 Task: Open the event Second Lunch Break: Mindfulness Meditation and Self-Care Session on '2024/05/15', change the date to 2024/05/09, change the font style of the description to Courier New, set the availability to Busy, insert an emoji Purple herat, logged in from the account softage.10@softage.net and add another guest for the event, softage.6@softage.net. Change the alignment of the event description to Align right.Change the font color of the description to Purple and select an event charm, 
Action: Mouse moved to (299, 133)
Screenshot: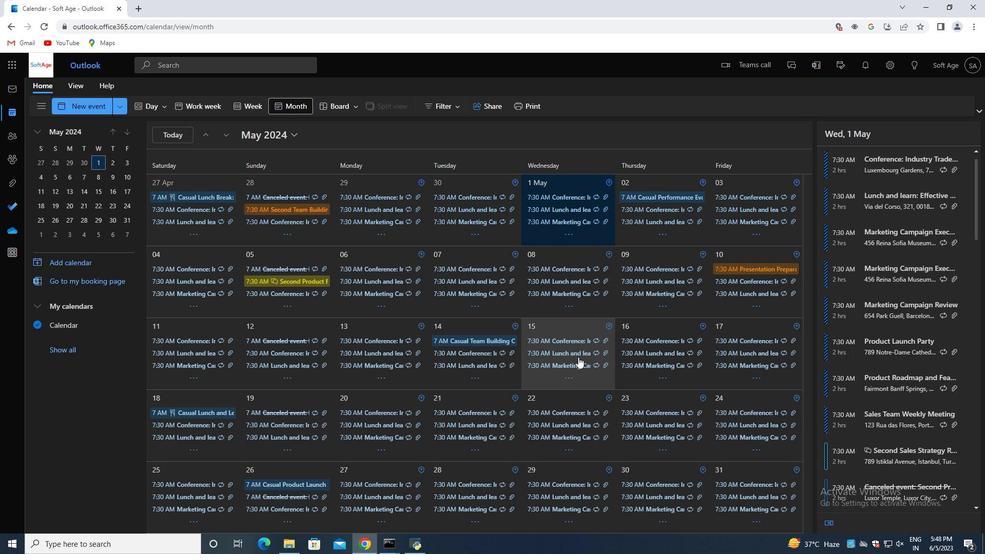 
Action: Mouse pressed left at (299, 133)
Screenshot: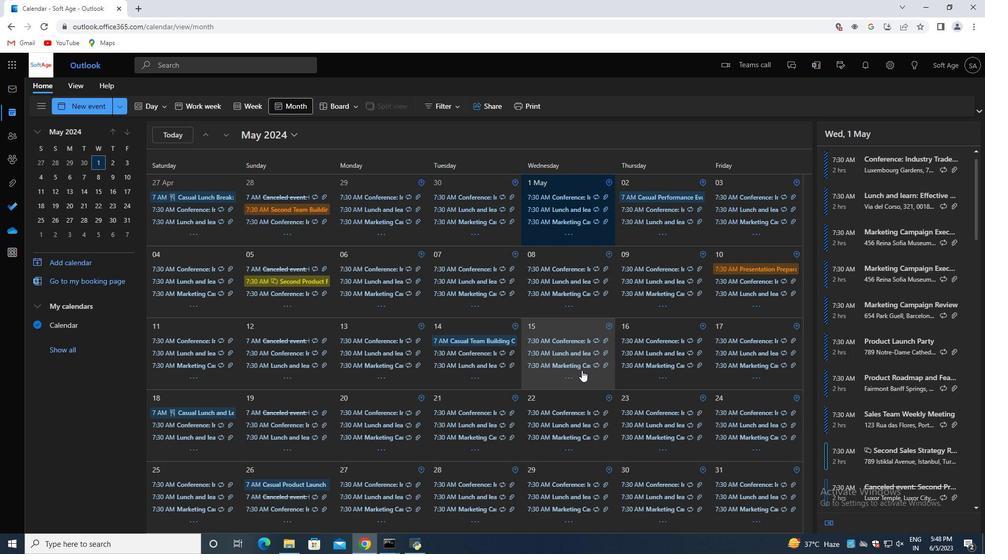 
Action: Mouse moved to (336, 160)
Screenshot: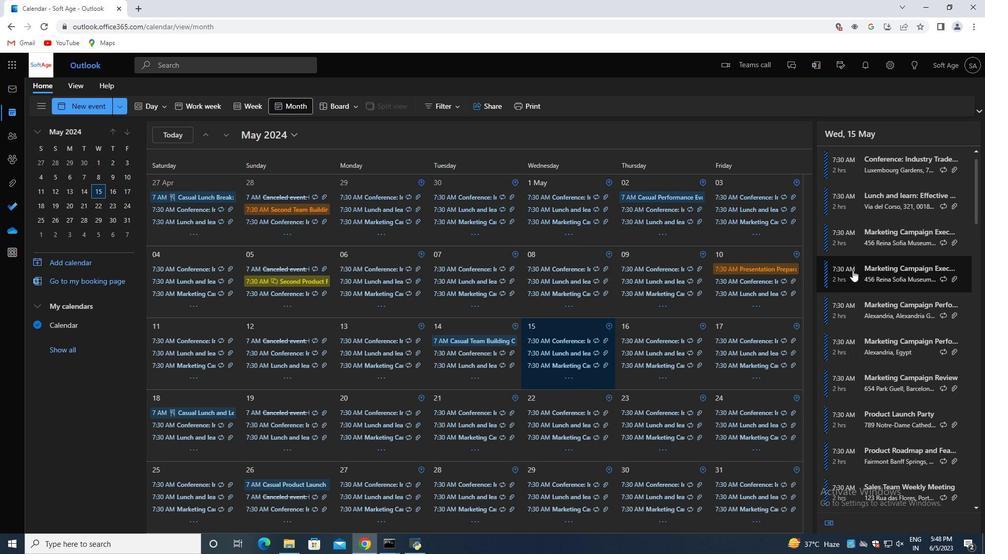 
Action: Mouse pressed left at (336, 160)
Screenshot: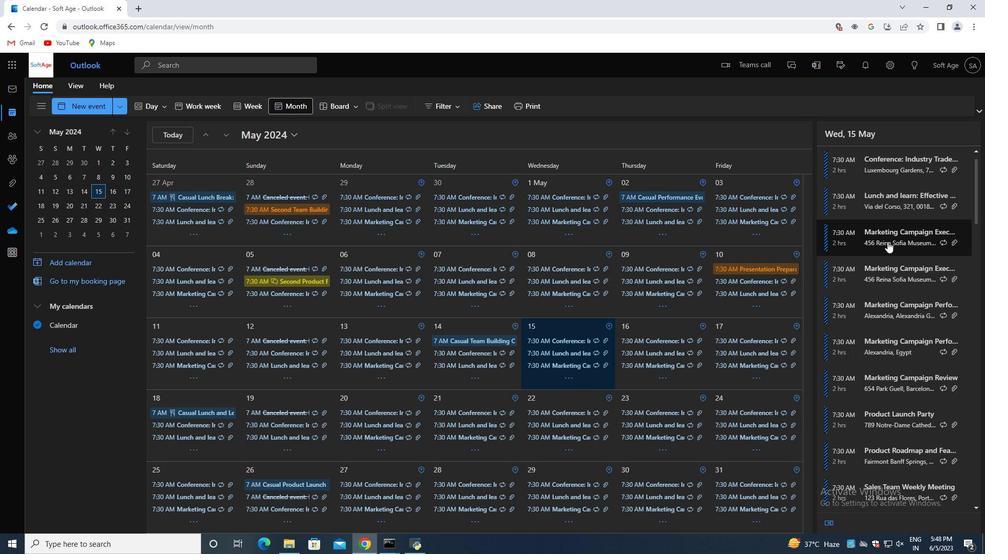 
Action: Mouse moved to (258, 206)
Screenshot: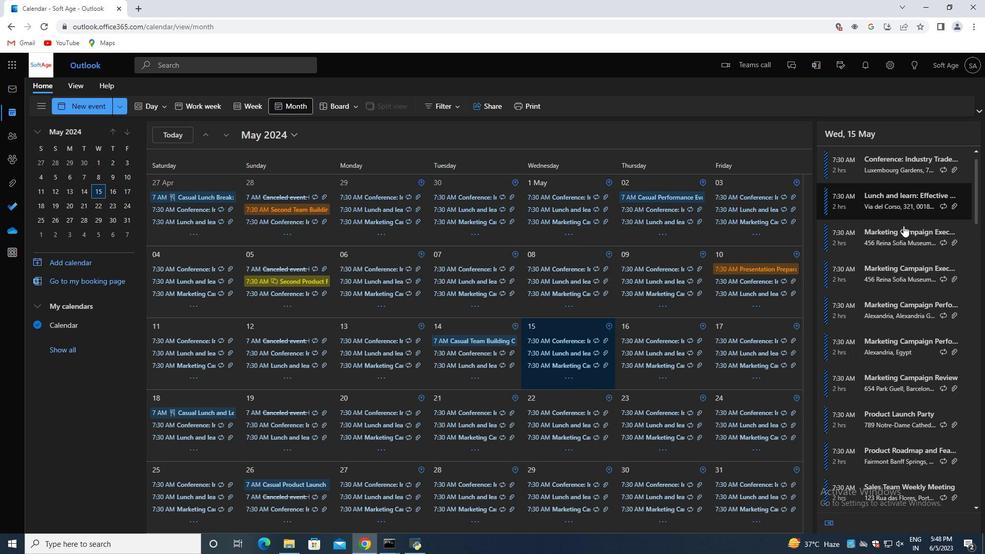 
Action: Mouse pressed left at (258, 206)
Screenshot: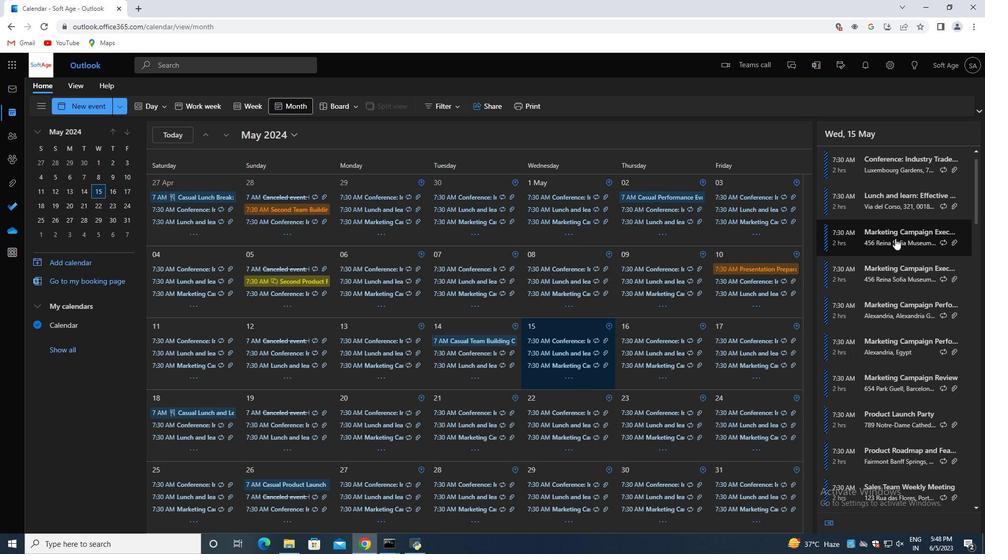 
Action: Mouse moved to (540, 140)
Screenshot: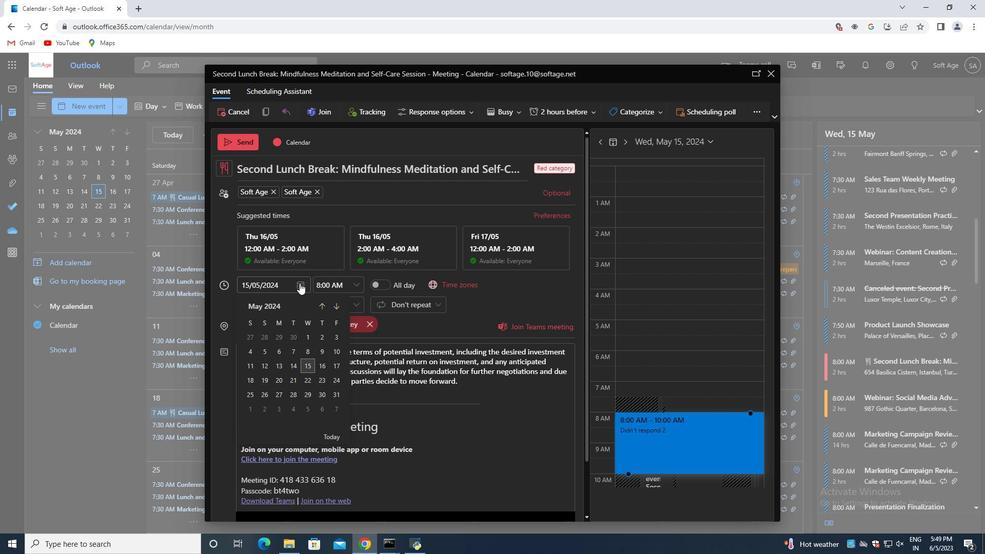 
Action: Mouse pressed left at (540, 140)
Screenshot: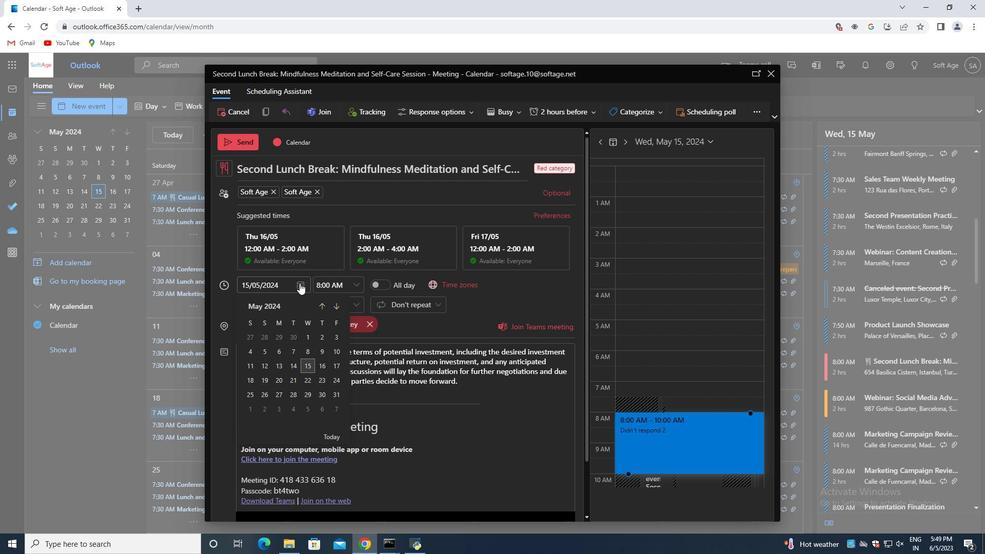 
Action: Mouse moved to (567, 329)
Screenshot: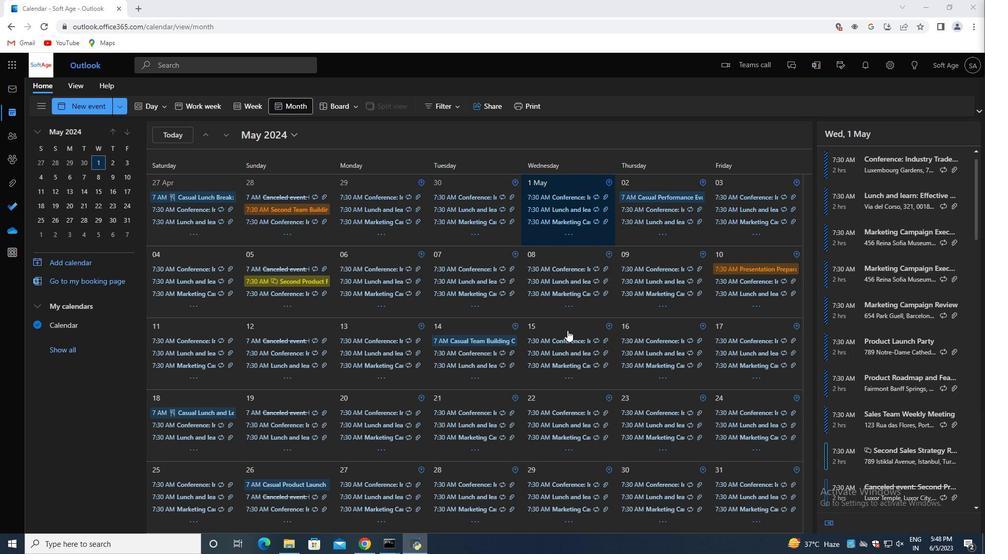 
Action: Mouse pressed left at (567, 329)
Screenshot: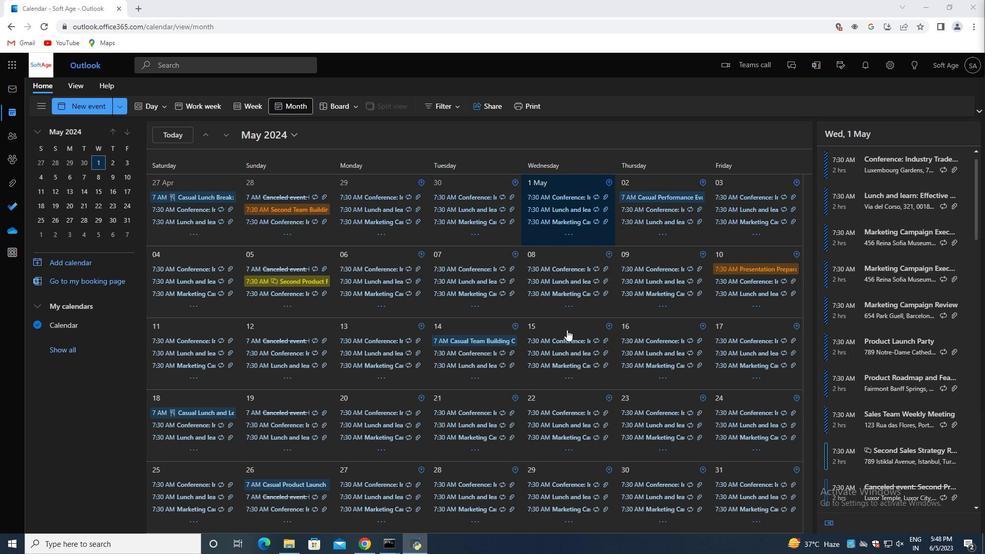 
Action: Mouse moved to (891, 283)
Screenshot: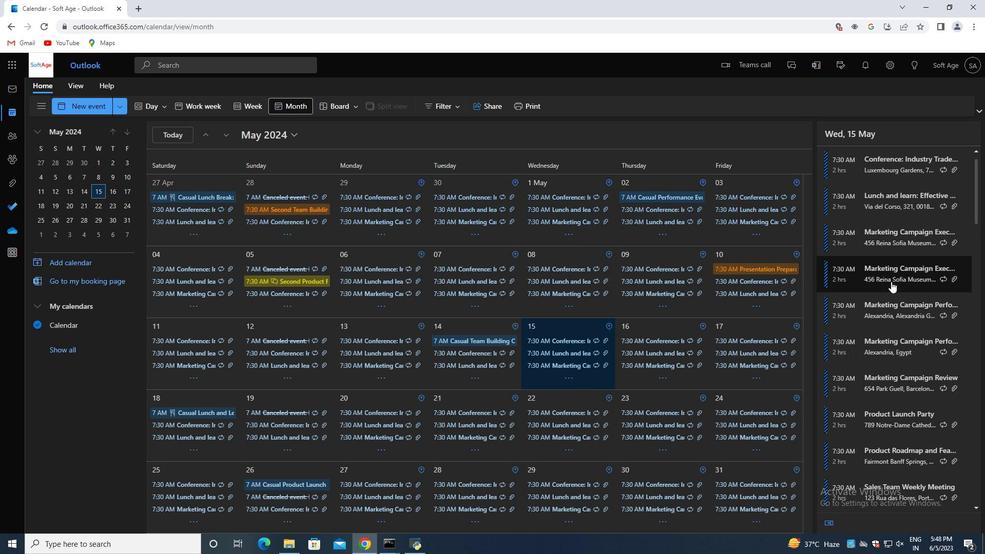 
Action: Mouse scrolled (891, 282) with delta (0, 0)
Screenshot: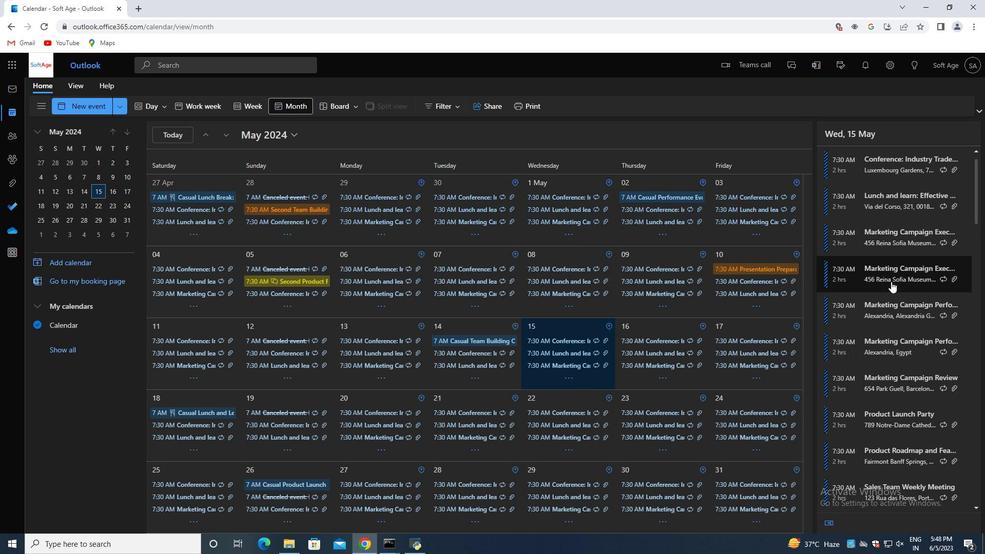 
Action: Mouse moved to (891, 284)
Screenshot: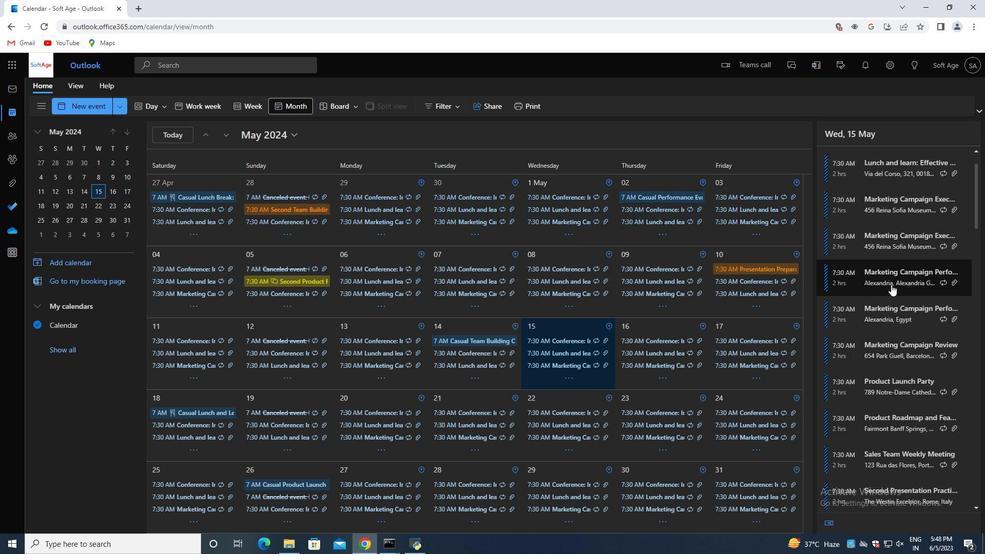 
Action: Mouse scrolled (891, 284) with delta (0, 0)
Screenshot: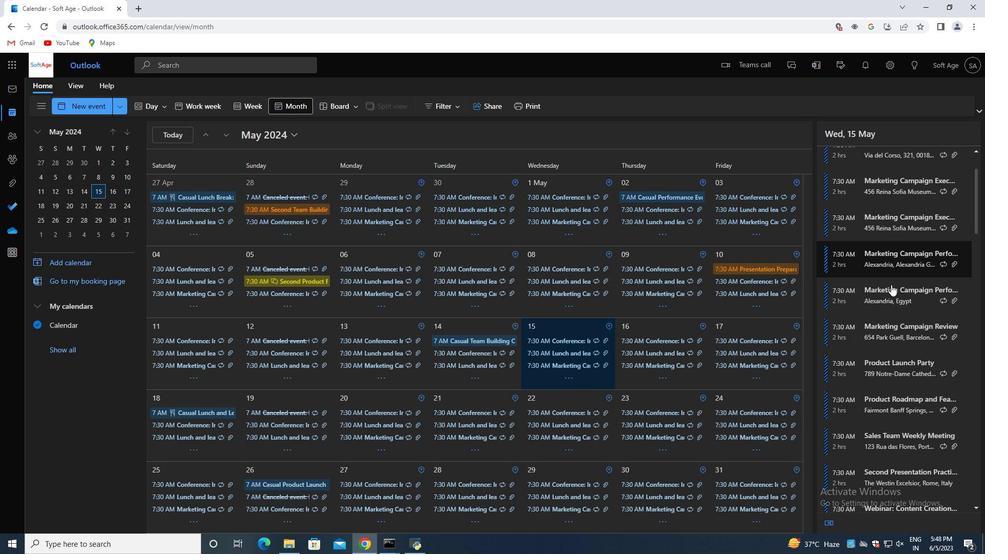 
Action: Mouse scrolled (891, 284) with delta (0, 0)
Screenshot: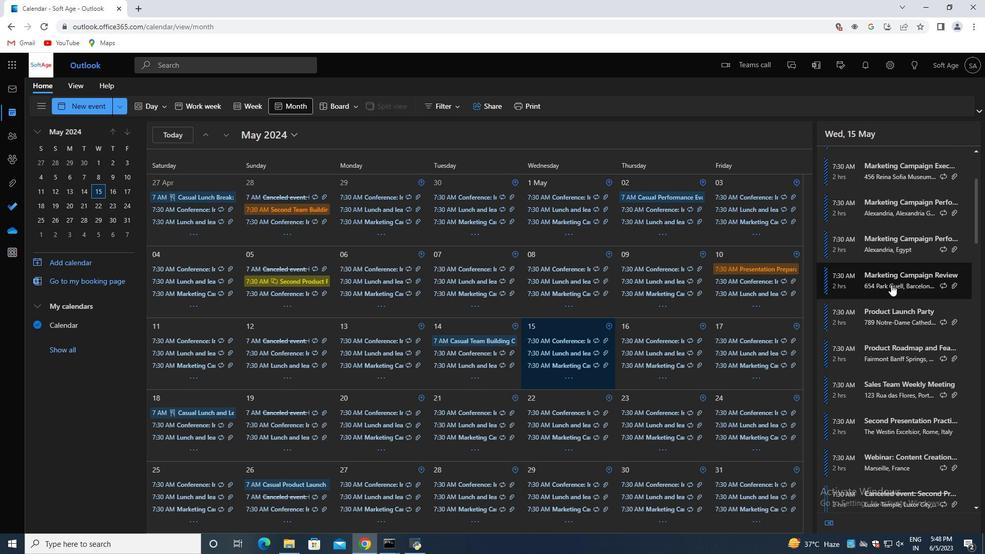 
Action: Mouse moved to (891, 284)
Screenshot: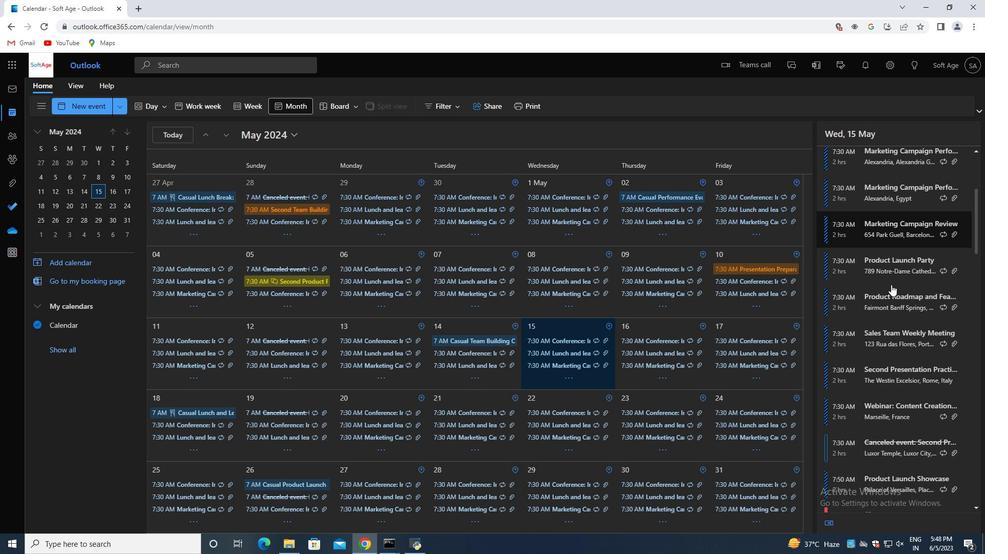 
Action: Mouse scrolled (891, 284) with delta (0, 0)
Screenshot: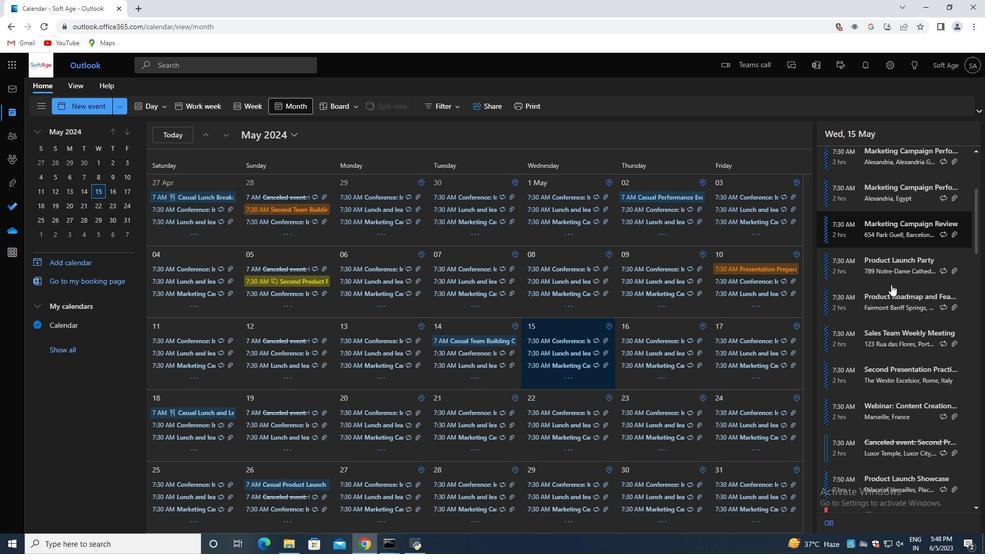
Action: Mouse moved to (889, 283)
Screenshot: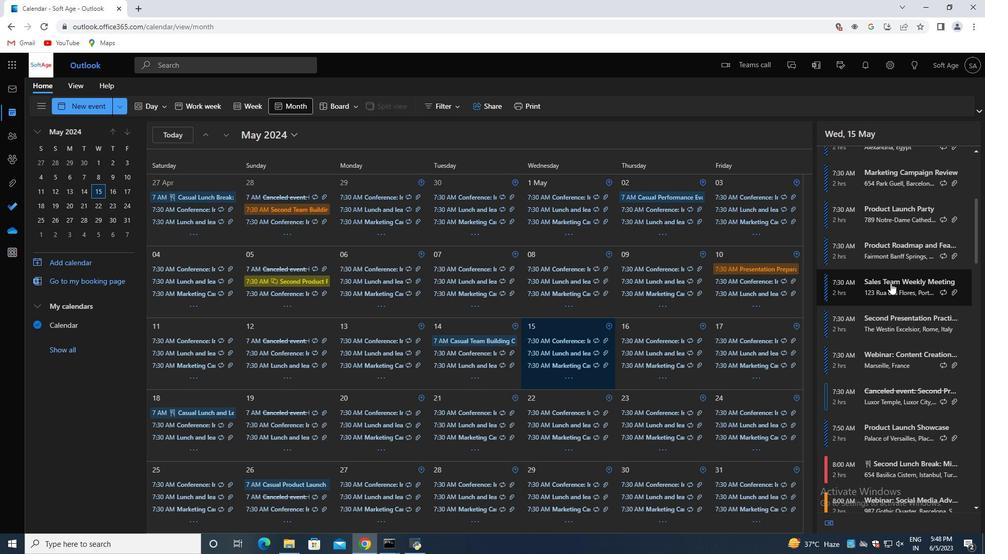 
Action: Mouse scrolled (889, 282) with delta (0, 0)
Screenshot: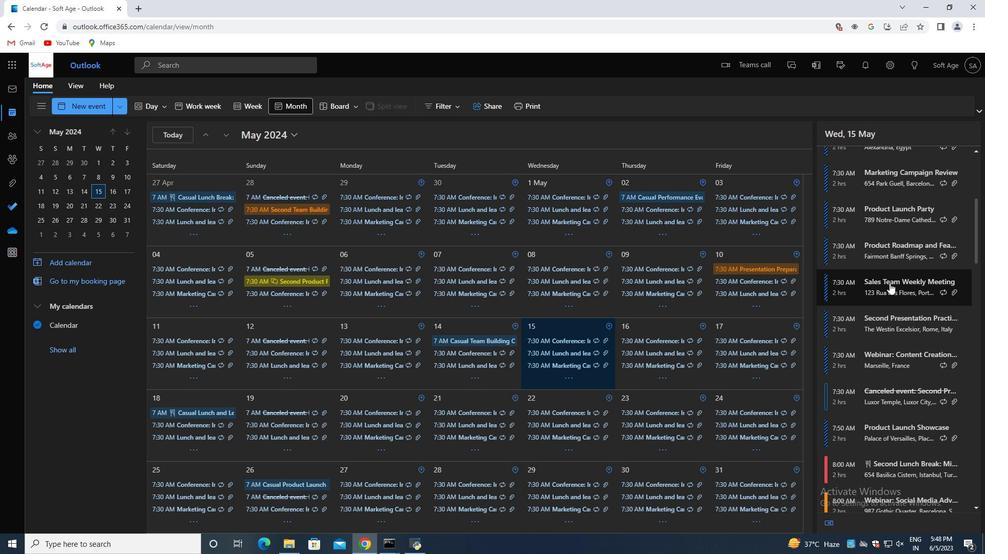 
Action: Mouse moved to (889, 283)
Screenshot: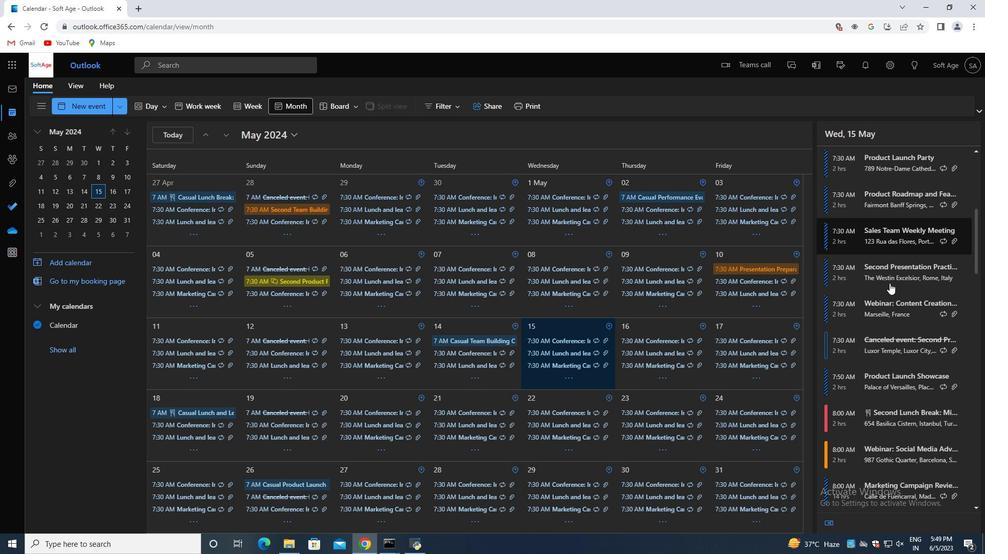 
Action: Mouse scrolled (889, 282) with delta (0, 0)
Screenshot: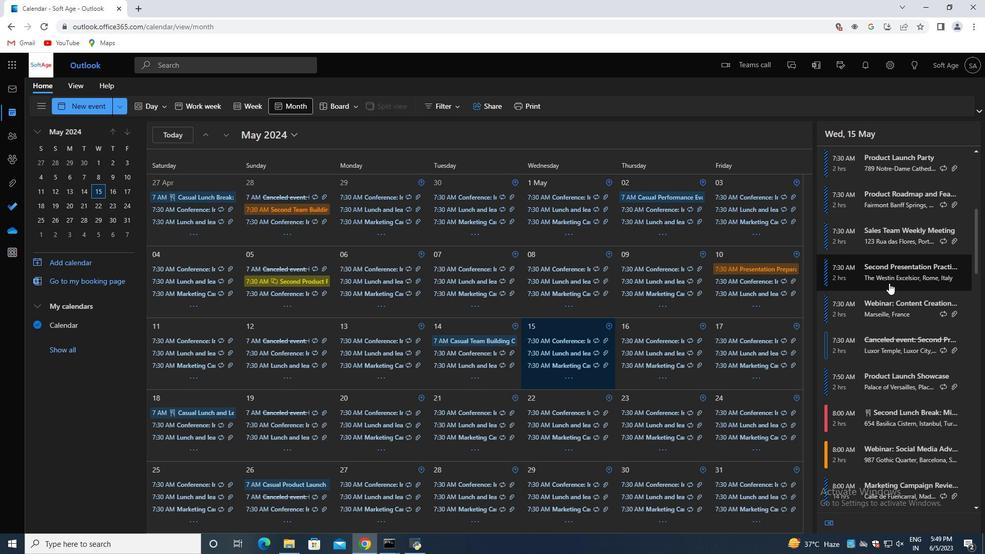 
Action: Mouse moved to (955, 376)
Screenshot: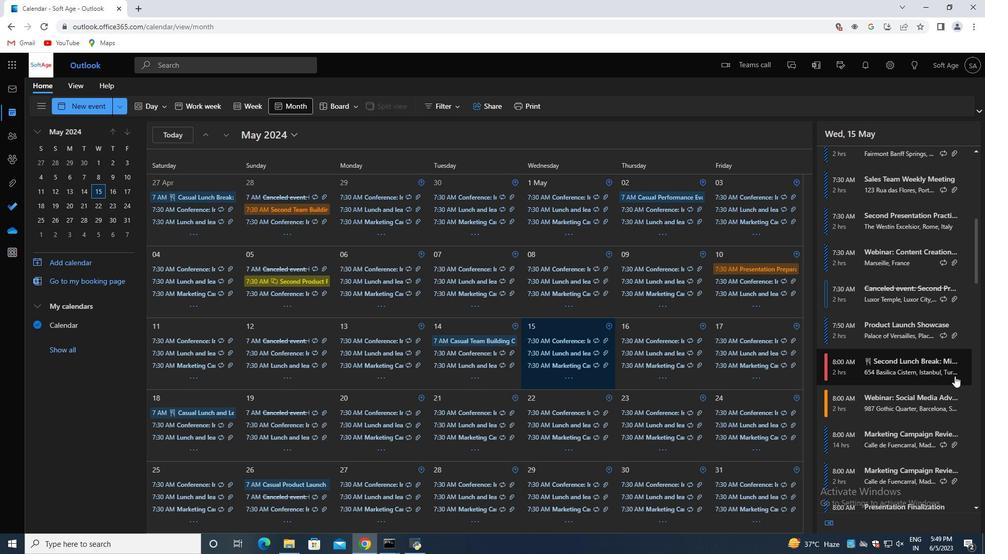 
Action: Mouse pressed left at (955, 376)
Screenshot: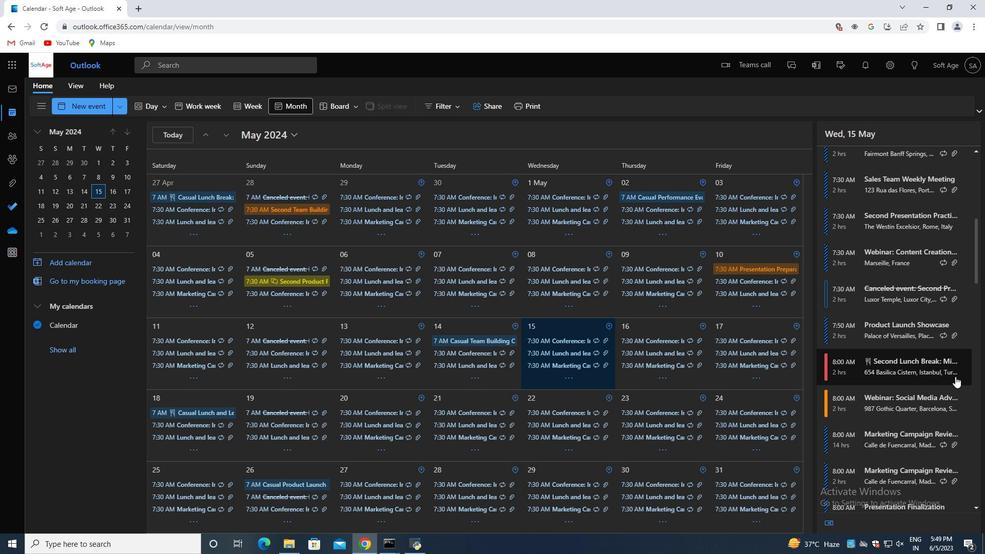 
Action: Mouse moved to (651, 482)
Screenshot: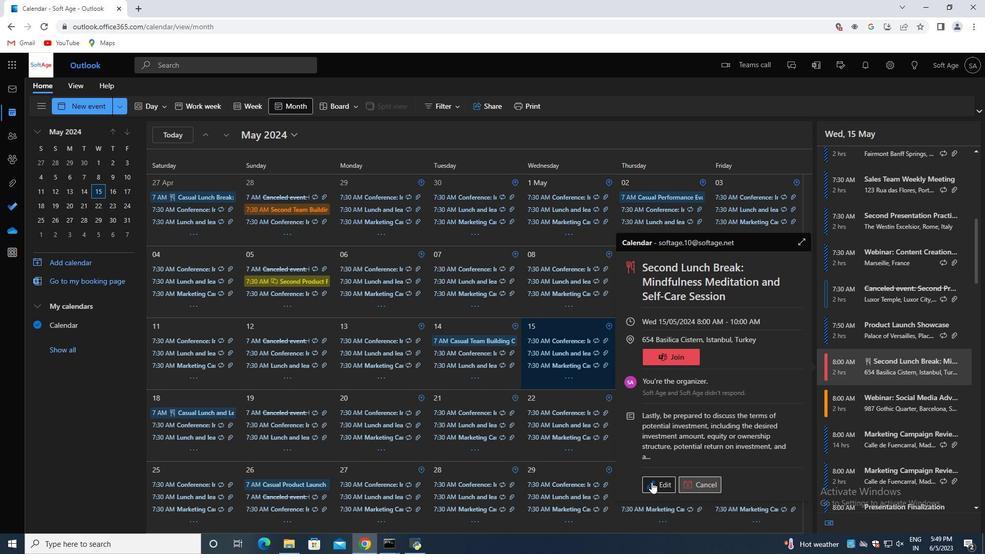 
Action: Mouse pressed left at (651, 482)
Screenshot: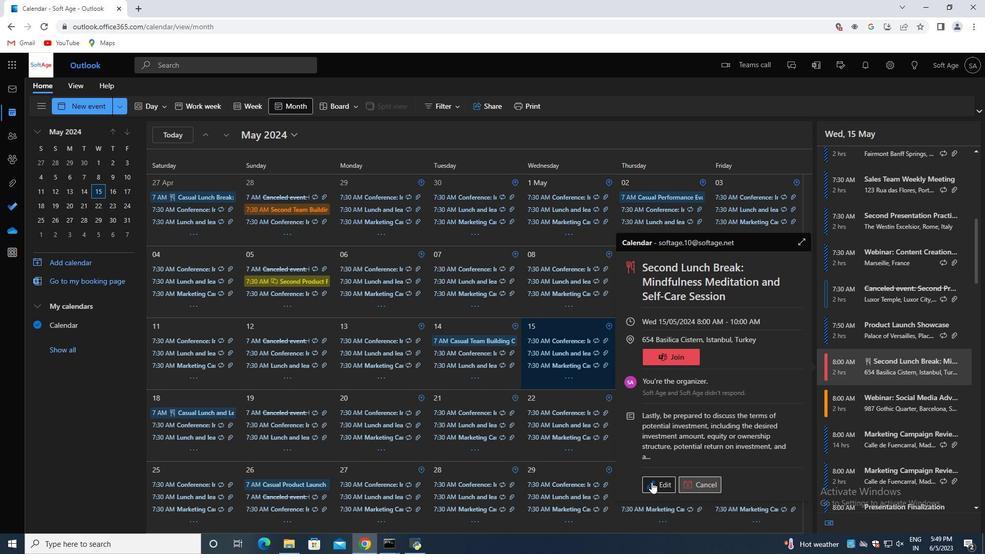 
Action: Mouse moved to (302, 281)
Screenshot: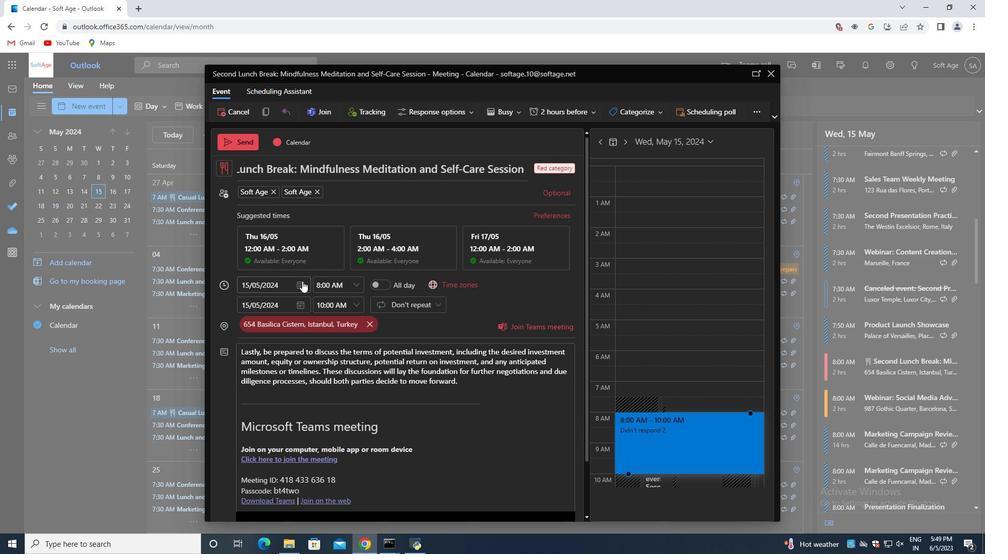 
Action: Mouse pressed left at (302, 281)
Screenshot: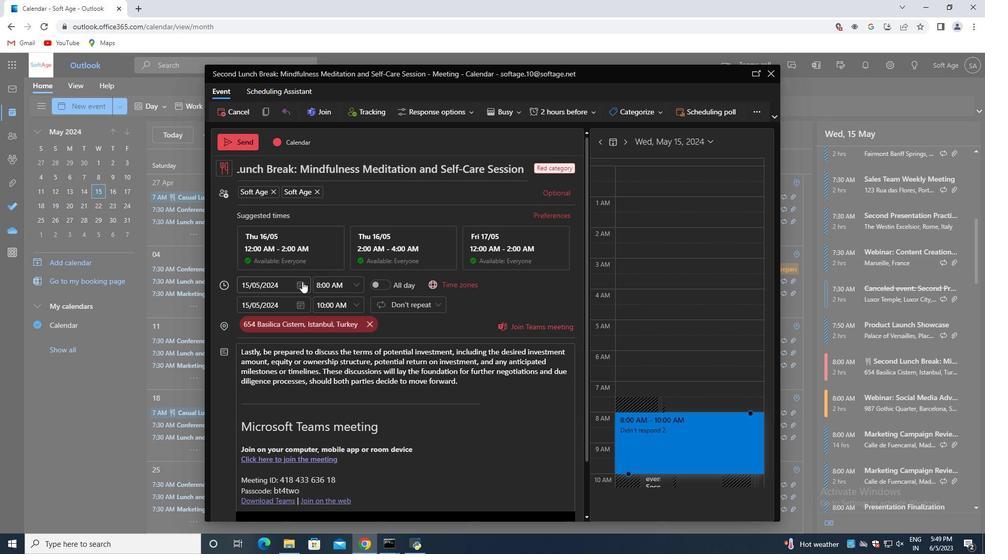 
Action: Mouse moved to (300, 283)
Screenshot: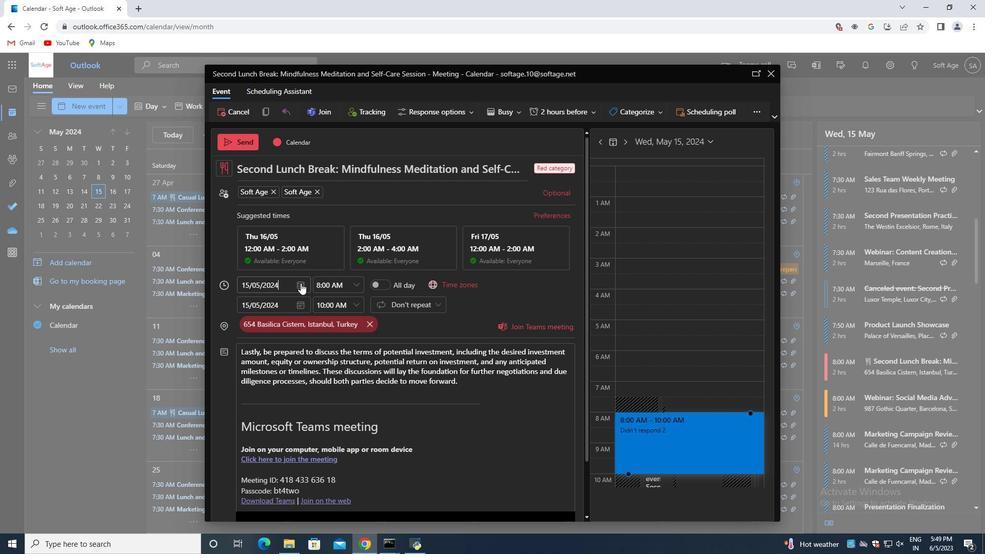 
Action: Mouse pressed left at (300, 283)
Screenshot: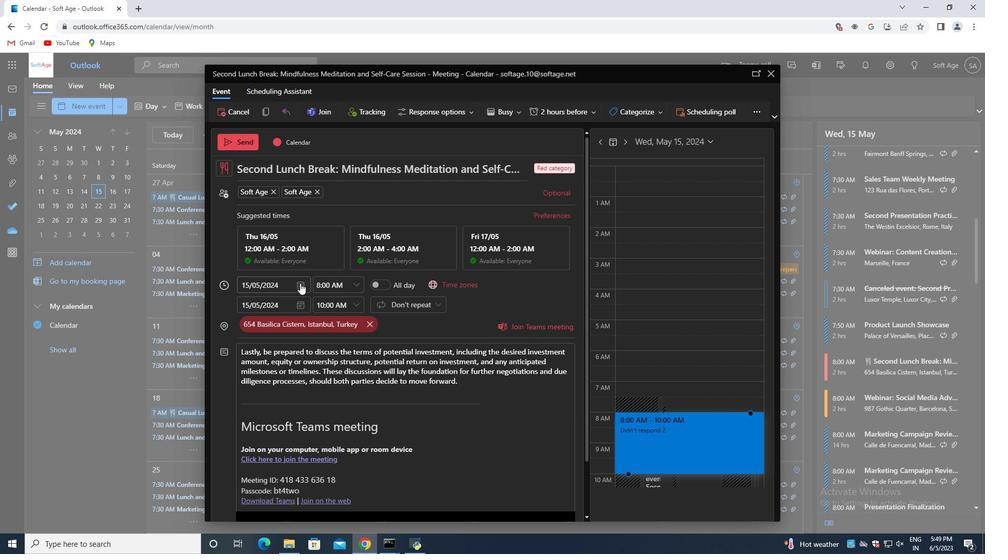 
Action: Mouse moved to (322, 351)
Screenshot: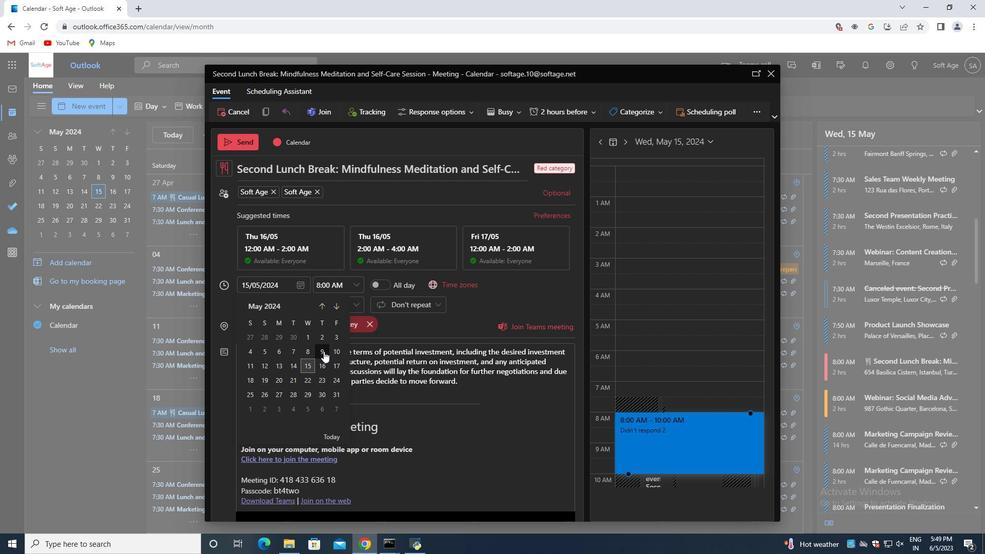 
Action: Mouse pressed left at (322, 351)
Screenshot: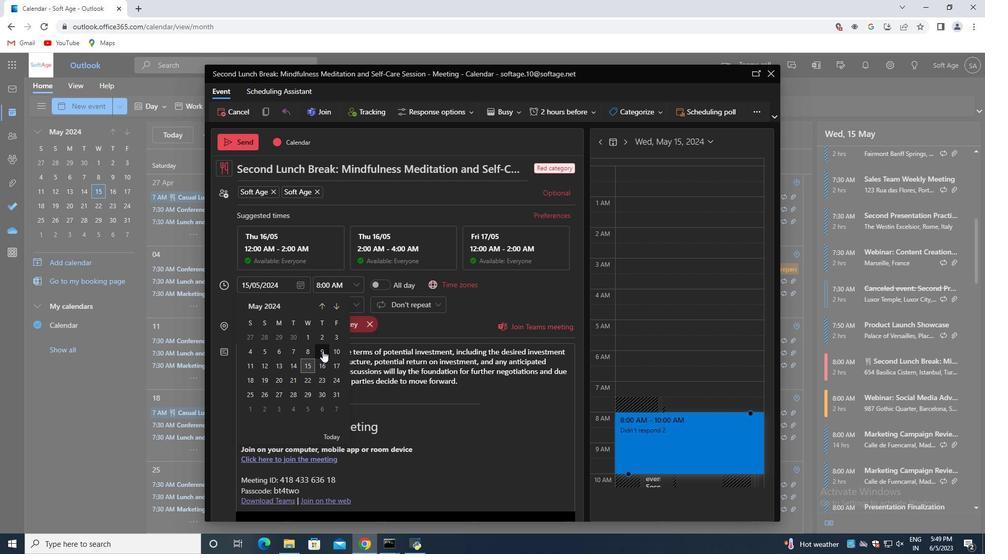 
Action: Mouse moved to (461, 384)
Screenshot: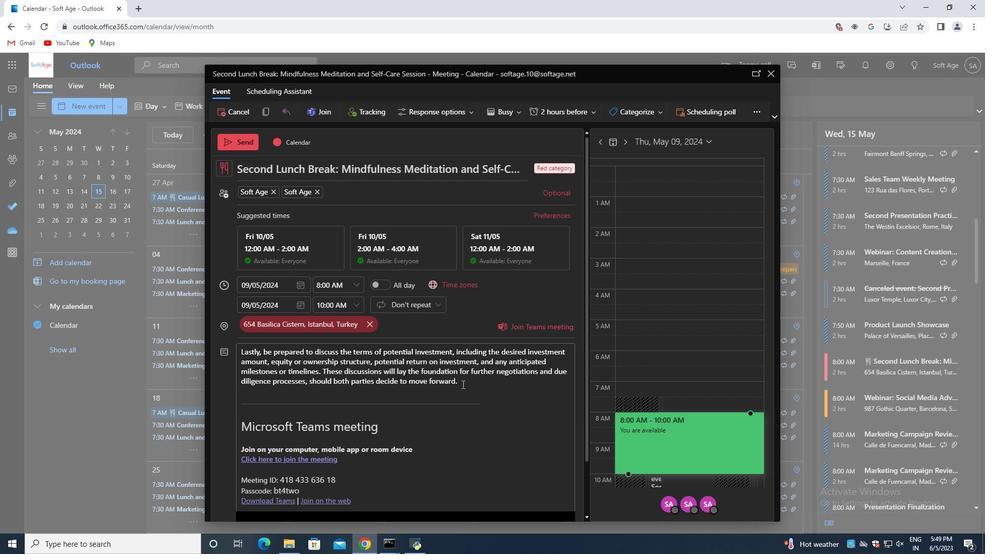 
Action: Mouse pressed left at (461, 384)
Screenshot: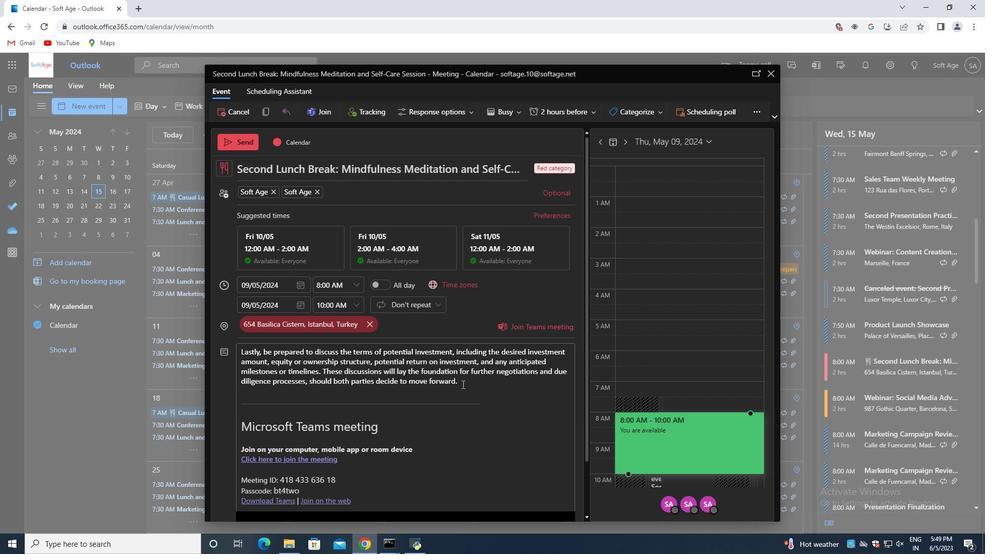 
Action: Mouse moved to (461, 384)
Screenshot: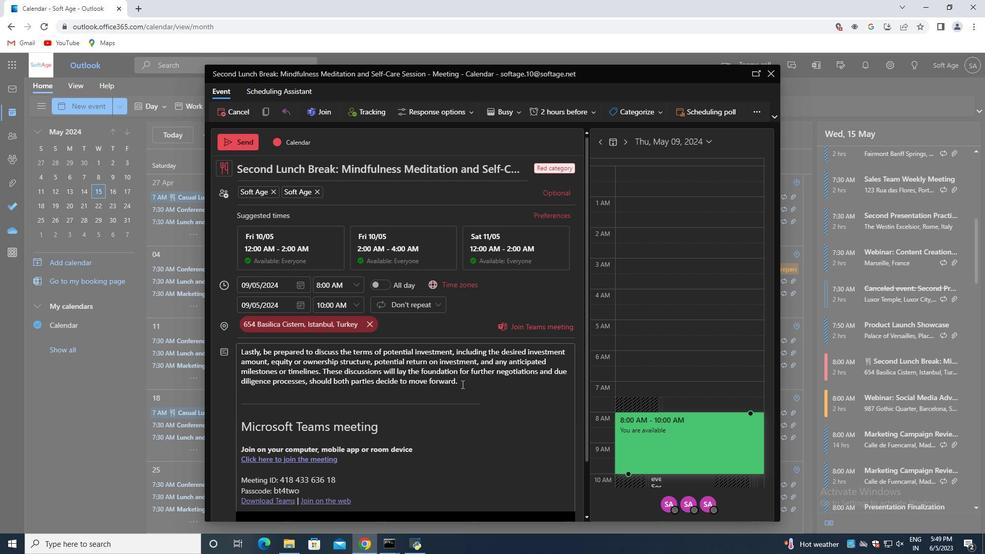 
Action: Mouse pressed left at (461, 384)
Screenshot: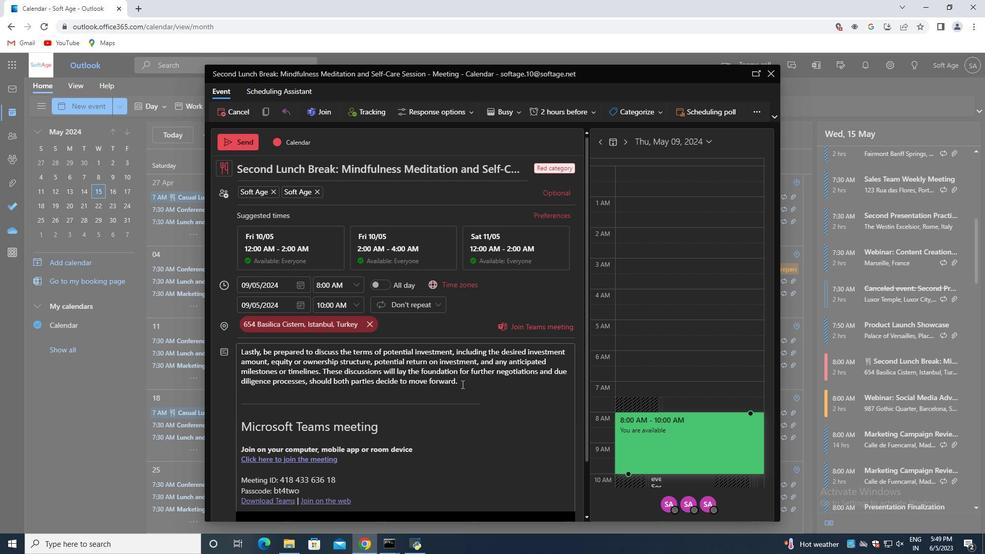 
Action: Mouse pressed left at (461, 384)
Screenshot: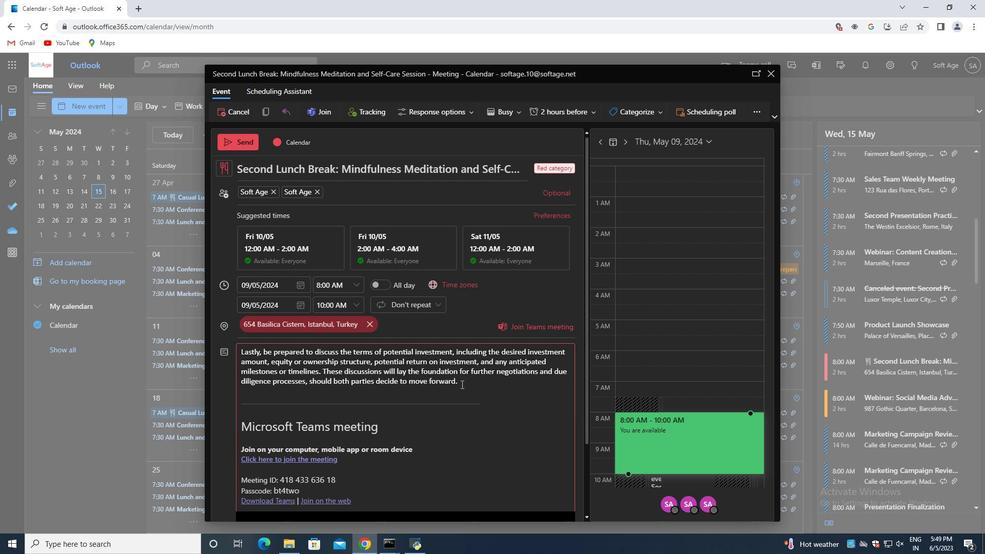 
Action: Mouse moved to (352, 410)
Screenshot: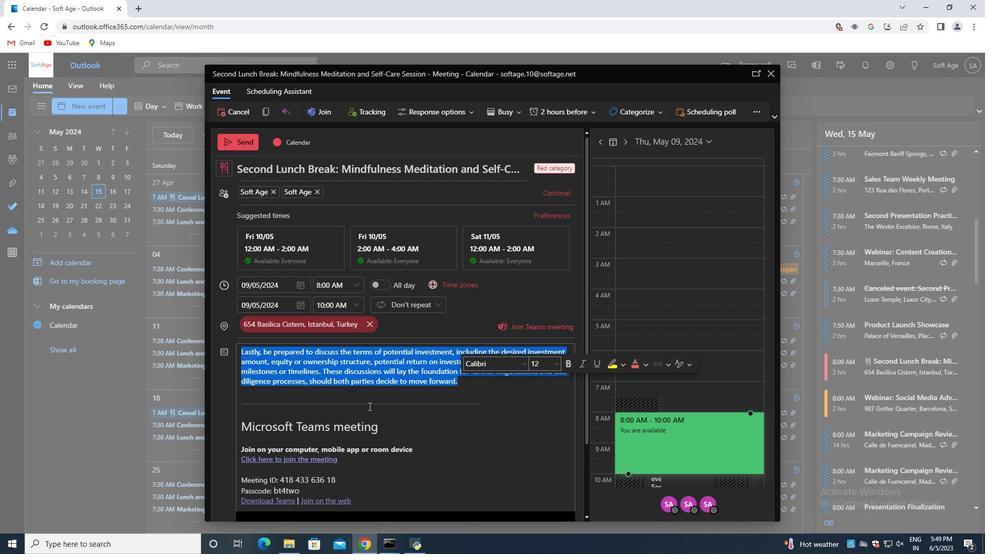 
Action: Mouse scrolled (352, 410) with delta (0, 0)
Screenshot: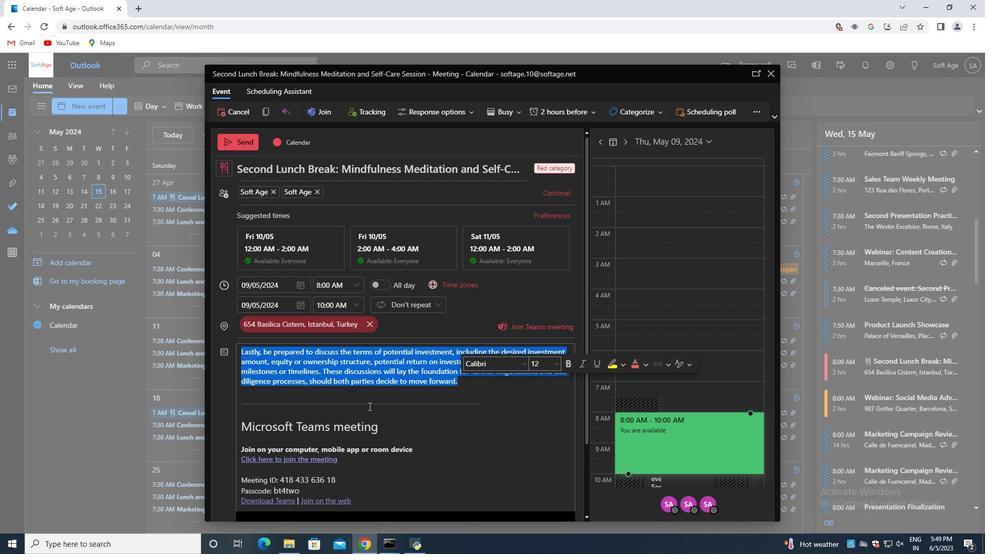 
Action: Mouse moved to (324, 418)
Screenshot: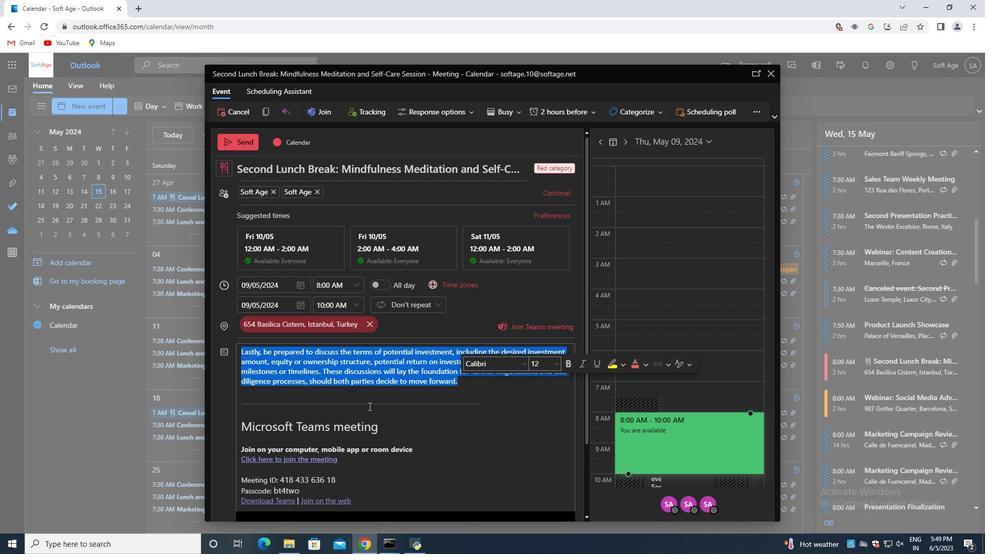 
Action: Mouse scrolled (324, 417) with delta (0, 0)
Screenshot: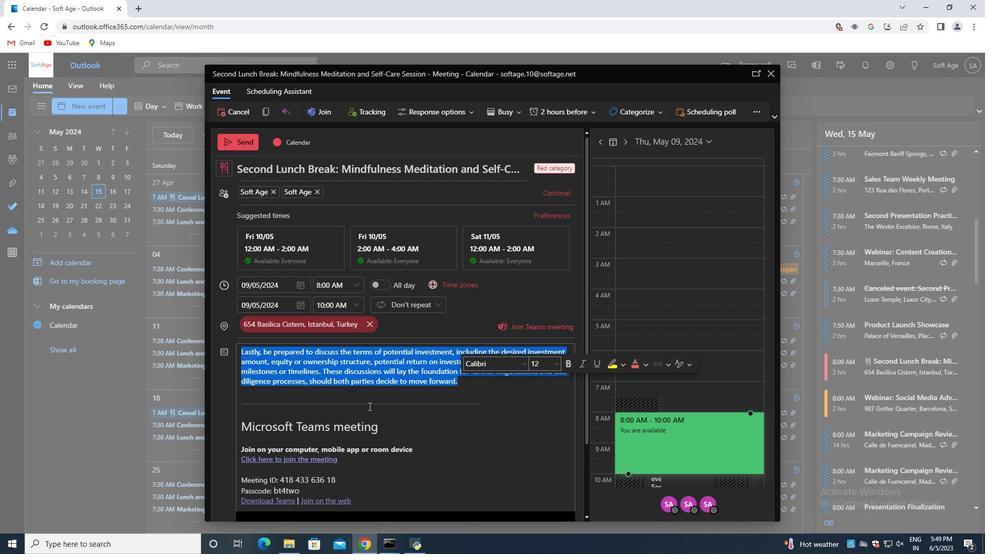 
Action: Mouse moved to (316, 421)
Screenshot: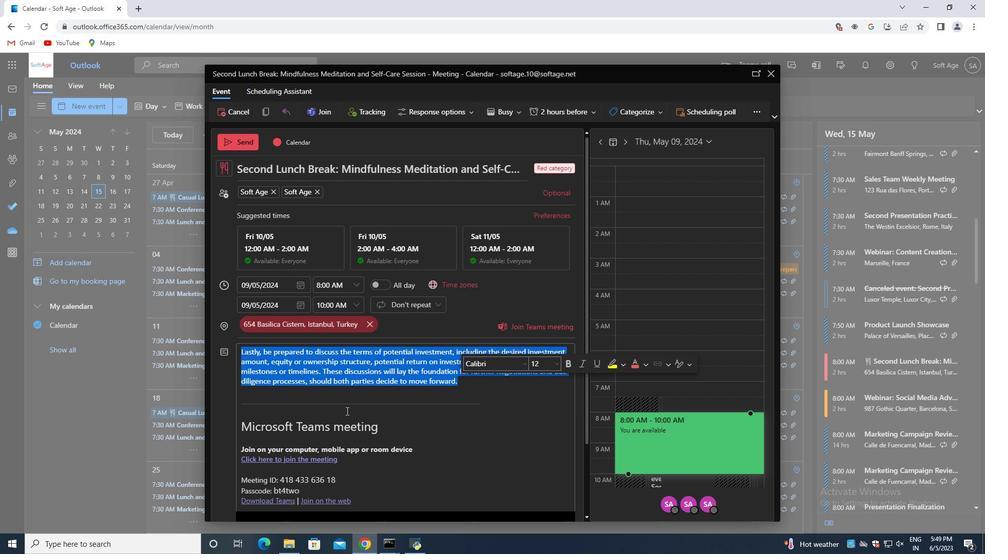 
Action: Mouse scrolled (316, 421) with delta (0, 0)
Screenshot: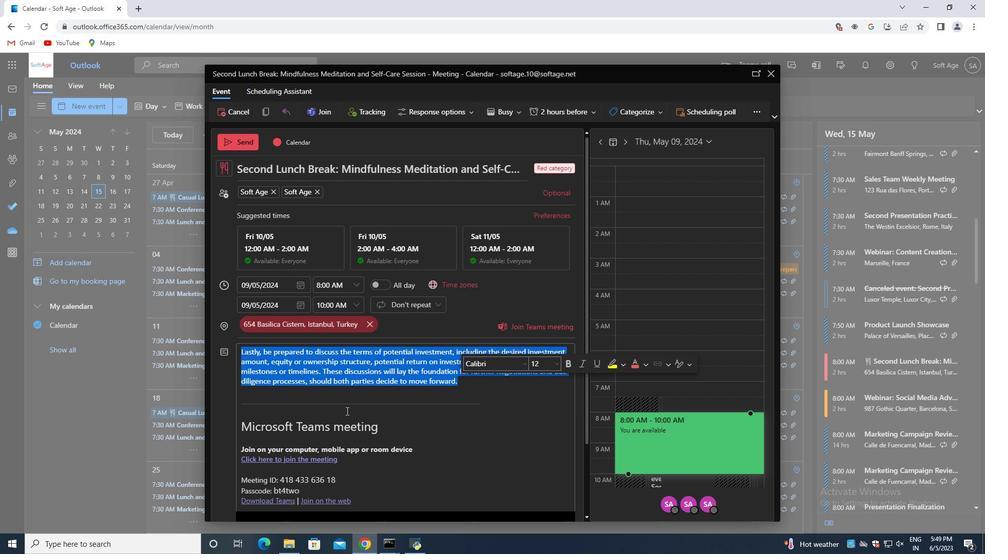 
Action: Mouse moved to (272, 471)
Screenshot: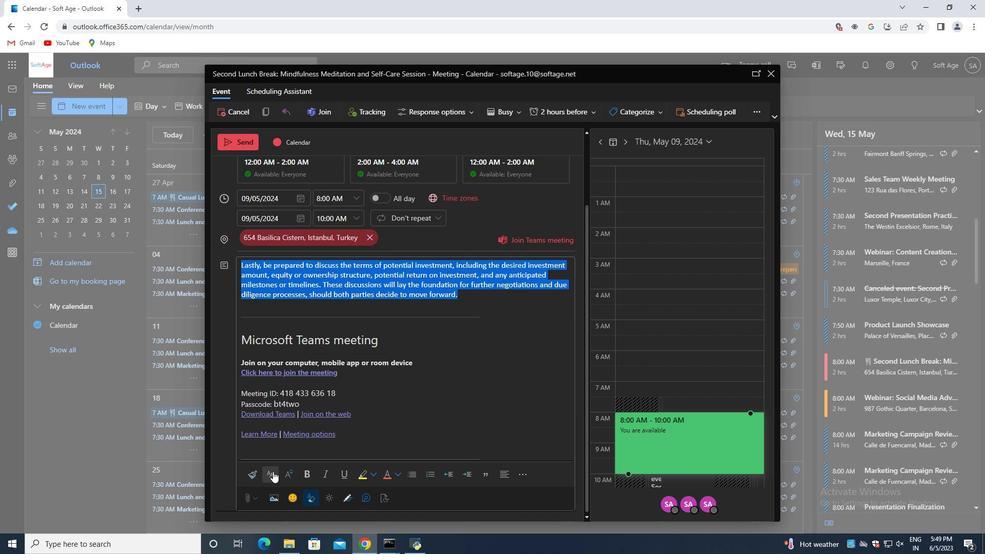 
Action: Mouse pressed left at (272, 471)
Screenshot: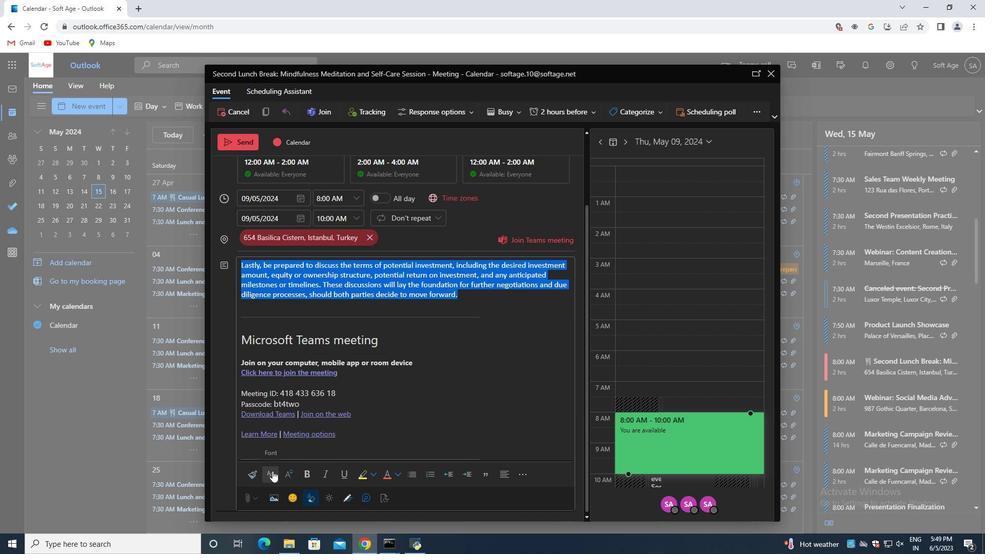 
Action: Mouse moved to (321, 462)
Screenshot: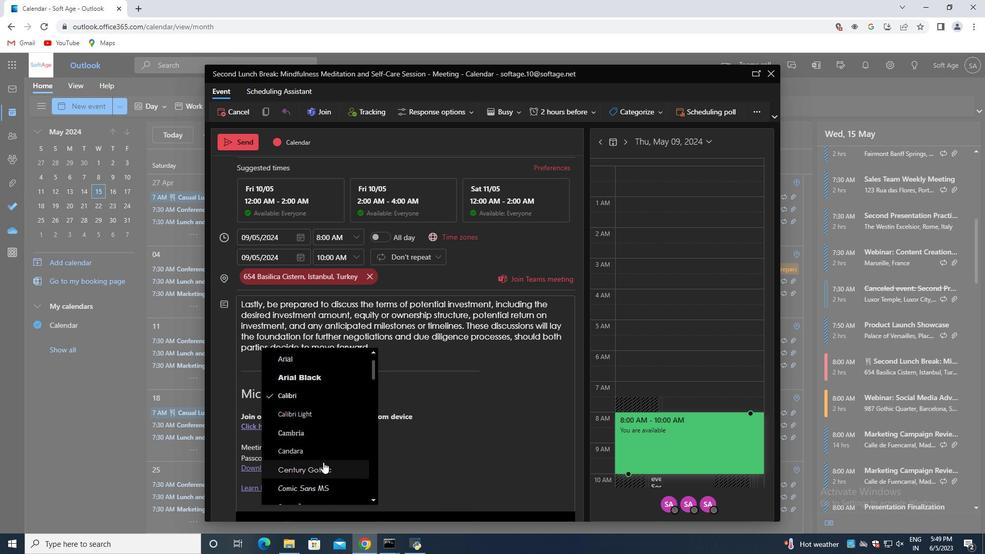 
Action: Mouse scrolled (321, 461) with delta (0, 0)
Screenshot: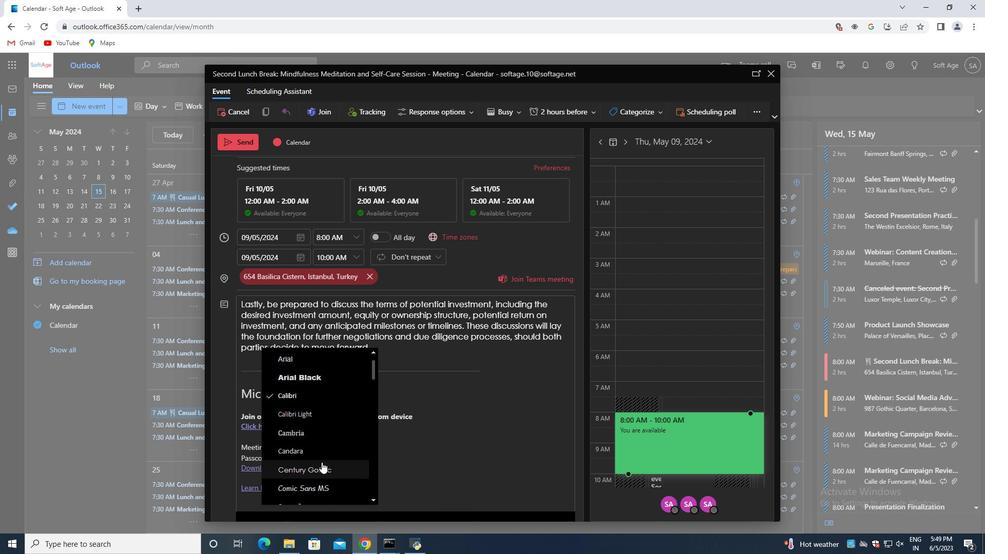 
Action: Mouse moved to (318, 459)
Screenshot: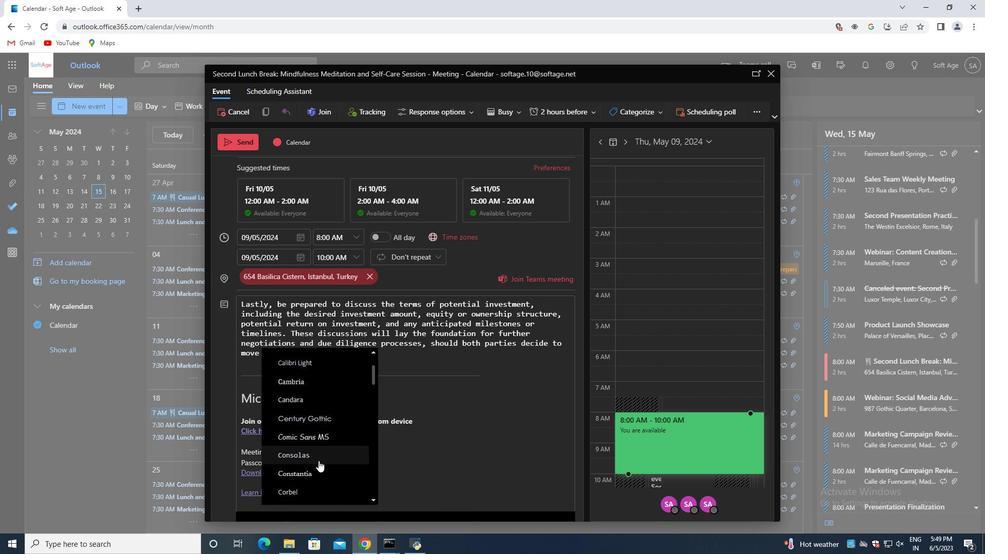 
Action: Mouse scrolled (318, 459) with delta (0, 0)
Screenshot: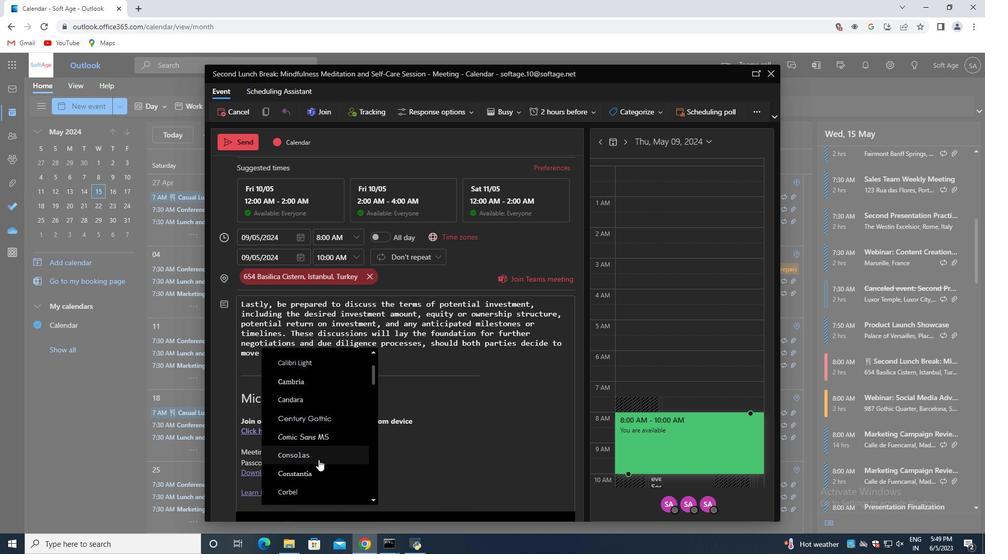 
Action: Mouse moved to (320, 458)
Screenshot: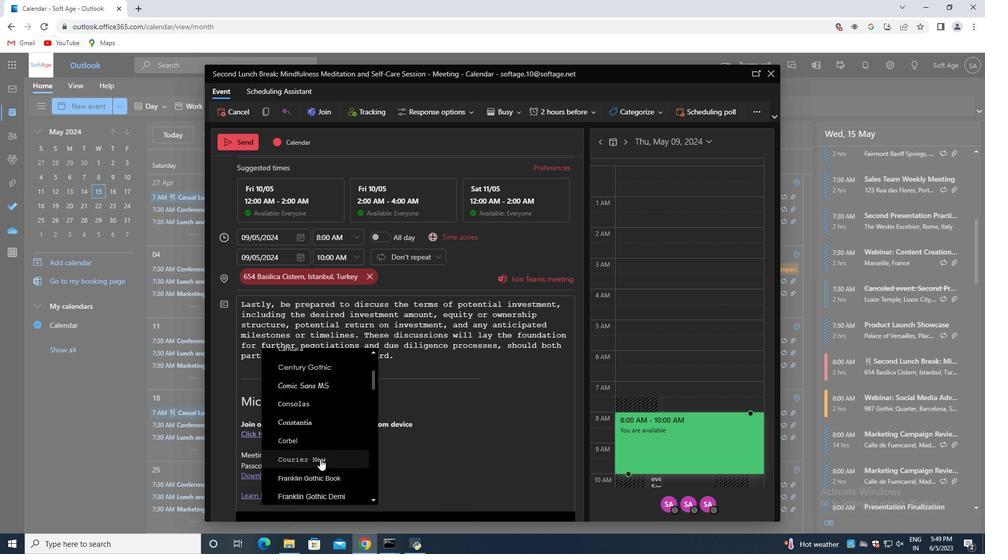 
Action: Mouse pressed left at (320, 458)
Screenshot: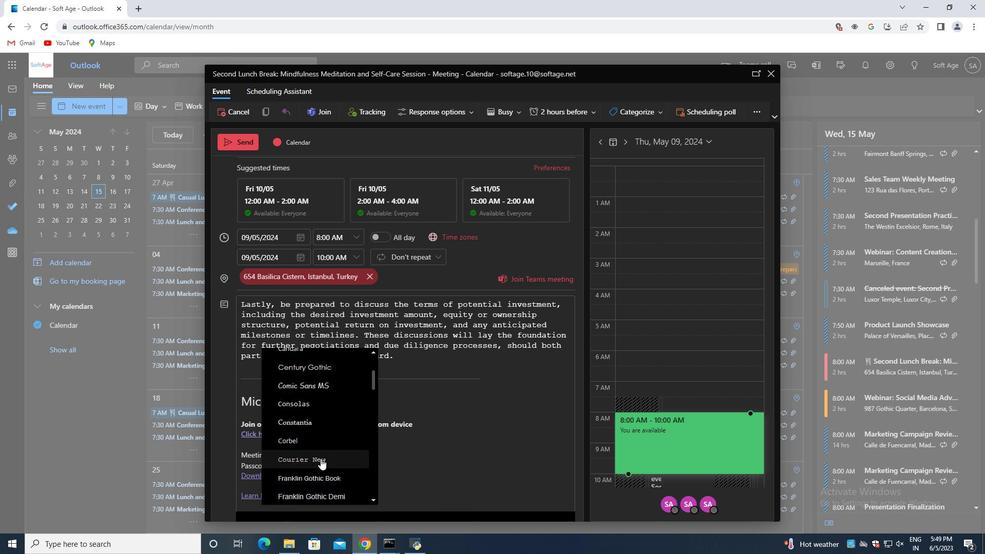 
Action: Mouse moved to (380, 324)
Screenshot: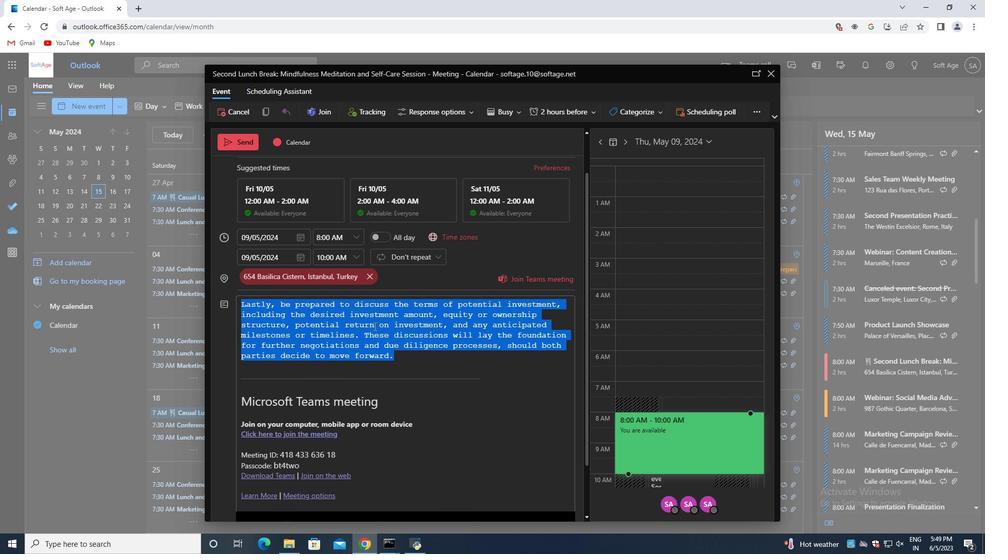 
Action: Mouse scrolled (380, 325) with delta (0, 0)
Screenshot: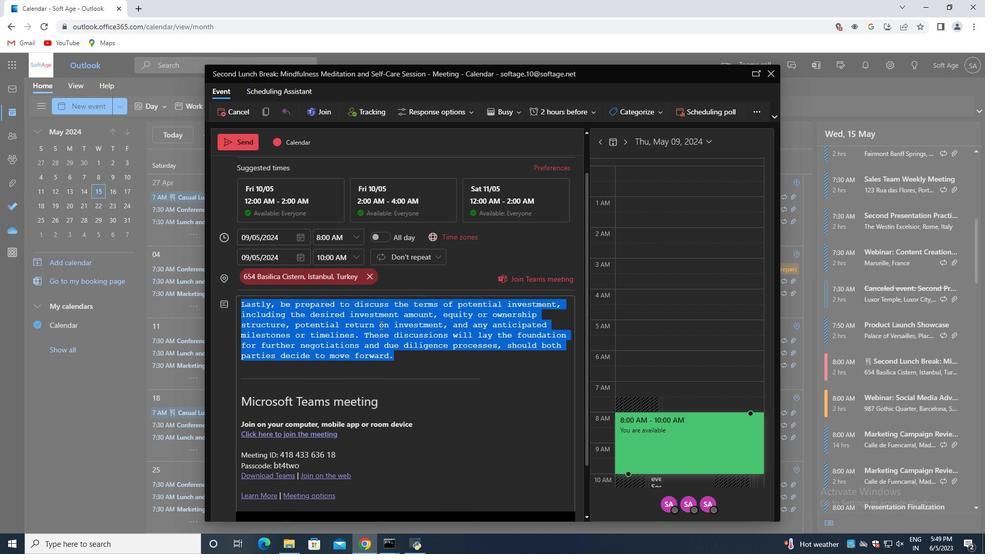
Action: Mouse scrolled (380, 325) with delta (0, 0)
Screenshot: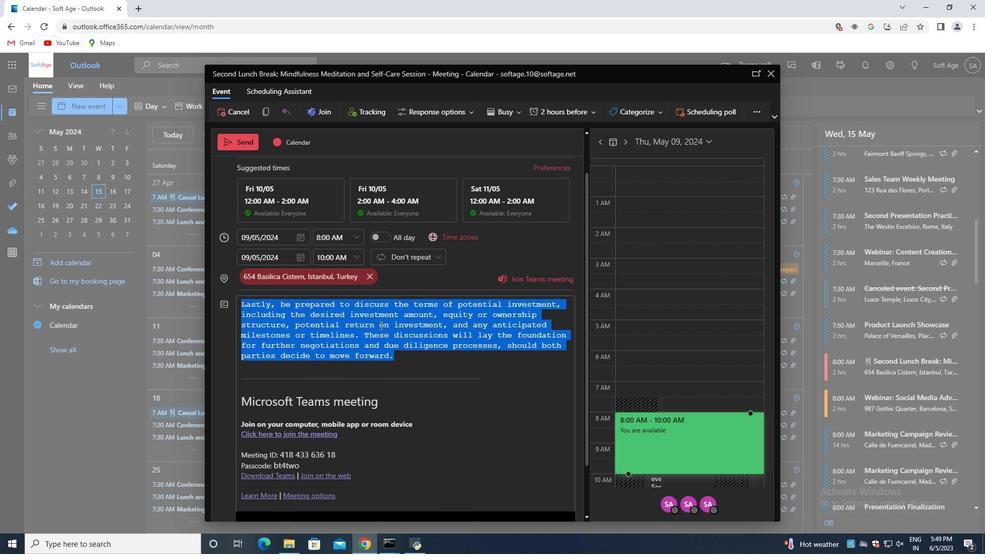 
Action: Mouse scrolled (380, 325) with delta (0, 0)
Screenshot: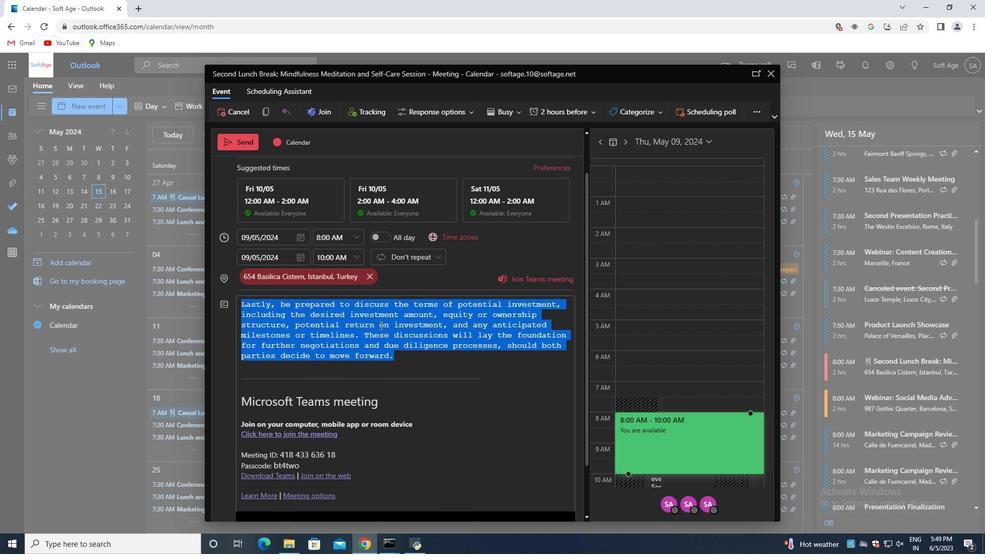 
Action: Mouse scrolled (380, 325) with delta (0, 0)
Screenshot: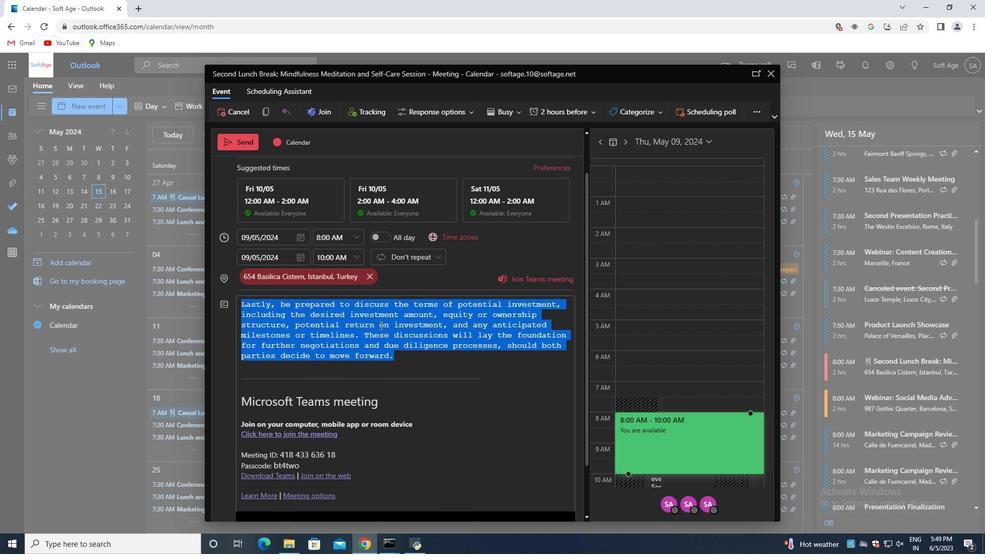 
Action: Mouse scrolled (380, 325) with delta (0, 0)
Screenshot: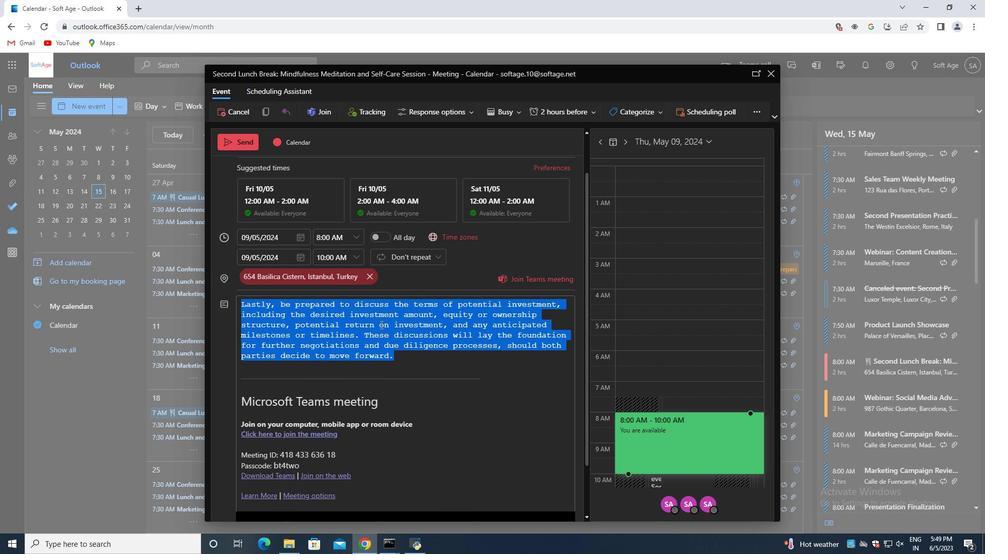 
Action: Mouse moved to (509, 109)
Screenshot: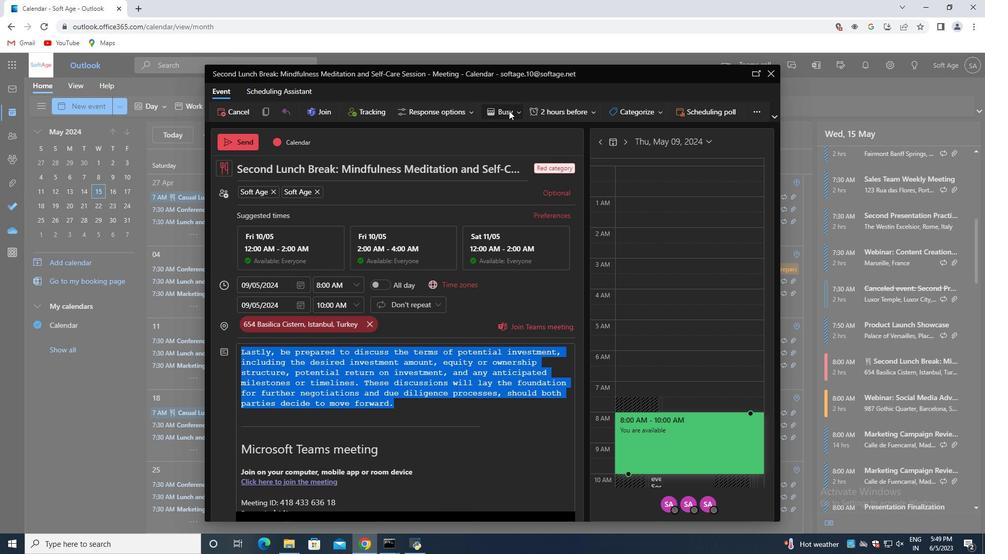 
Action: Mouse pressed left at (509, 109)
Screenshot: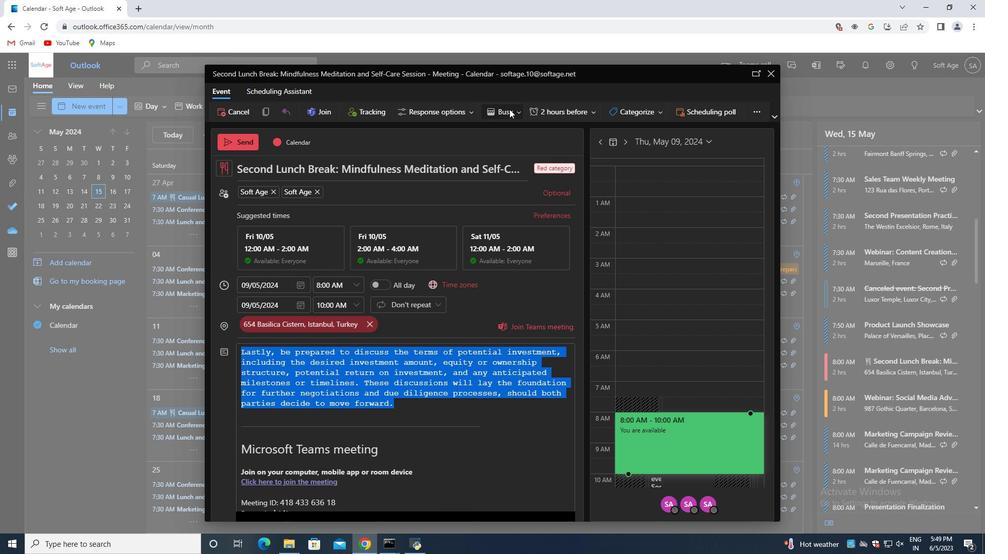 
Action: Mouse moved to (479, 191)
Screenshot: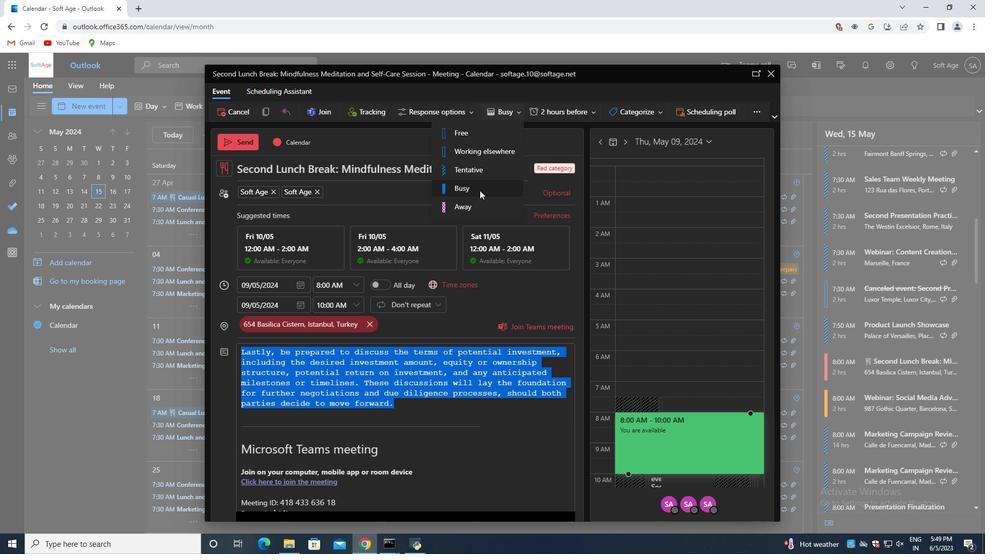 
Action: Mouse pressed left at (479, 191)
Screenshot: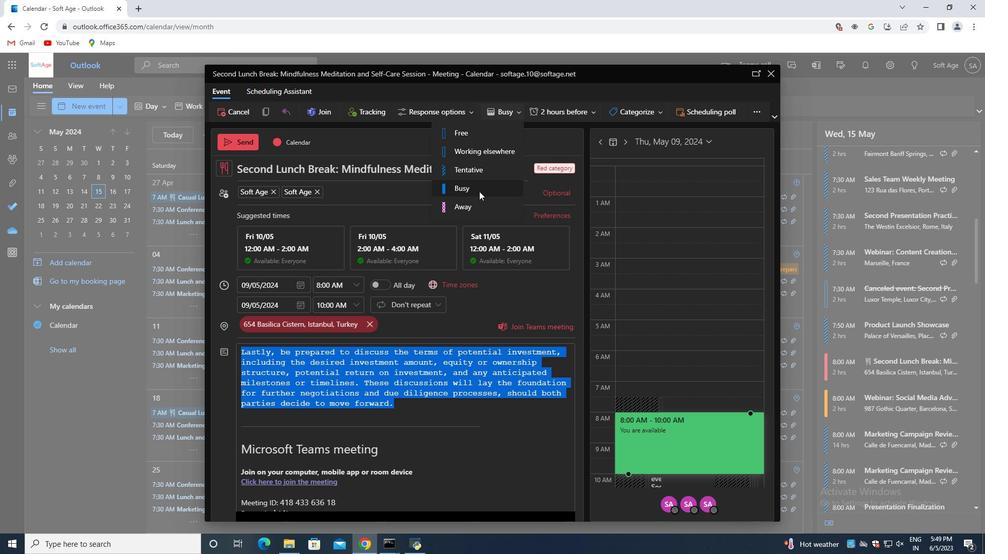 
Action: Mouse moved to (431, 411)
Screenshot: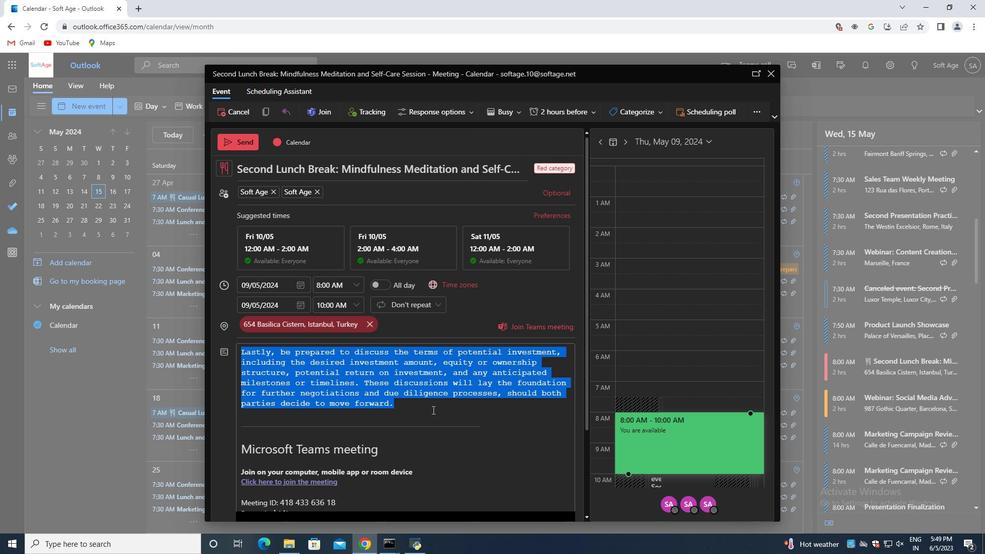 
Action: Mouse pressed left at (431, 411)
Screenshot: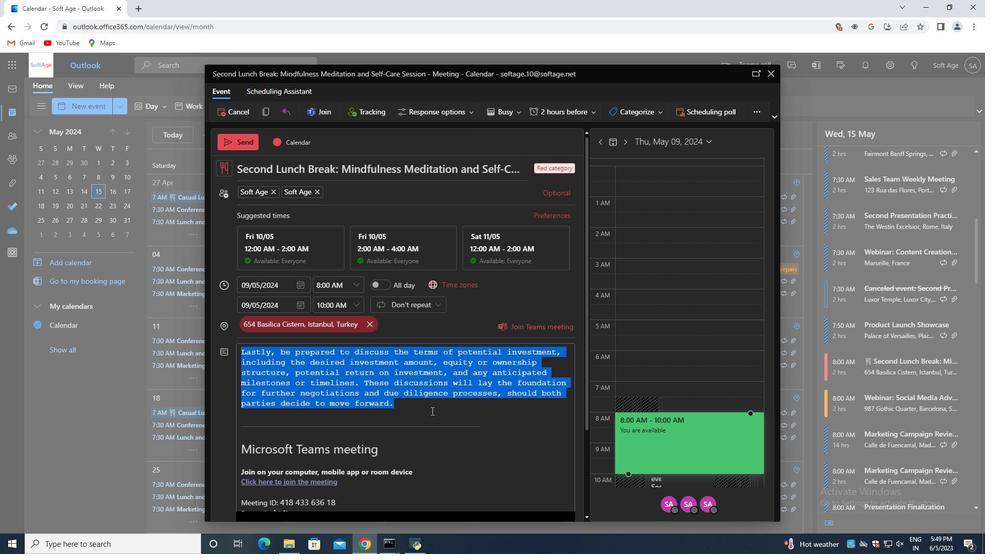 
Action: Mouse moved to (407, 403)
Screenshot: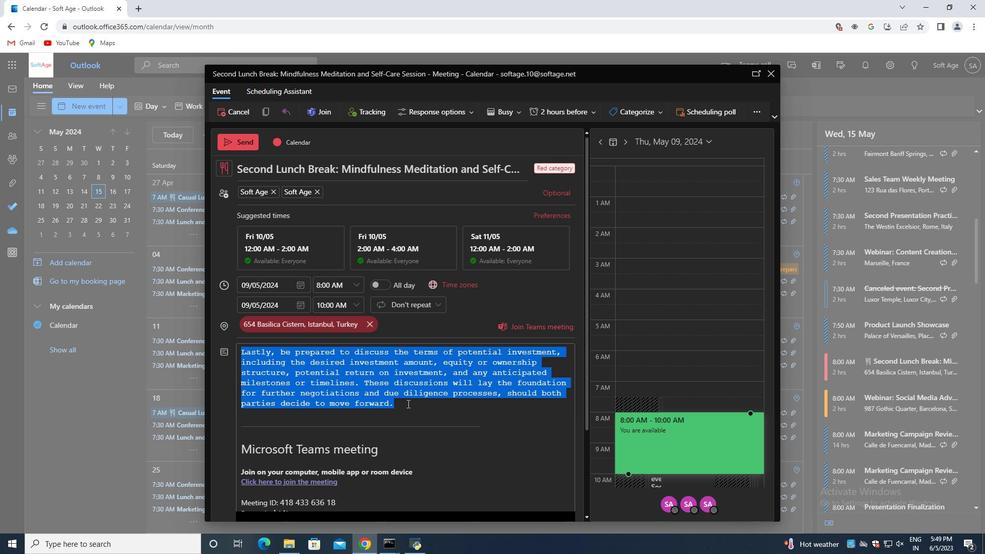 
Action: Mouse pressed left at (407, 403)
Screenshot: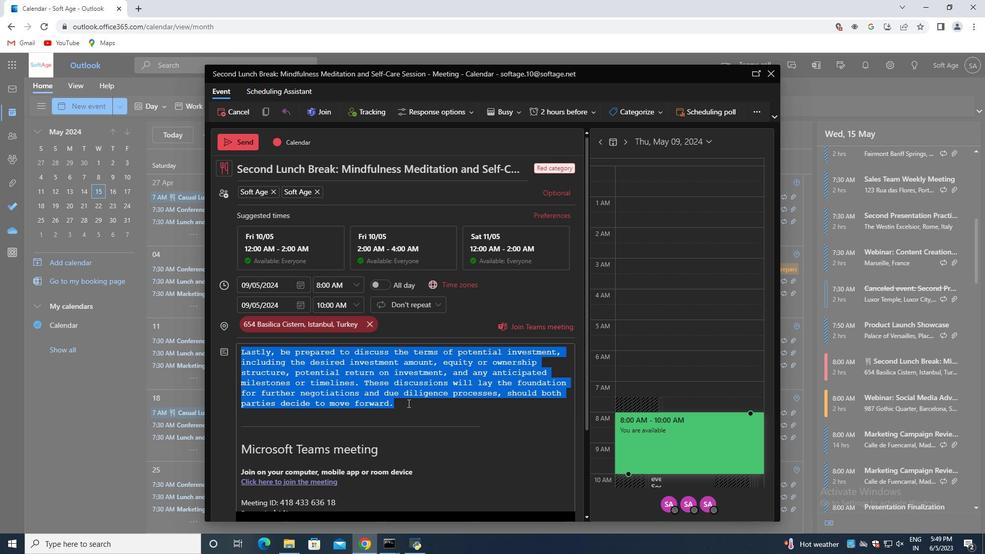 
Action: Mouse moved to (398, 440)
Screenshot: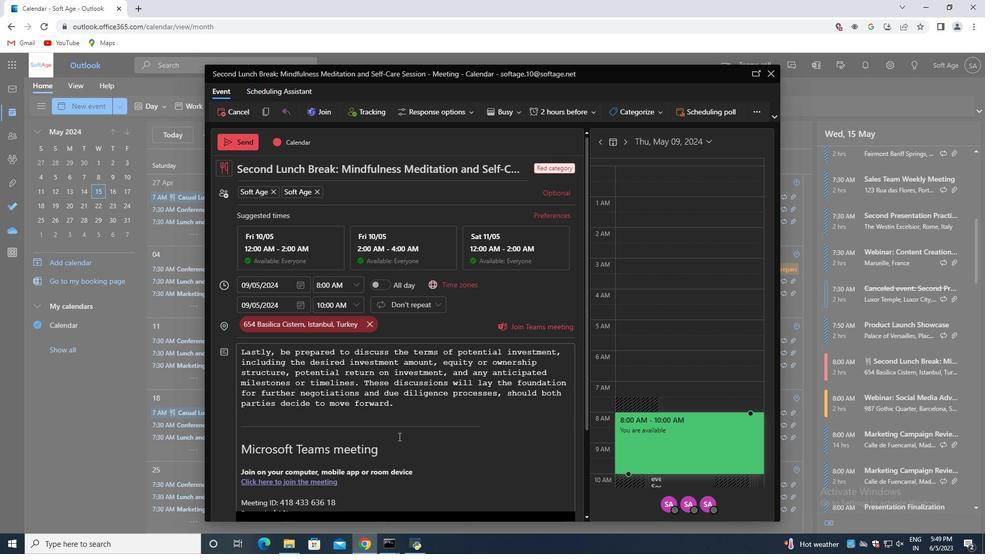 
Action: Mouse scrolled (398, 439) with delta (0, 0)
Screenshot: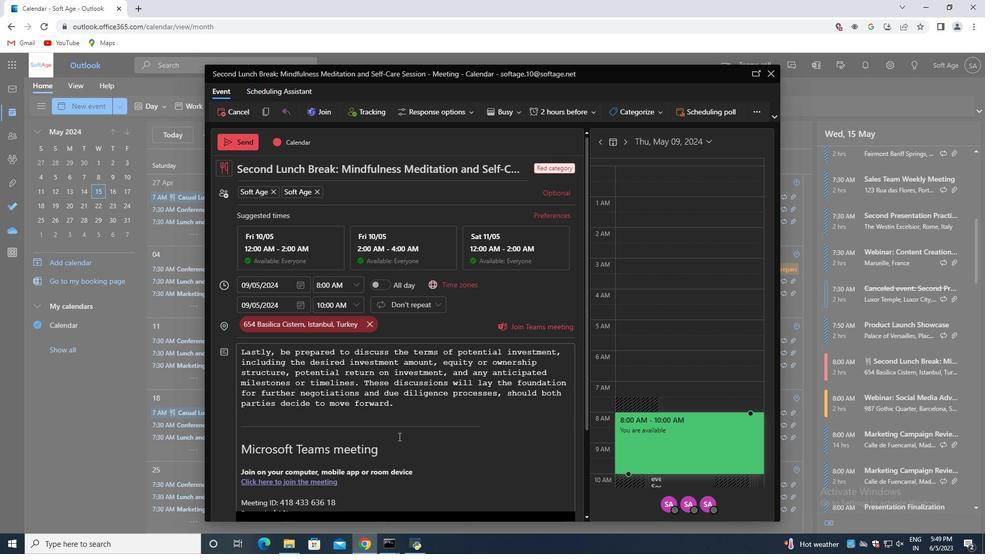 
Action: Mouse moved to (398, 441)
Screenshot: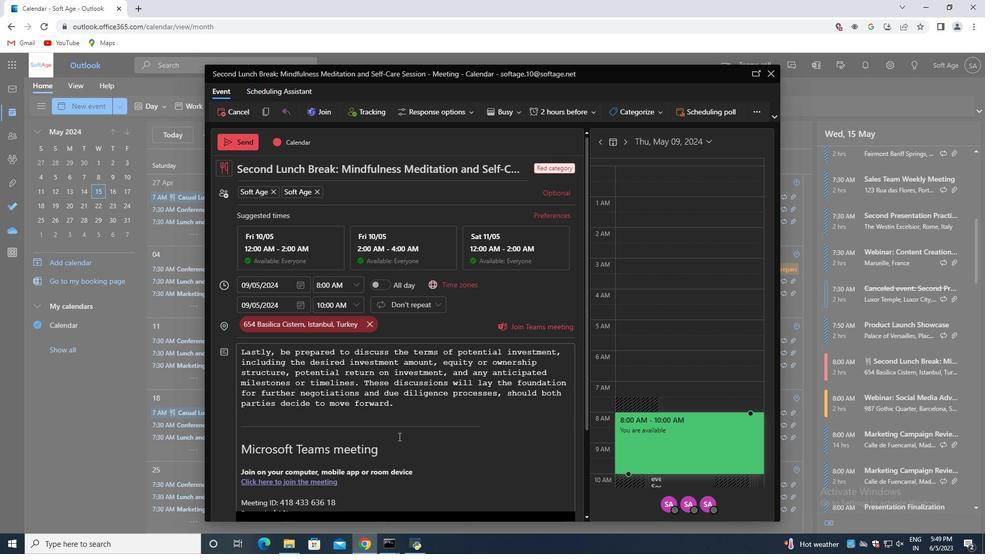 
Action: Mouse scrolled (398, 440) with delta (0, 0)
Screenshot: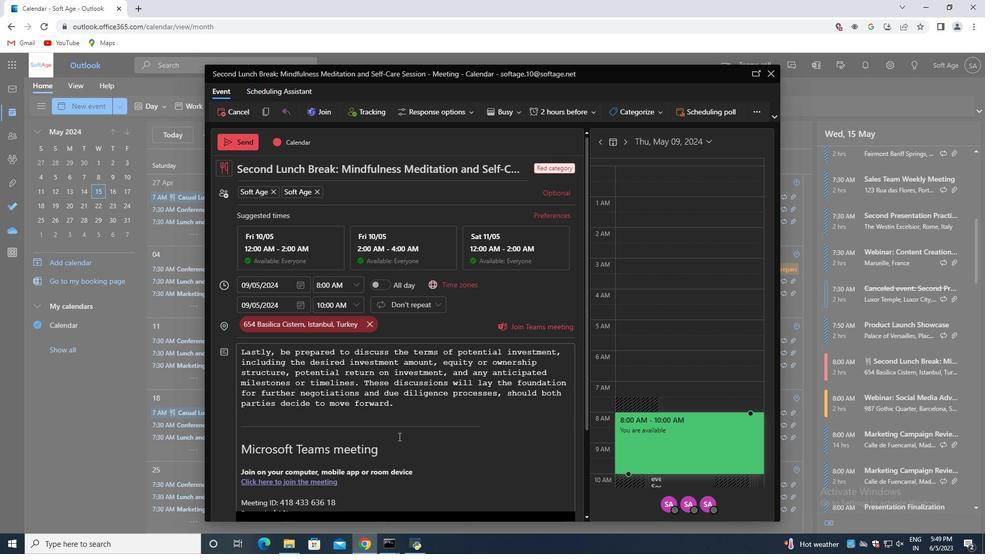 
Action: Mouse moved to (398, 441)
Screenshot: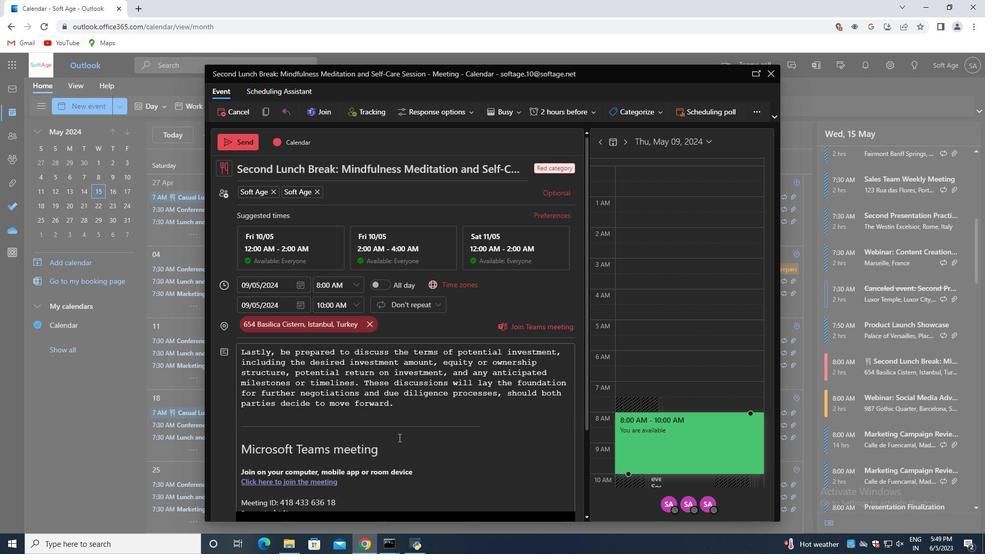 
Action: Mouse scrolled (398, 441) with delta (0, 0)
Screenshot: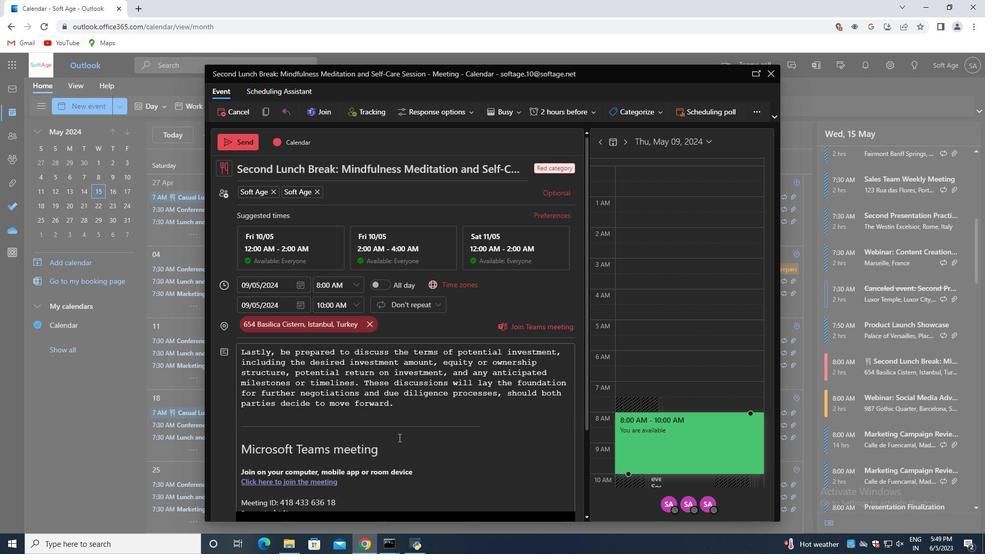 
Action: Mouse moved to (398, 442)
Screenshot: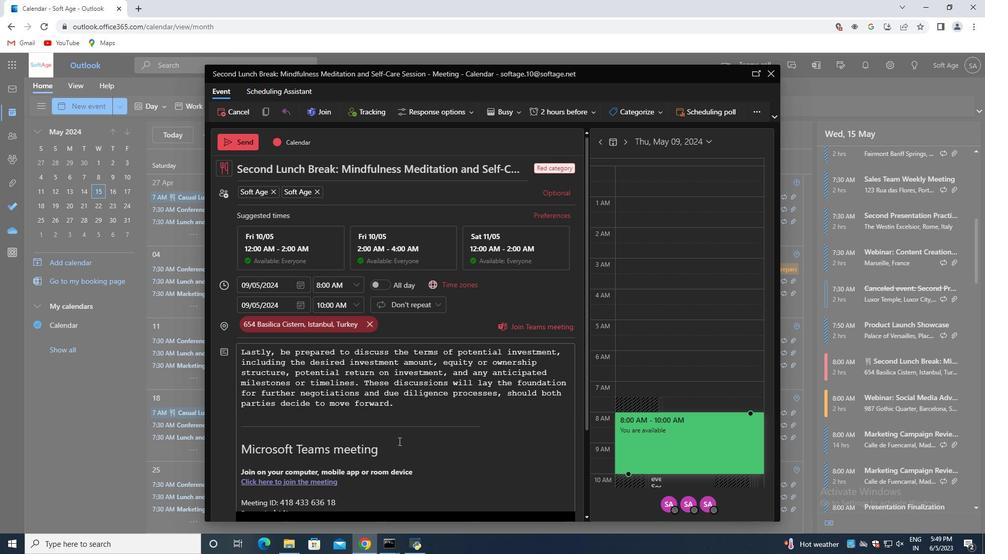 
Action: Mouse scrolled (398, 441) with delta (0, 0)
Screenshot: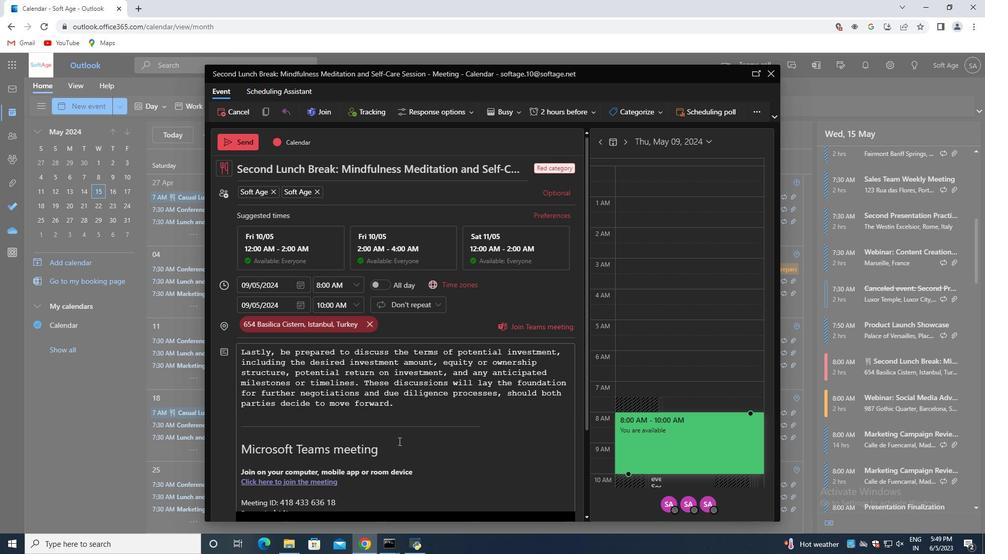 
Action: Mouse moved to (362, 489)
Screenshot: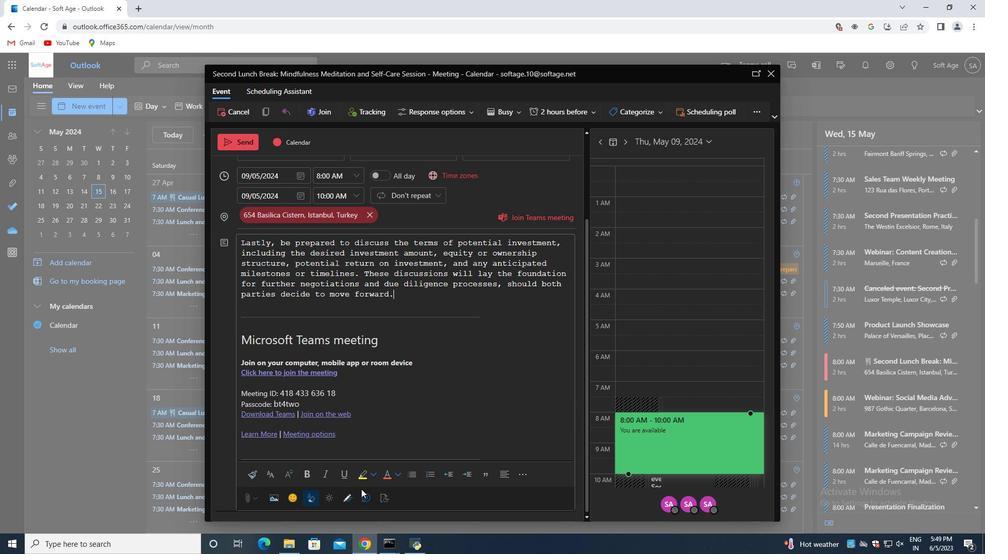 
Action: Mouse scrolled (362, 488) with delta (0, 0)
Screenshot: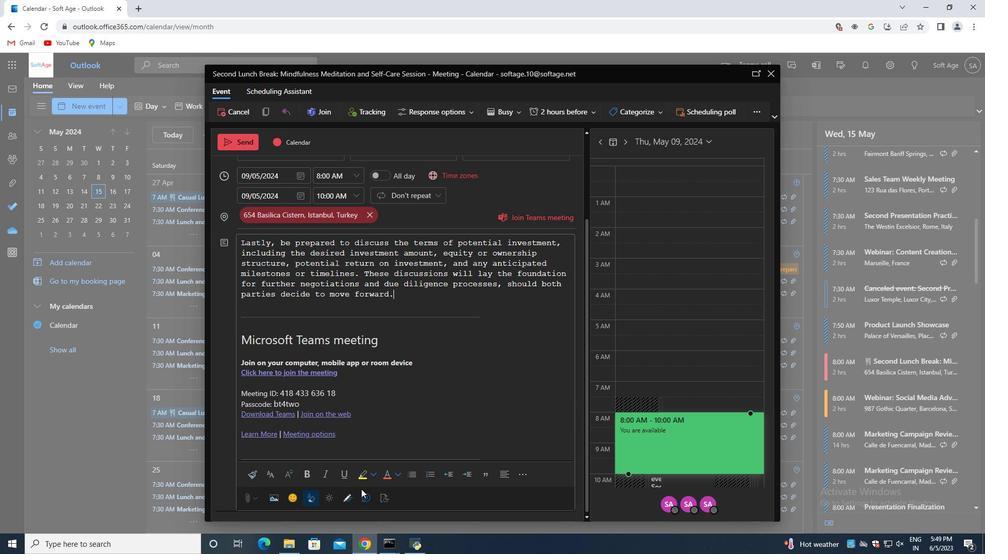 
Action: Mouse moved to (288, 495)
Screenshot: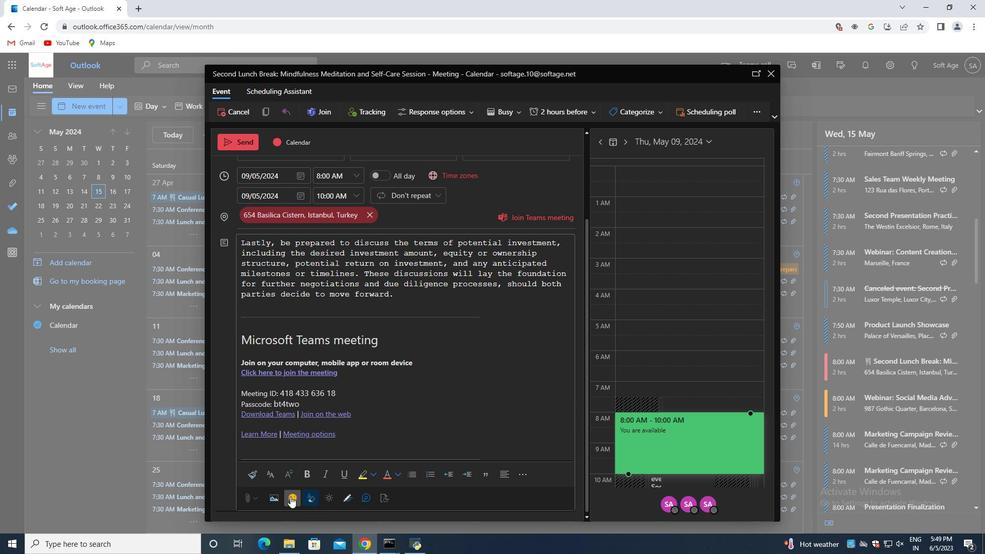 
Action: Mouse pressed left at (288, 495)
Screenshot: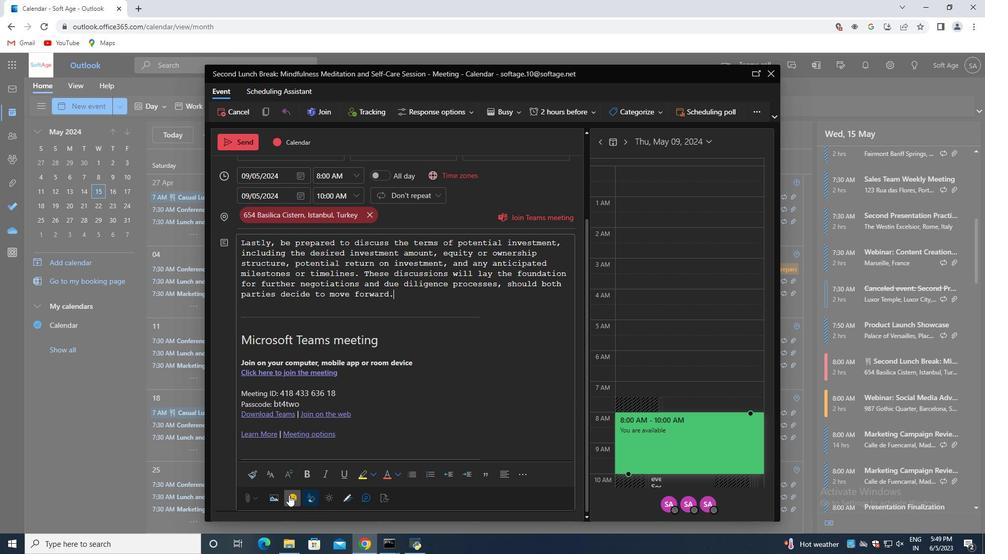
Action: Mouse moved to (743, 221)
Screenshot: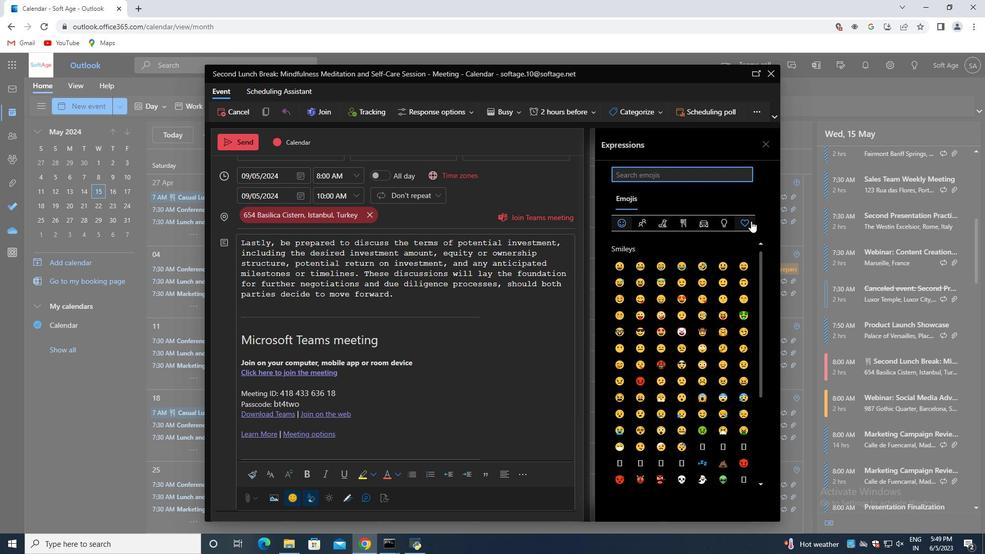 
Action: Mouse pressed left at (743, 221)
Screenshot: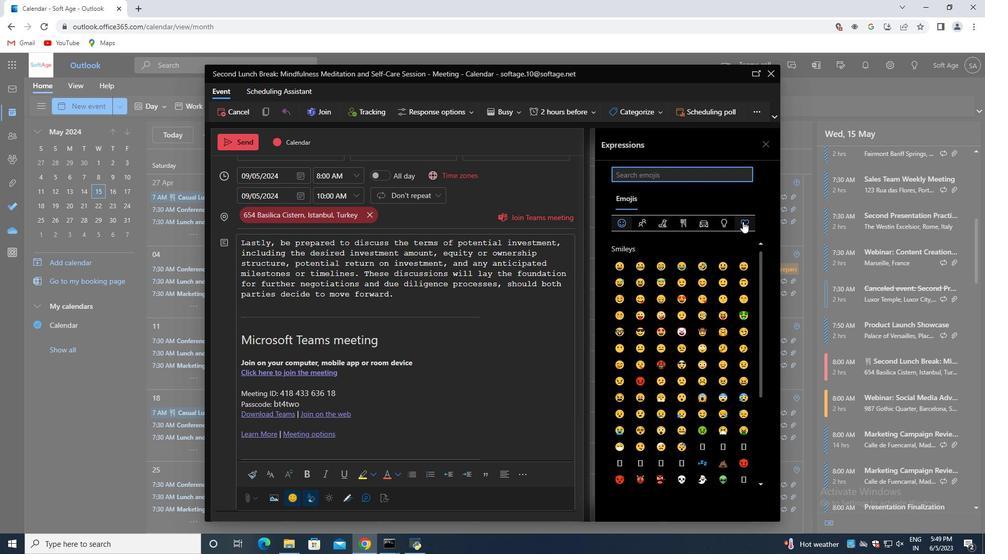 
Action: Mouse moved to (744, 267)
Screenshot: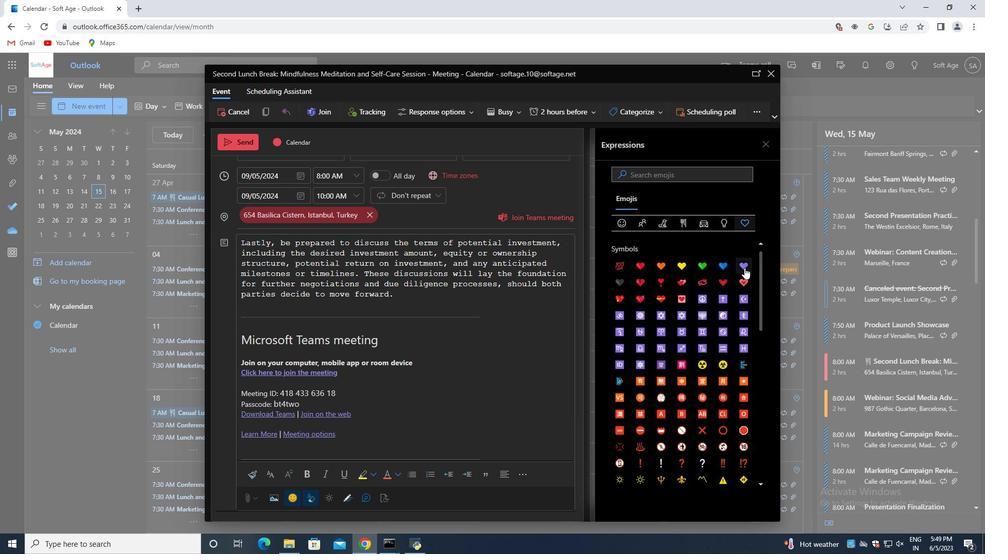 
Action: Mouse pressed left at (744, 267)
Screenshot: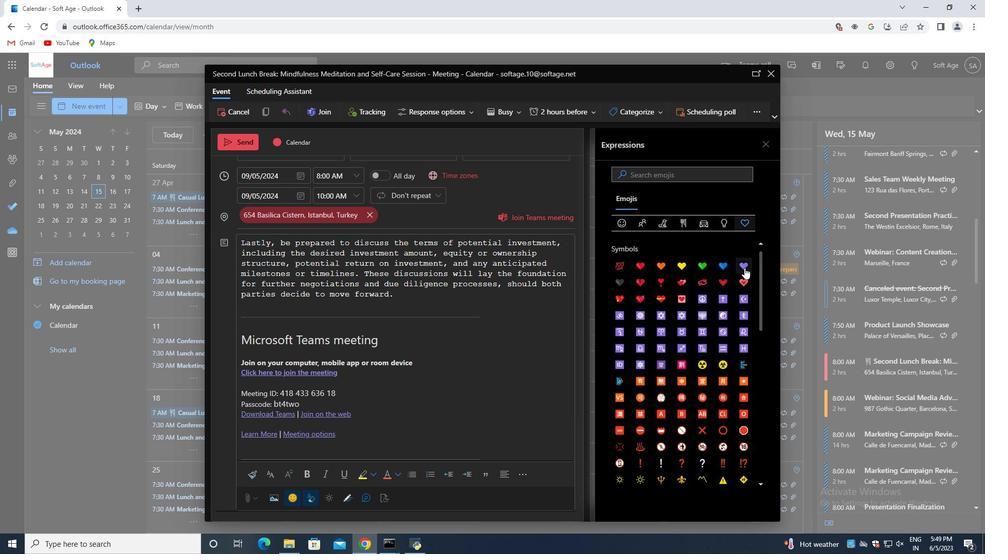 
Action: Mouse moved to (399, 291)
Screenshot: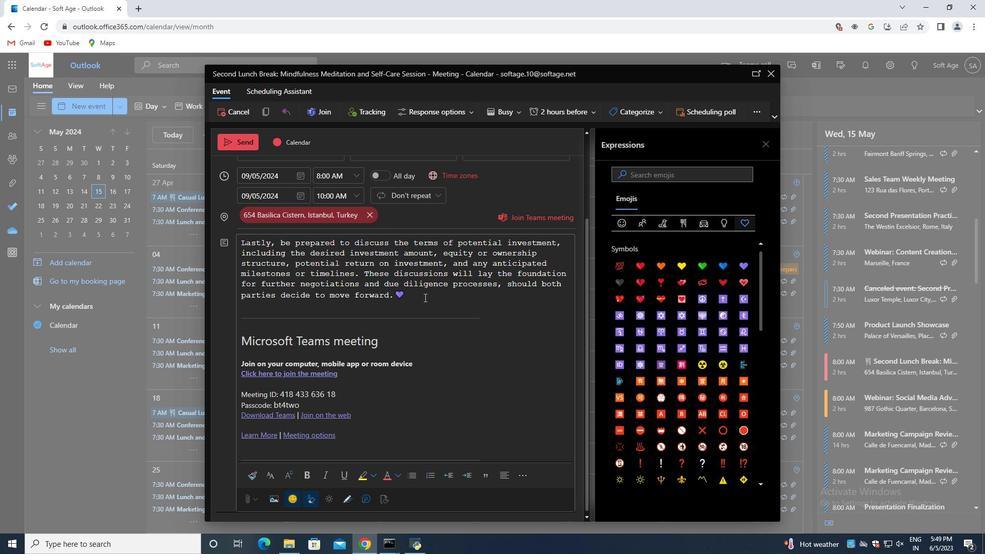 
Action: Mouse scrolled (400, 295) with delta (0, 0)
Screenshot: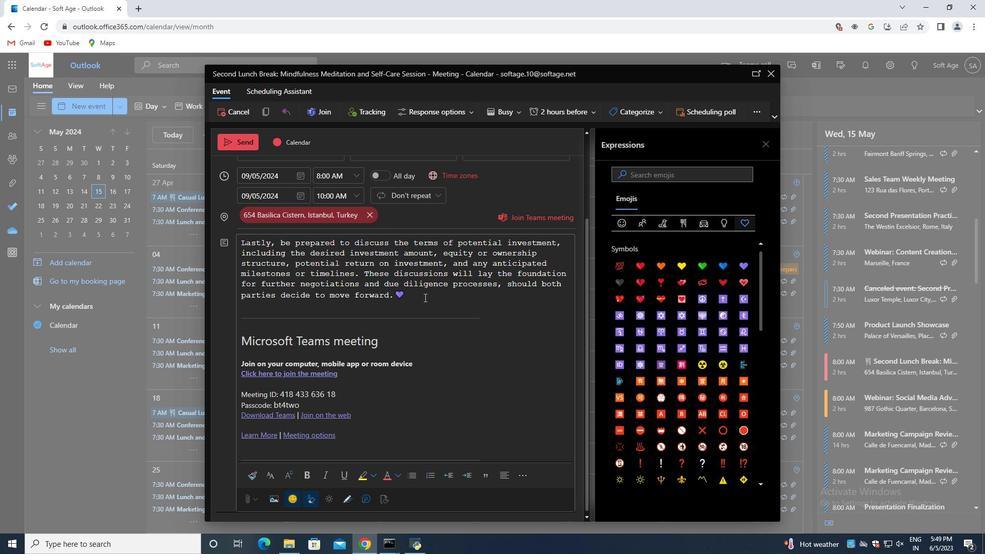 
Action: Mouse scrolled (400, 294) with delta (0, 0)
Screenshot: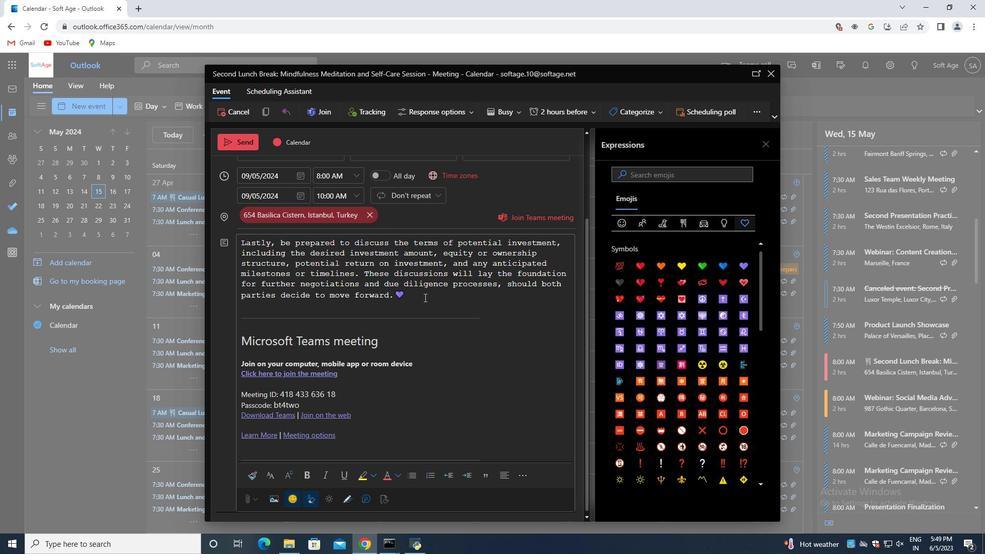 
Action: Mouse scrolled (400, 294) with delta (0, 0)
Screenshot: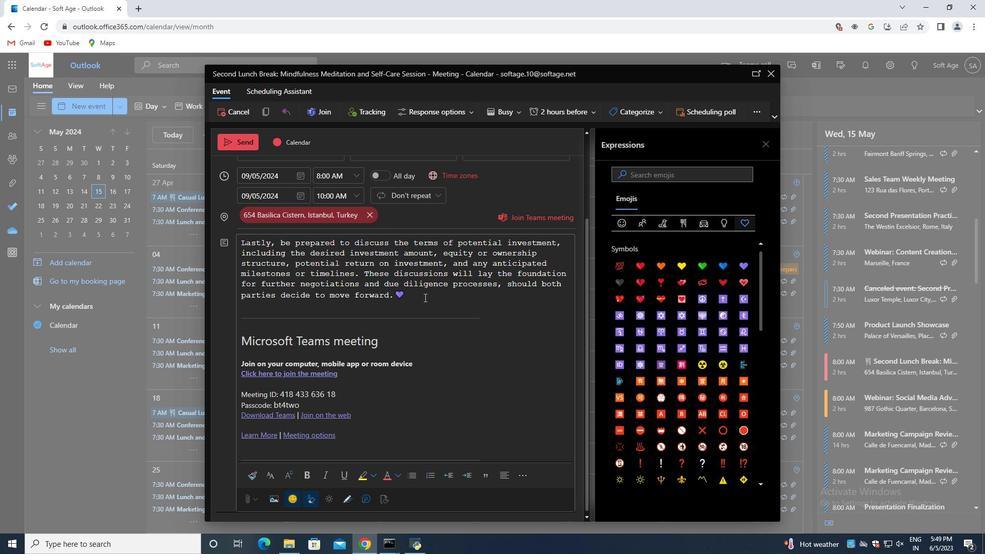 
Action: Mouse moved to (399, 291)
Screenshot: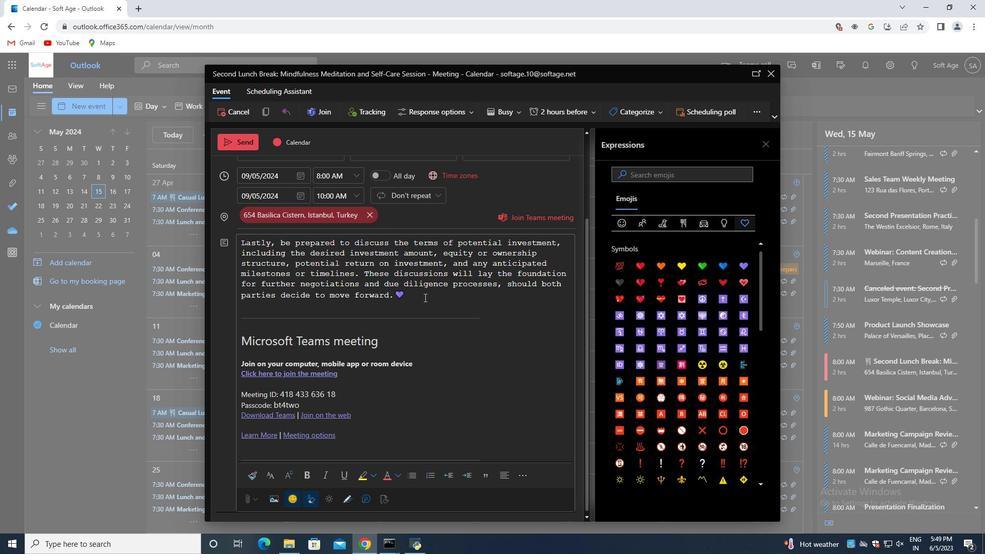 
Action: Mouse scrolled (400, 294) with delta (0, 0)
Screenshot: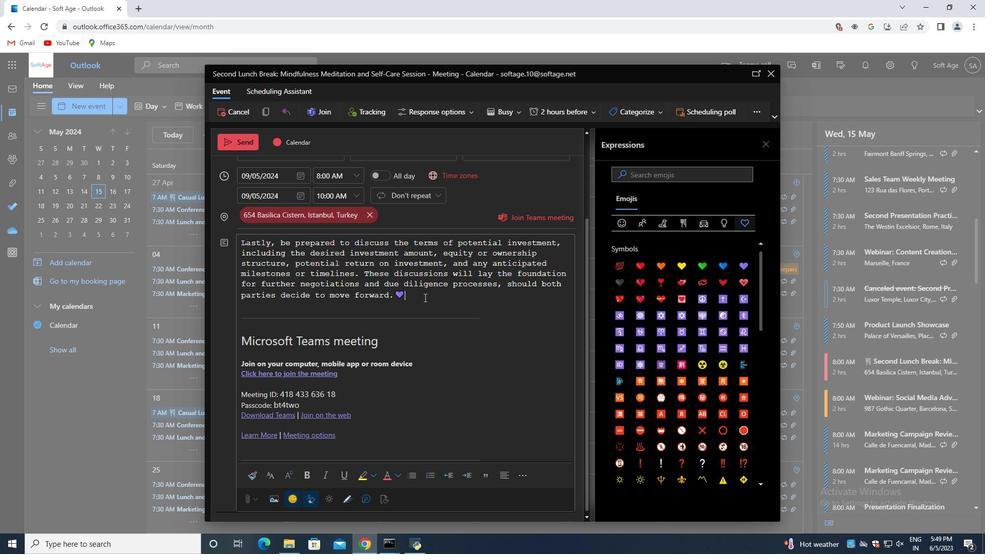 
Action: Mouse scrolled (400, 294) with delta (0, 0)
Screenshot: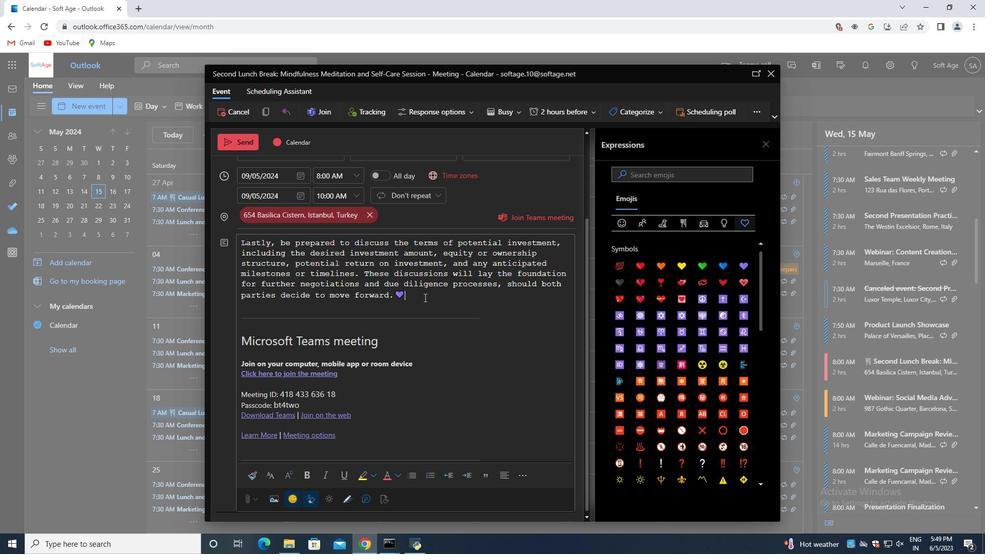 
Action: Mouse moved to (345, 190)
Screenshot: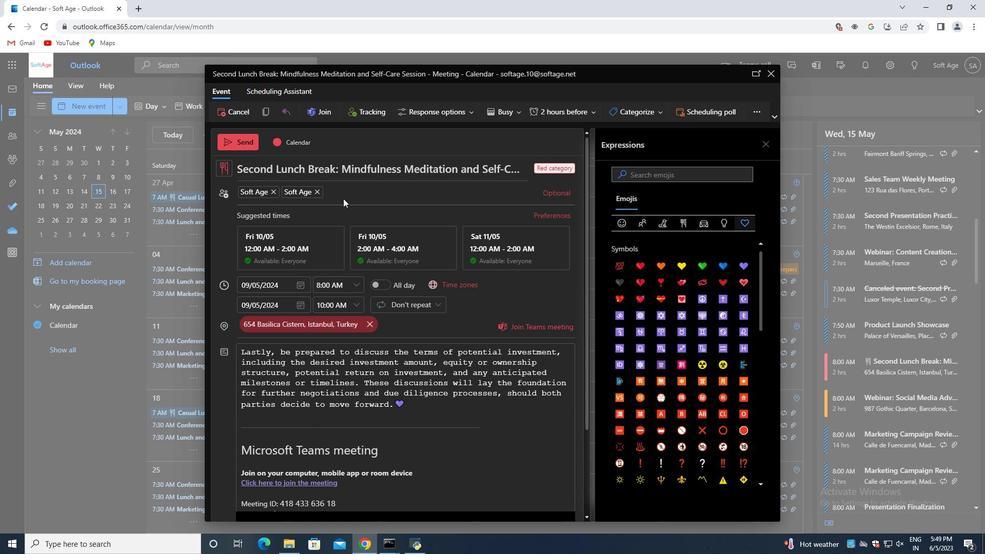 
Action: Mouse pressed left at (345, 190)
Screenshot: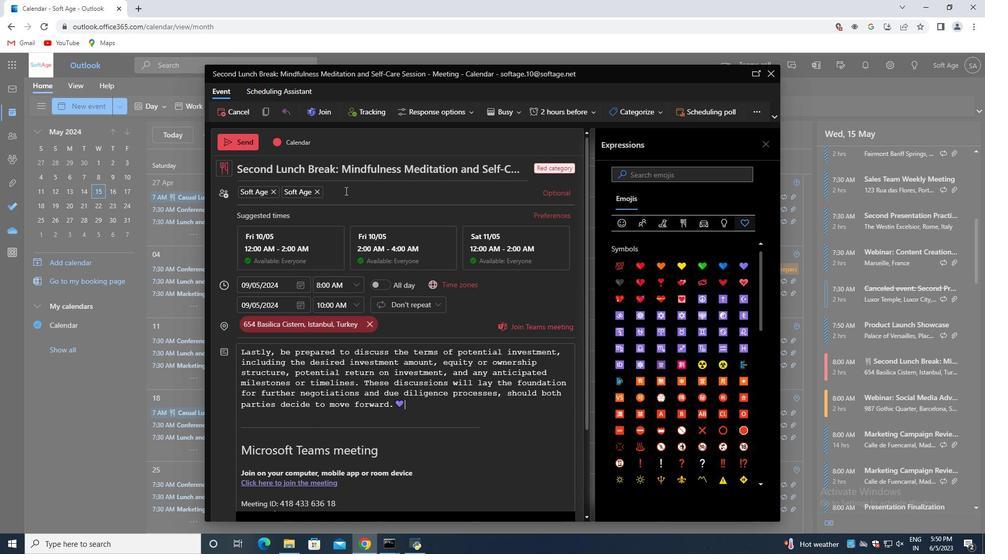 
Action: Key pressed softage.6<Key.shift>@softage.net<Key.enter>
Screenshot: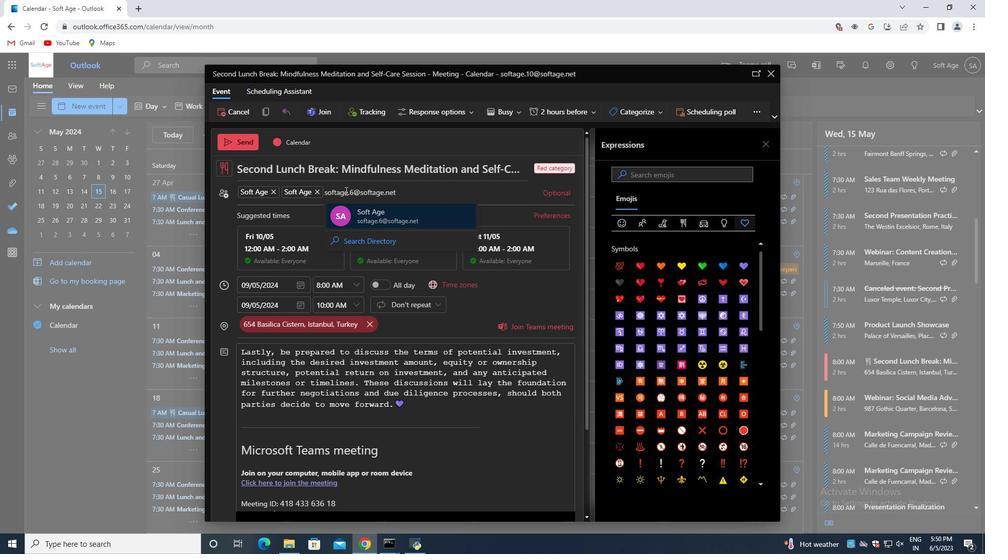 
Action: Mouse moved to (405, 345)
Screenshot: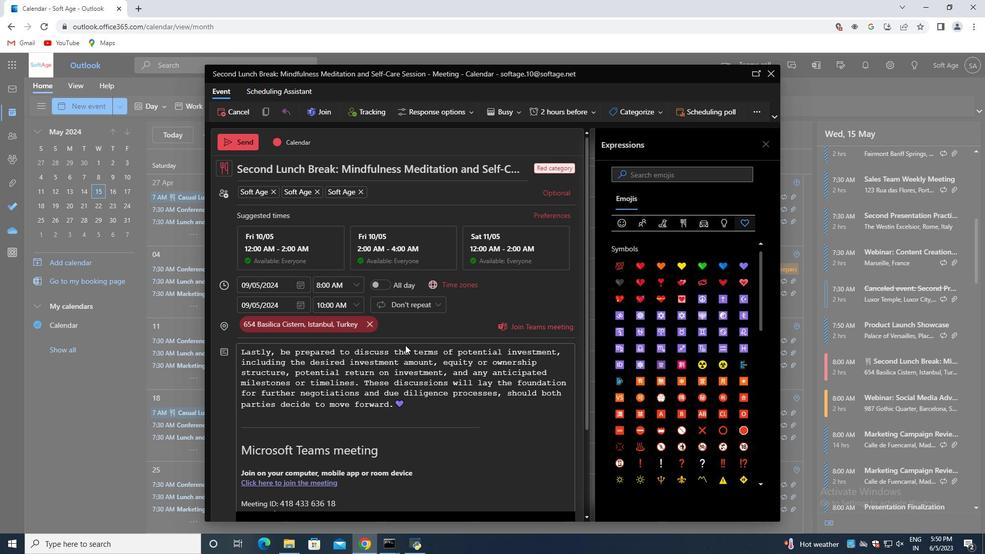 
Action: Mouse scrolled (405, 344) with delta (0, 0)
Screenshot: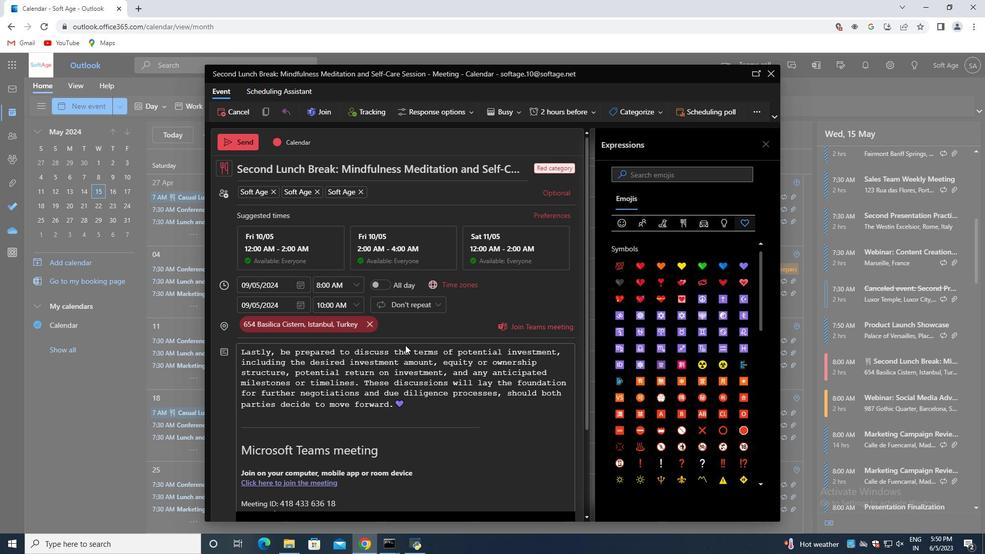 
Action: Mouse moved to (404, 341)
Screenshot: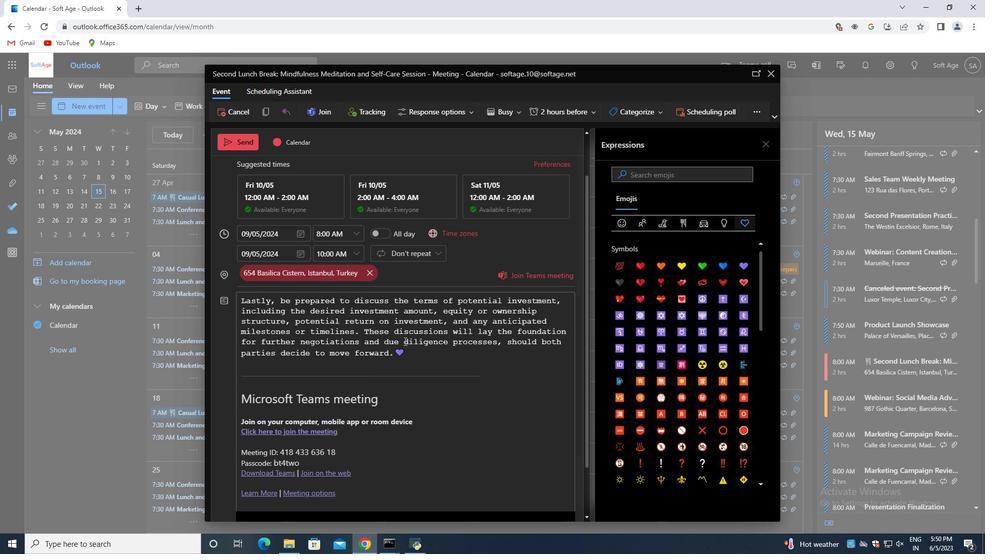 
Action: Mouse scrolled (404, 340) with delta (0, 0)
Screenshot: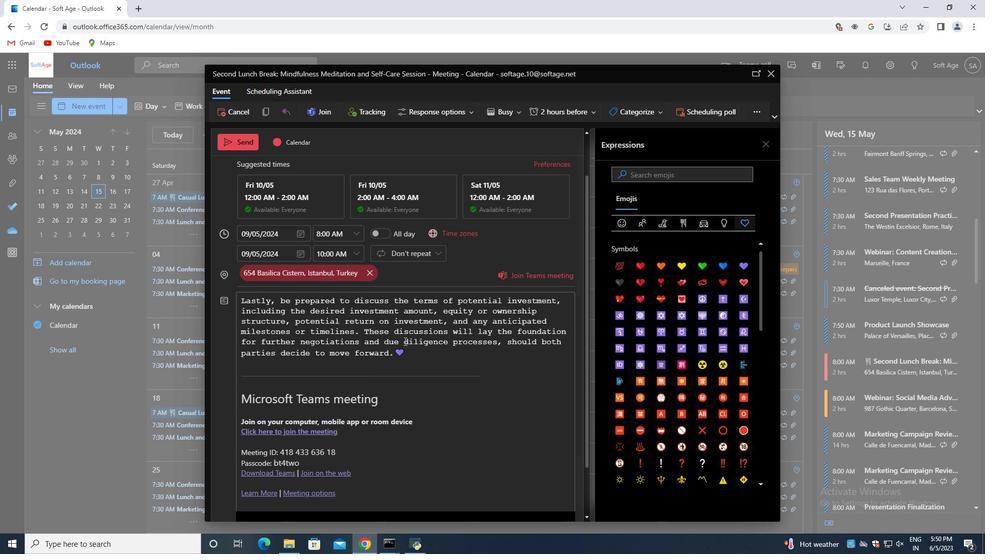 
Action: Mouse moved to (407, 299)
Screenshot: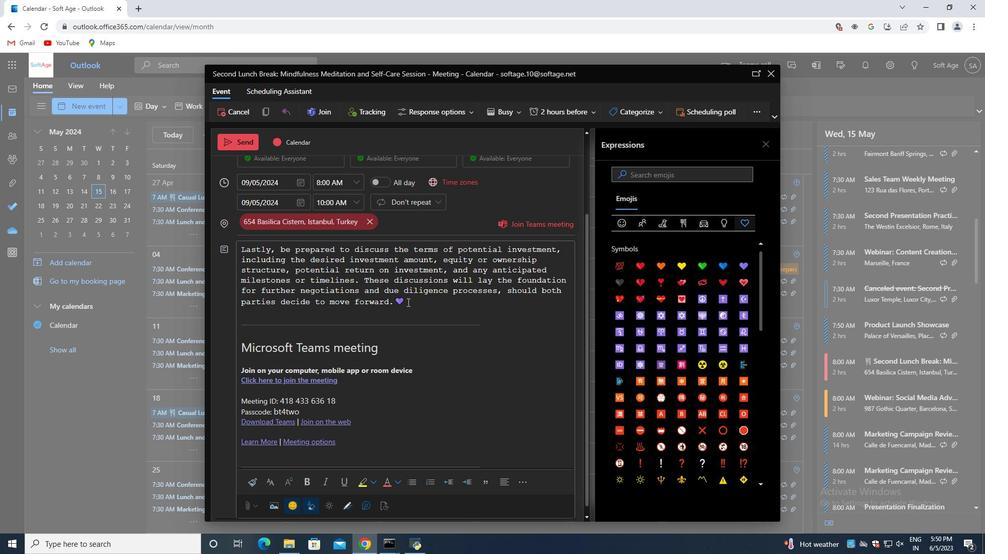 
Action: Mouse pressed left at (407, 299)
Screenshot: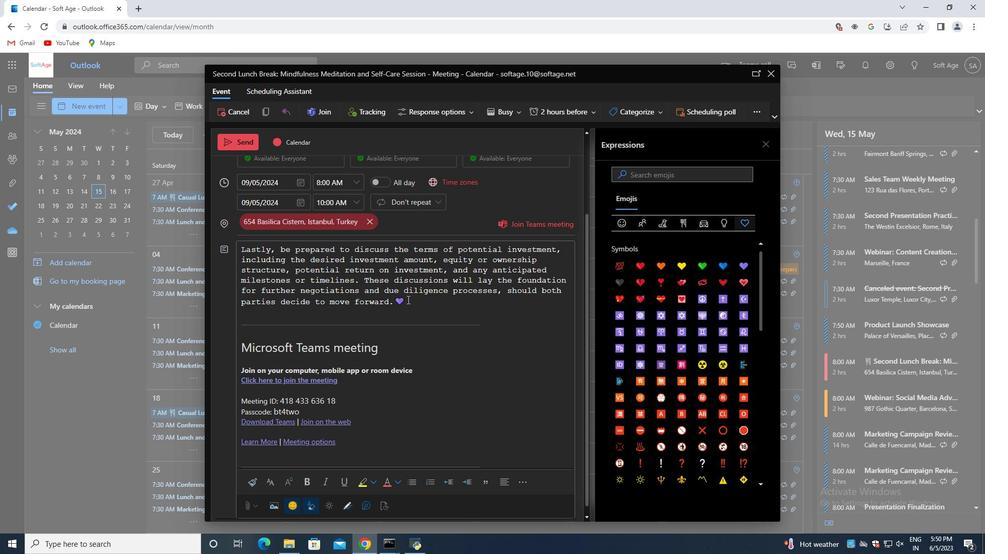 
Action: Mouse pressed left at (407, 299)
Screenshot: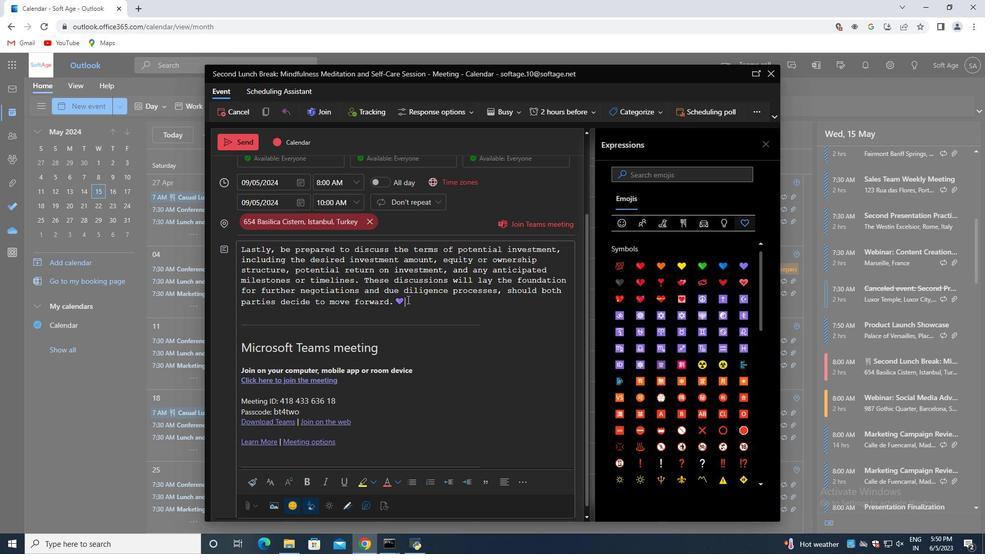 
Action: Mouse pressed left at (407, 299)
Screenshot: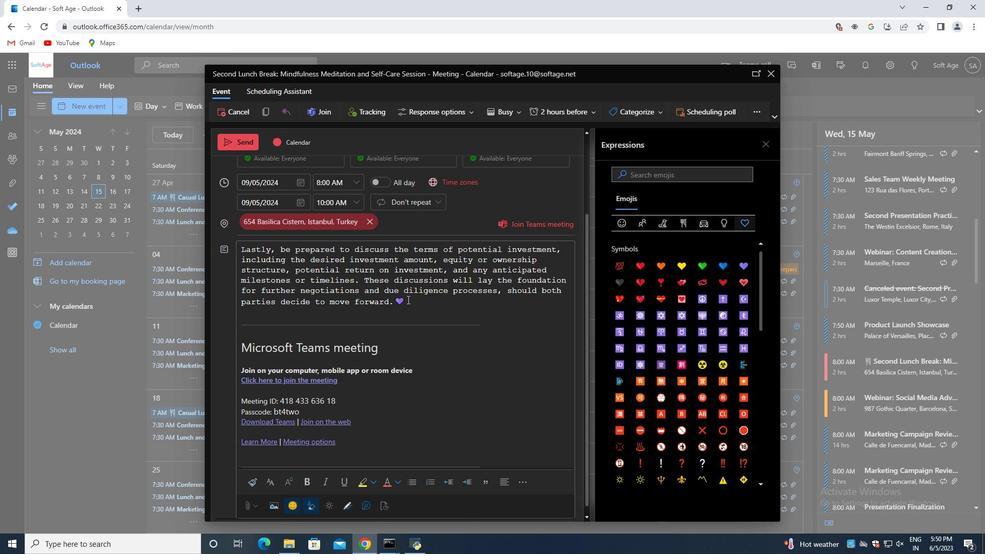 
Action: Mouse moved to (523, 478)
Screenshot: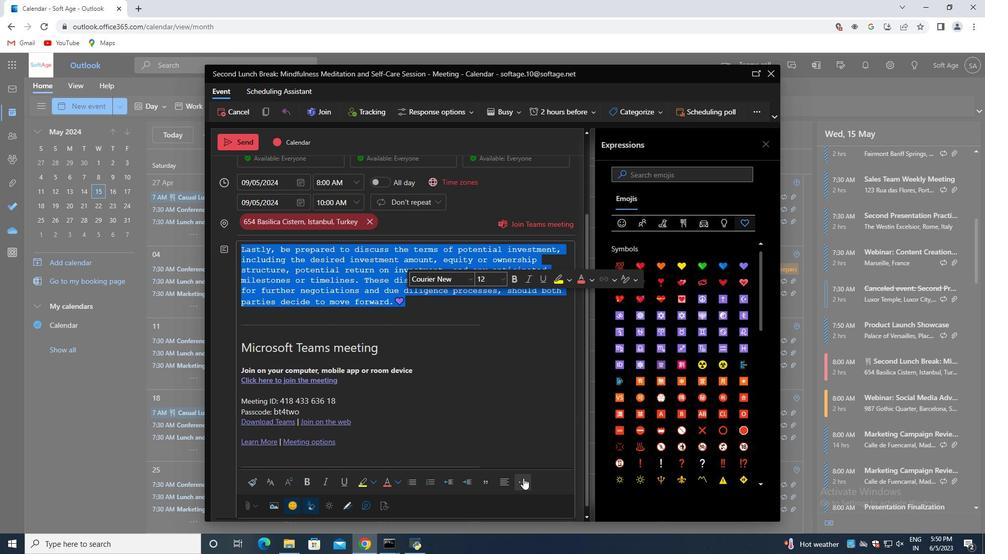 
Action: Mouse pressed left at (523, 478)
Screenshot: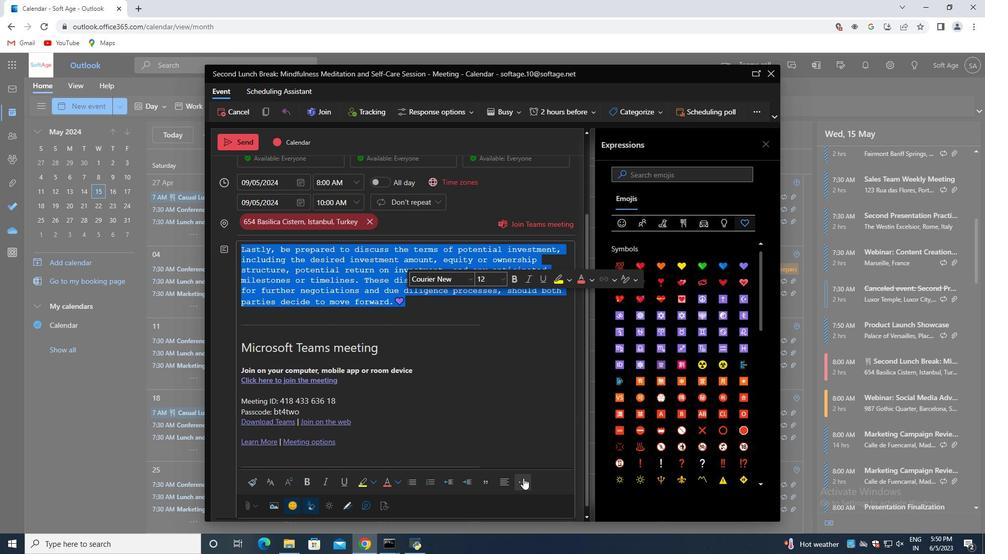 
Action: Mouse moved to (520, 434)
Screenshot: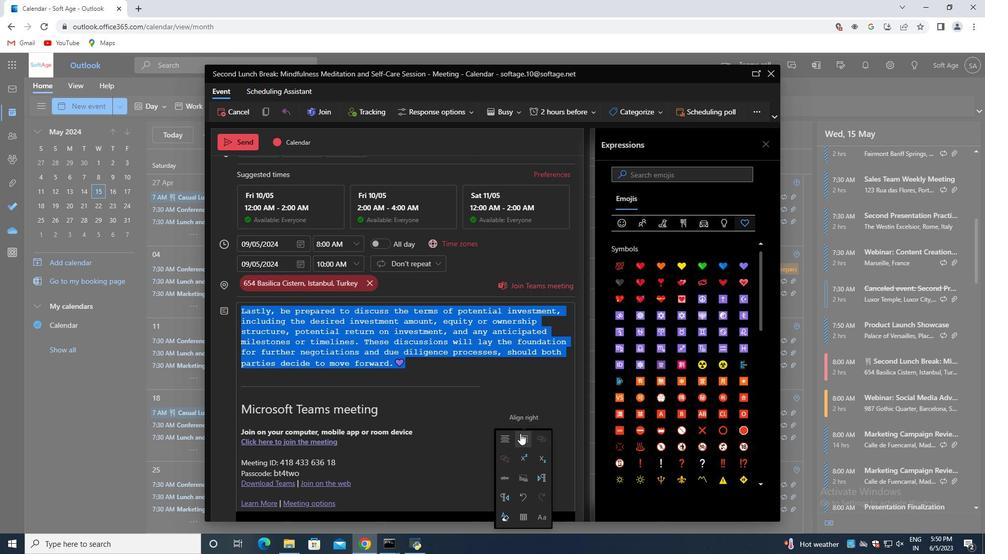 
Action: Mouse pressed left at (520, 434)
Screenshot: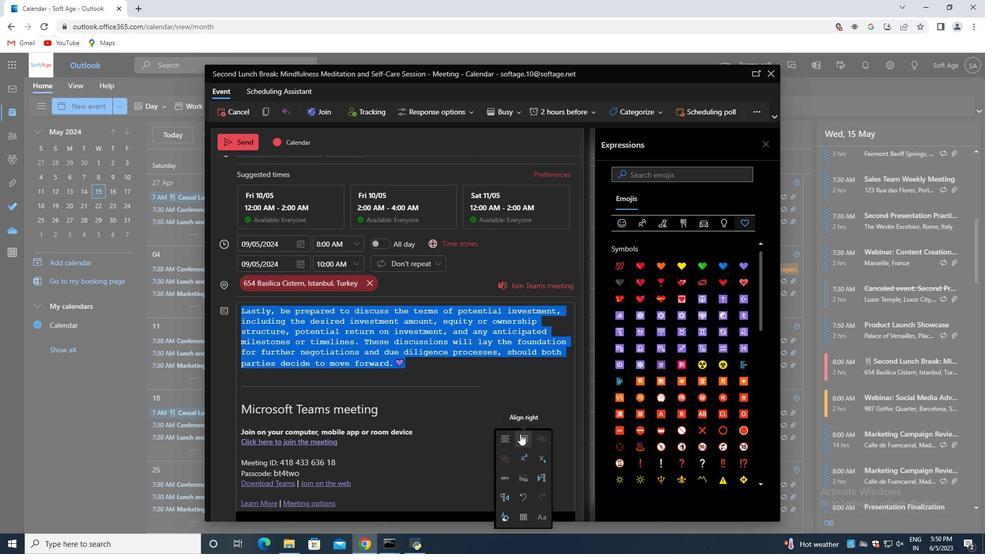 
Action: Mouse moved to (415, 425)
Screenshot: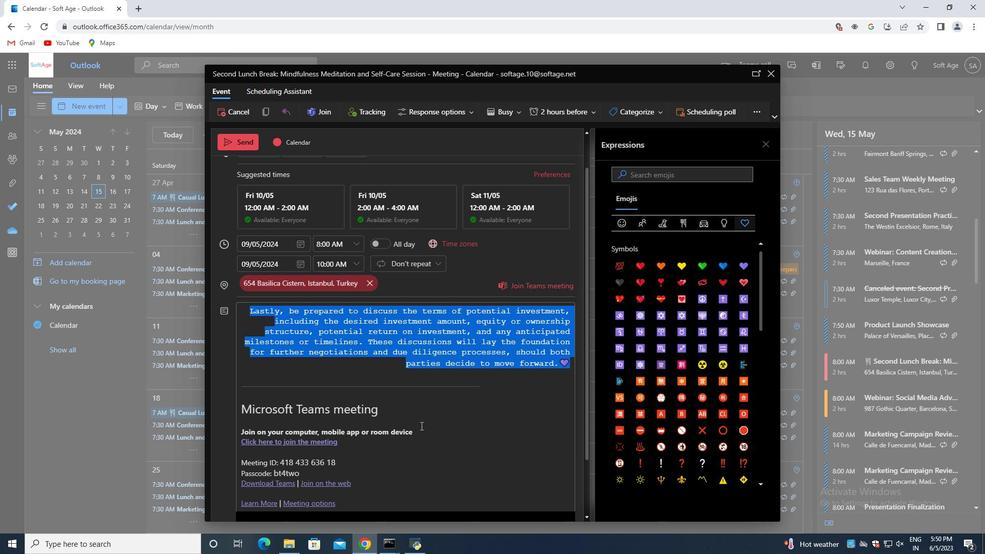 
Action: Mouse scrolled (415, 425) with delta (0, 0)
Screenshot: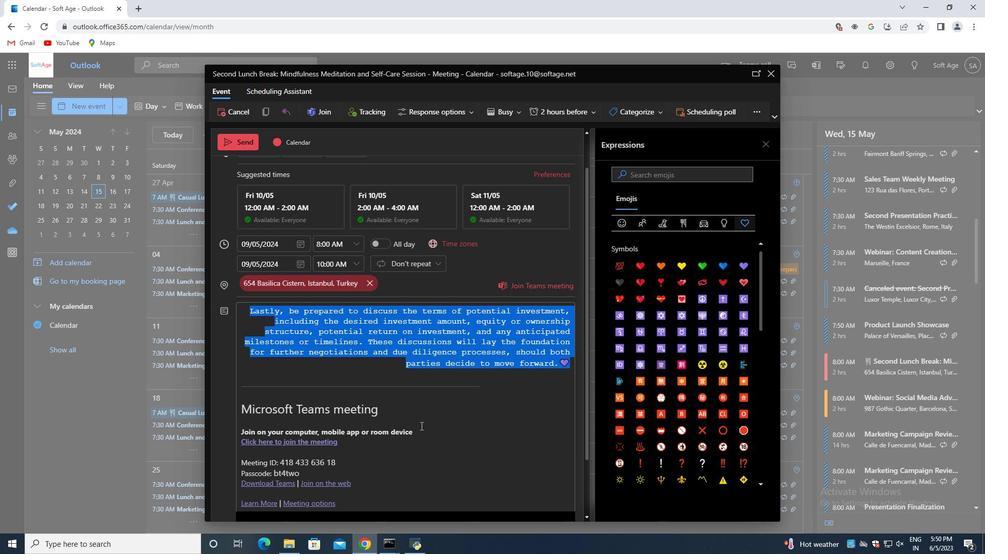 
Action: Mouse moved to (407, 427)
Screenshot: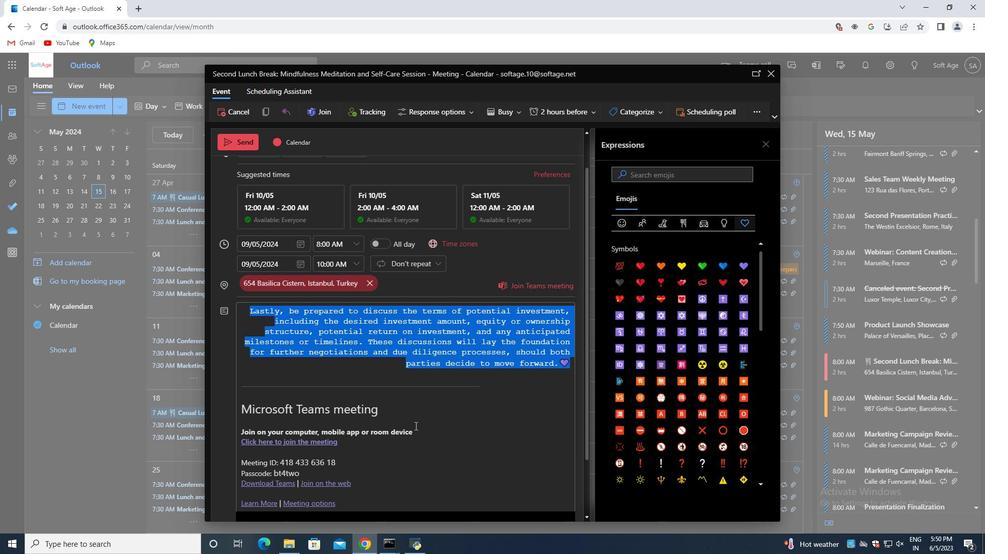 
Action: Mouse scrolled (407, 427) with delta (0, 0)
Screenshot: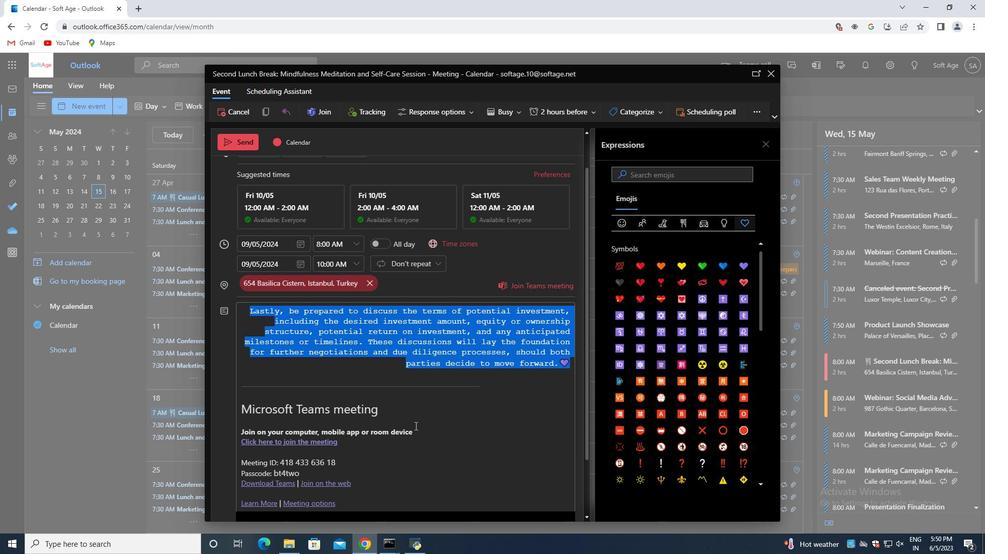 
Action: Mouse moved to (396, 478)
Screenshot: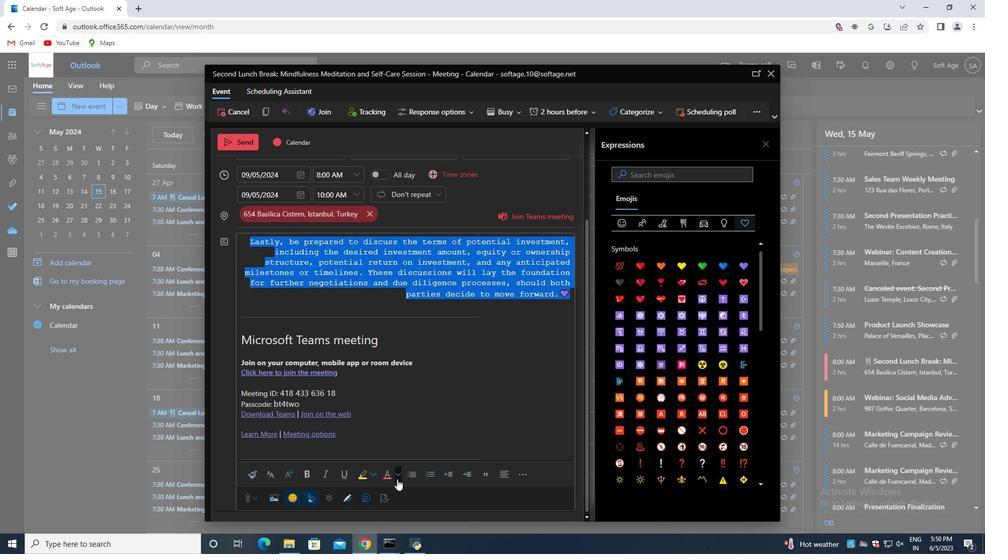 
Action: Mouse pressed left at (396, 478)
Screenshot: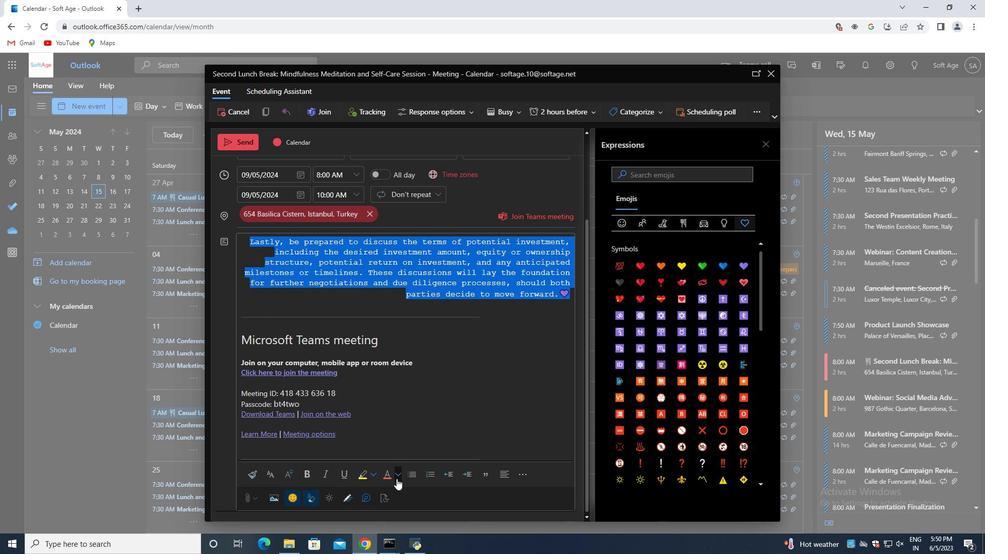 
Action: Mouse moved to (471, 442)
Screenshot: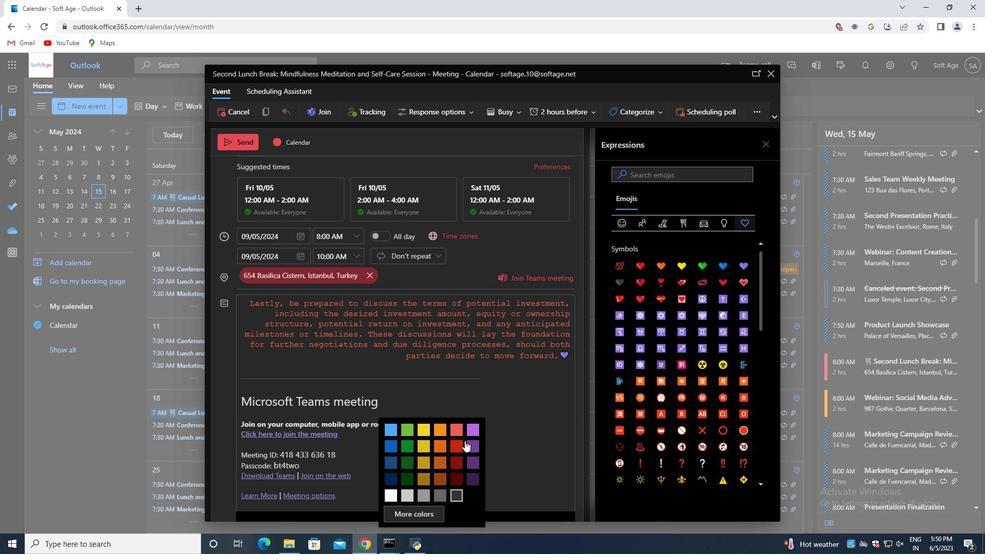 
Action: Mouse pressed left at (471, 442)
Screenshot: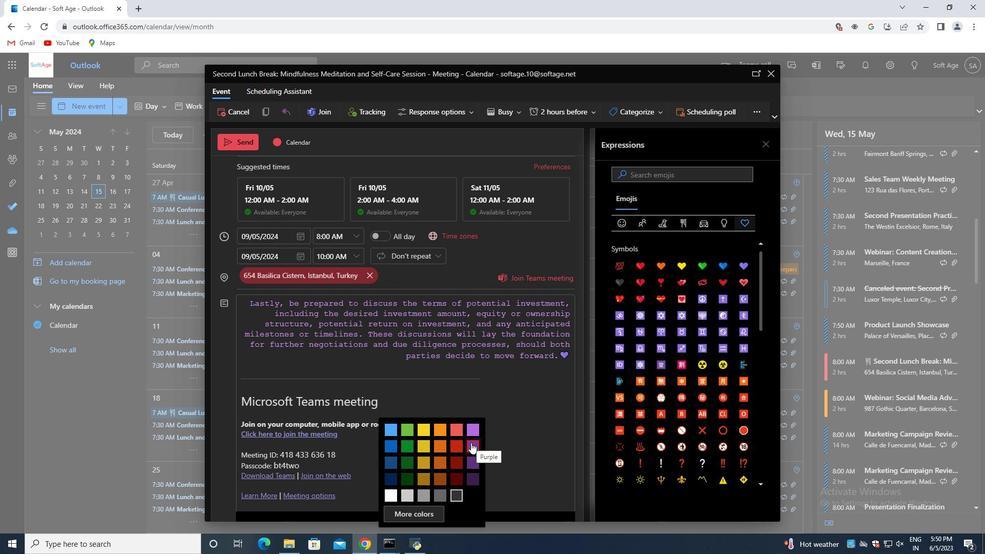 
Action: Mouse moved to (570, 358)
Screenshot: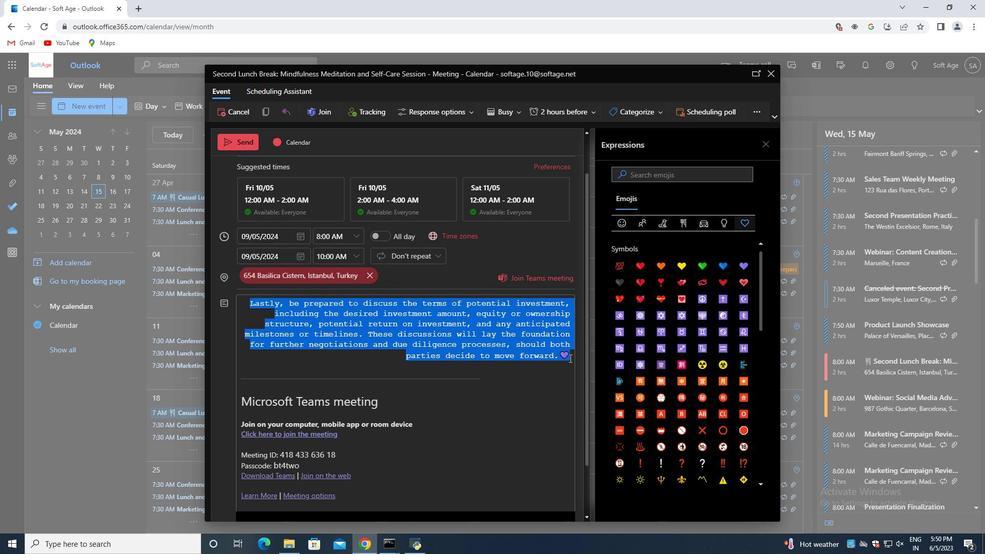 
Action: Mouse pressed left at (570, 358)
Screenshot: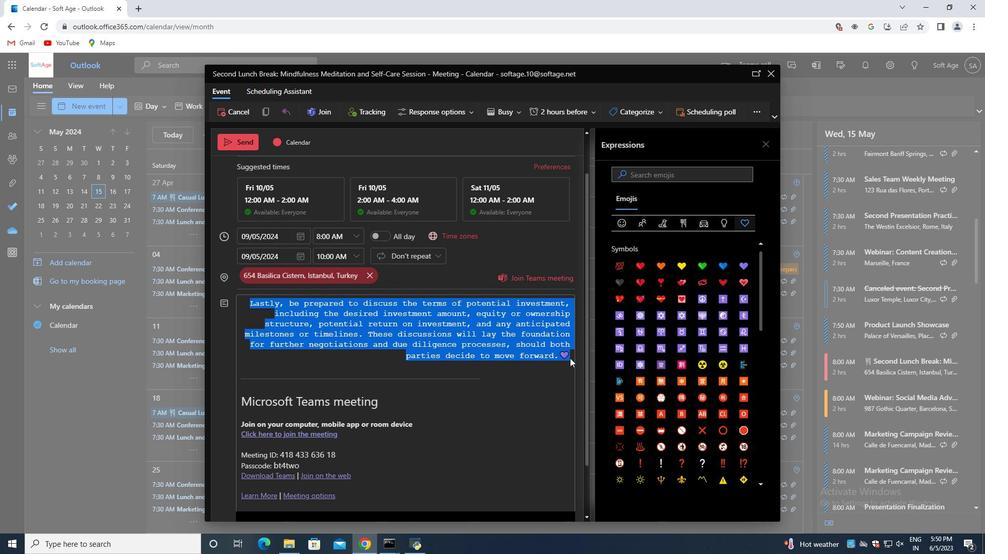 
Action: Mouse moved to (505, 371)
Screenshot: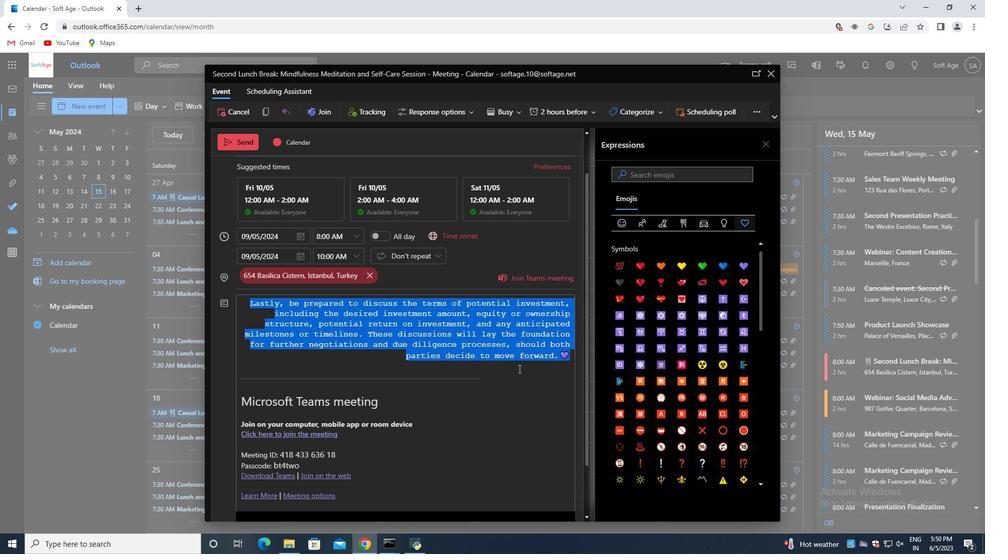 
Action: Mouse pressed left at (505, 371)
Screenshot: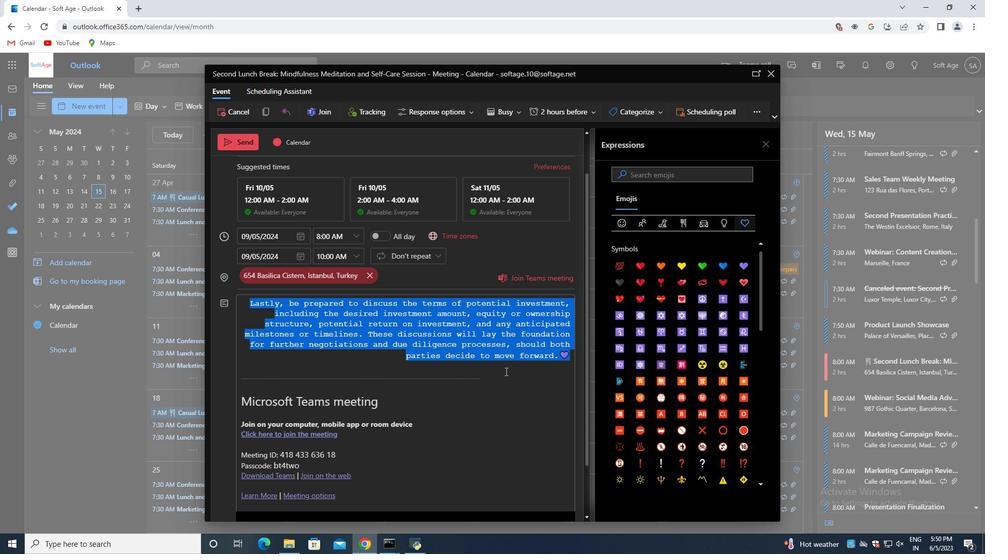 
Action: Mouse moved to (375, 355)
Screenshot: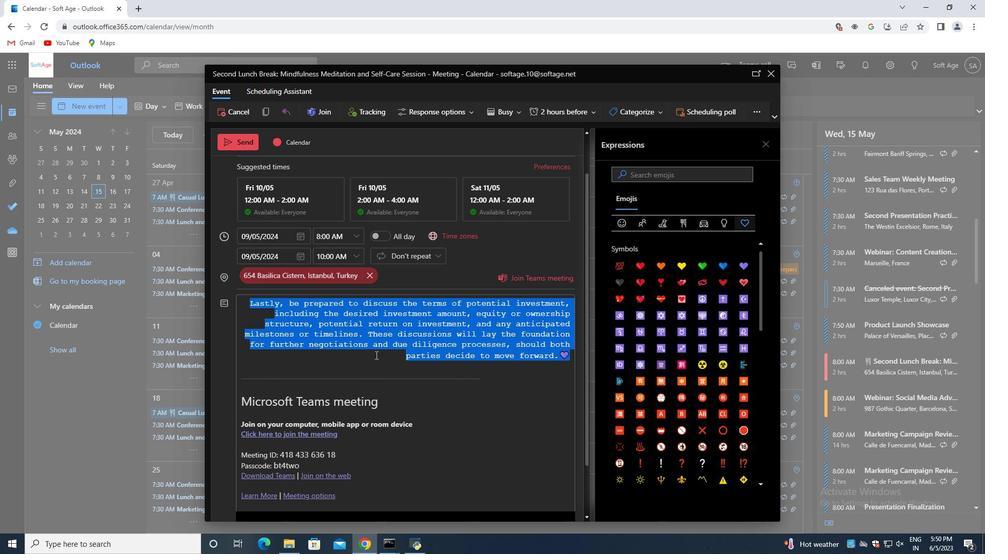 
Action: Mouse pressed left at (375, 355)
Screenshot: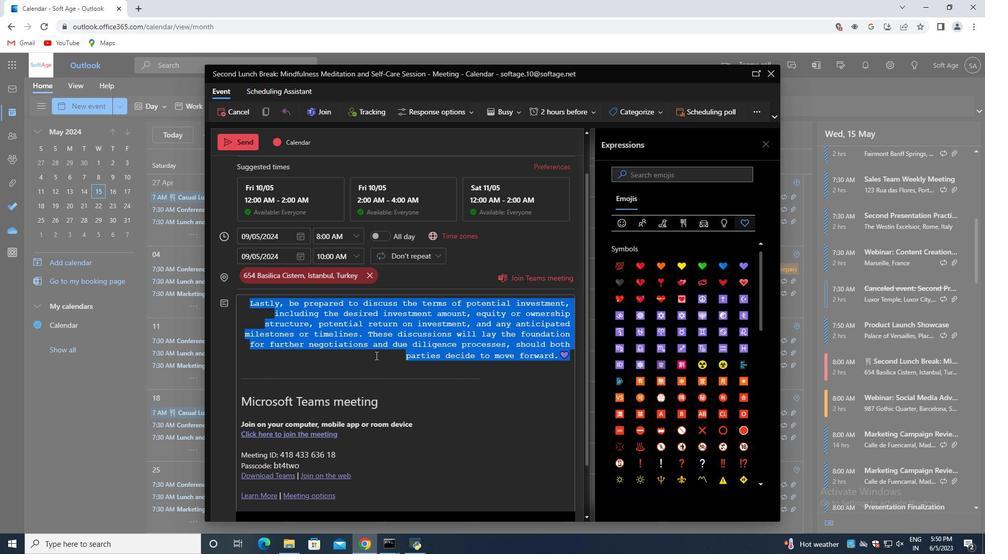 
Action: Mouse scrolled (375, 356) with delta (0, 0)
Screenshot: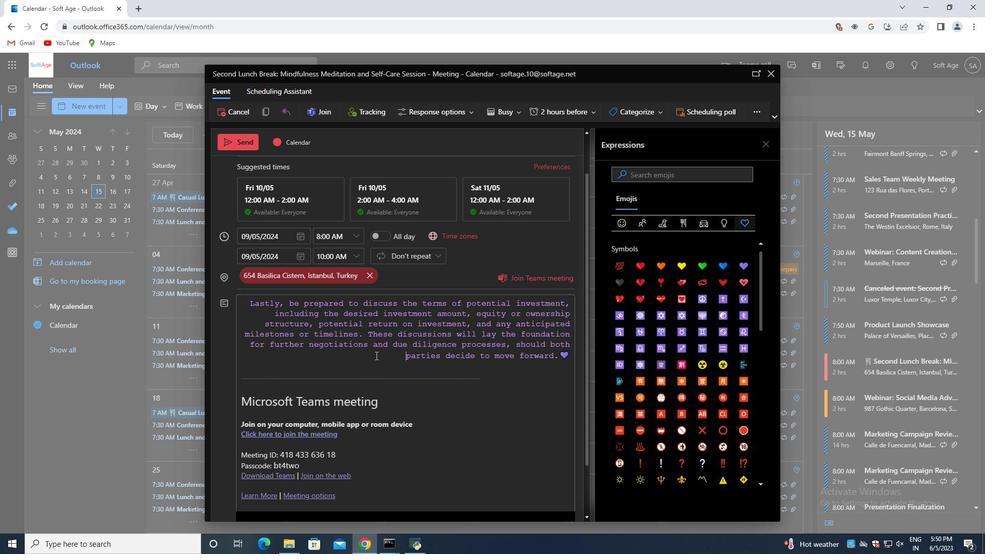 
Action: Mouse scrolled (375, 356) with delta (0, 0)
Screenshot: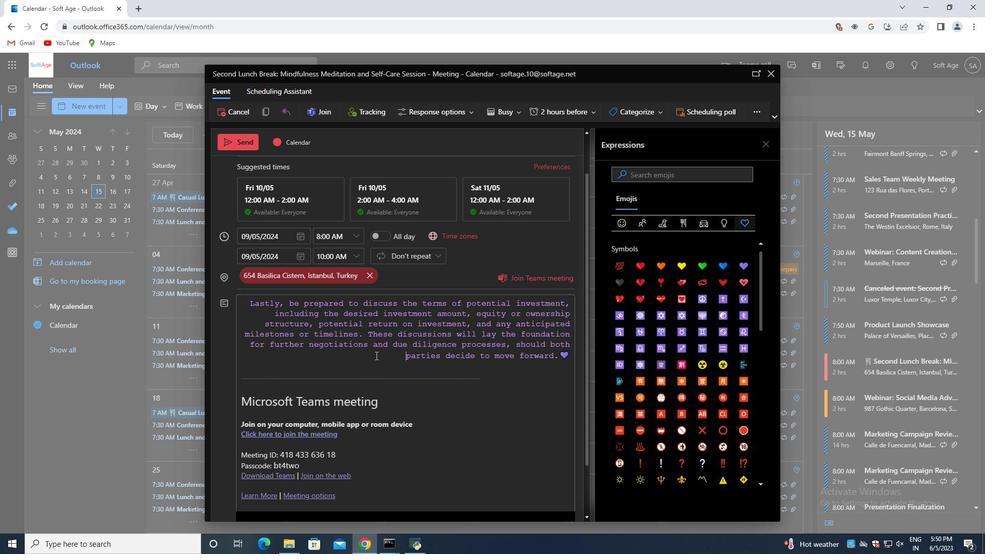
Action: Mouse scrolled (375, 356) with delta (0, 0)
Screenshot: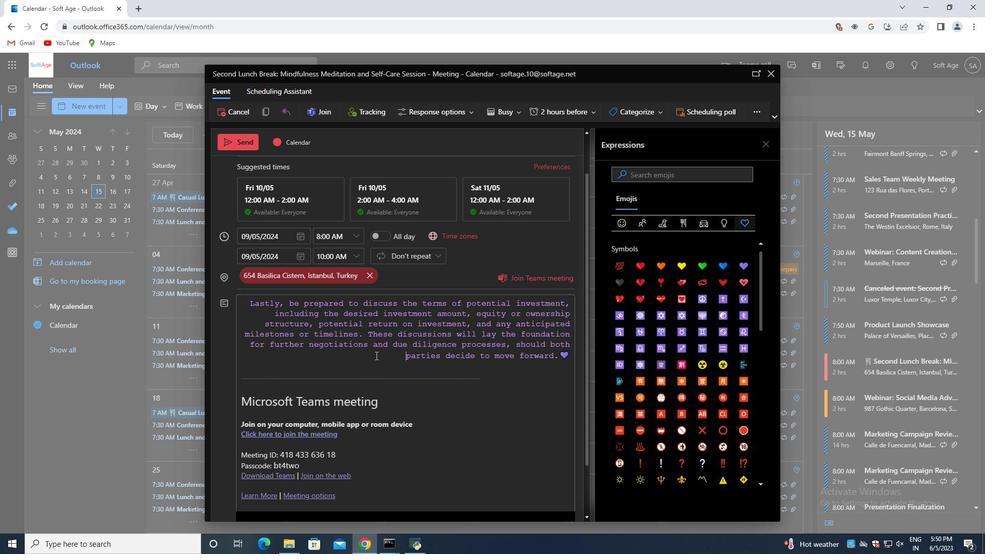 
Action: Mouse scrolled (375, 356) with delta (0, 0)
Screenshot: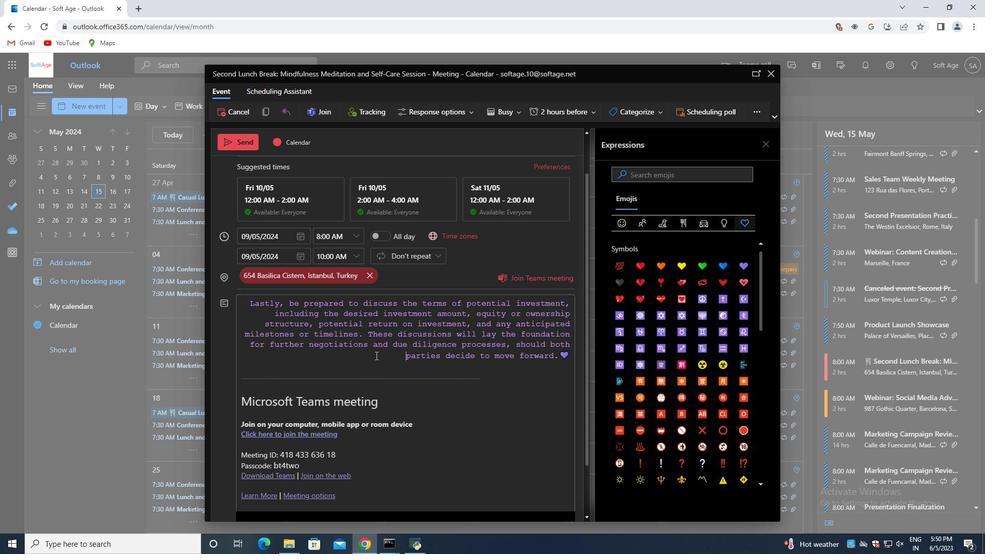 
Action: Mouse scrolled (375, 356) with delta (0, 0)
Screenshot: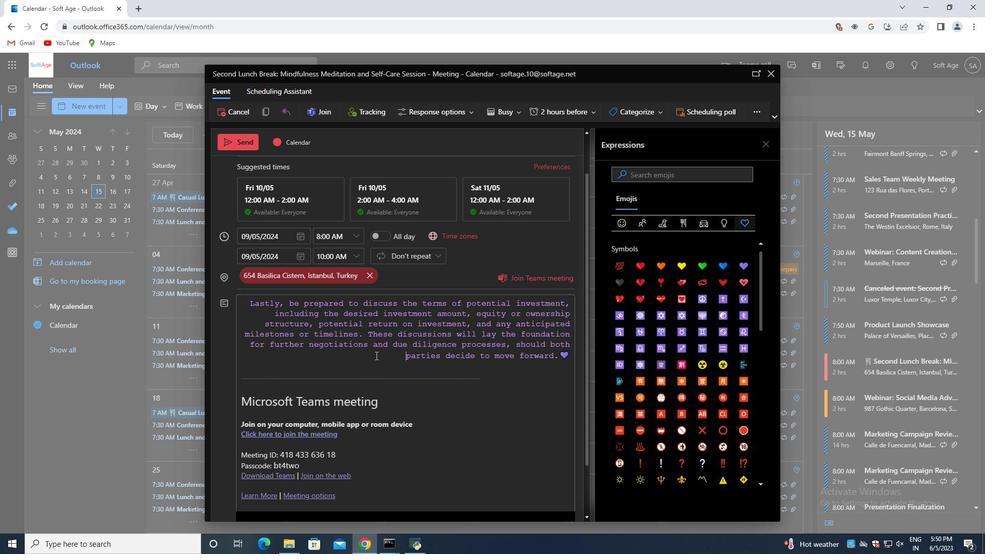 
Action: Mouse moved to (250, 306)
Screenshot: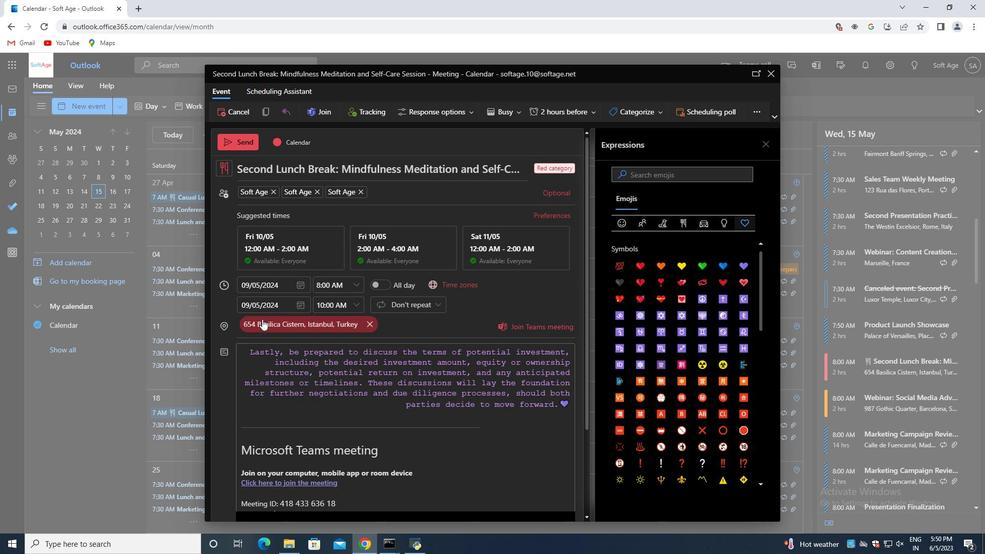 
Action: Mouse scrolled (250, 306) with delta (0, 0)
Screenshot: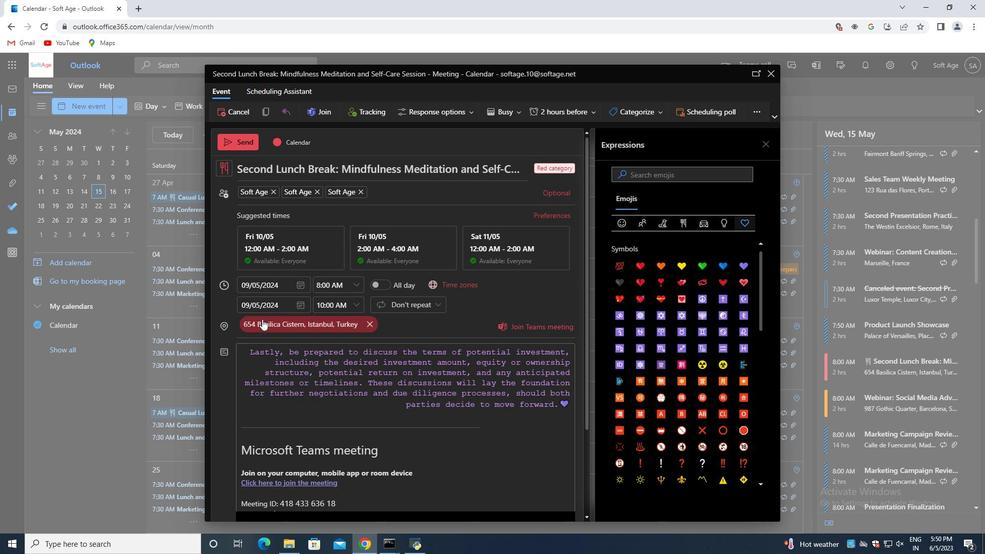 
Action: Mouse moved to (249, 283)
Screenshot: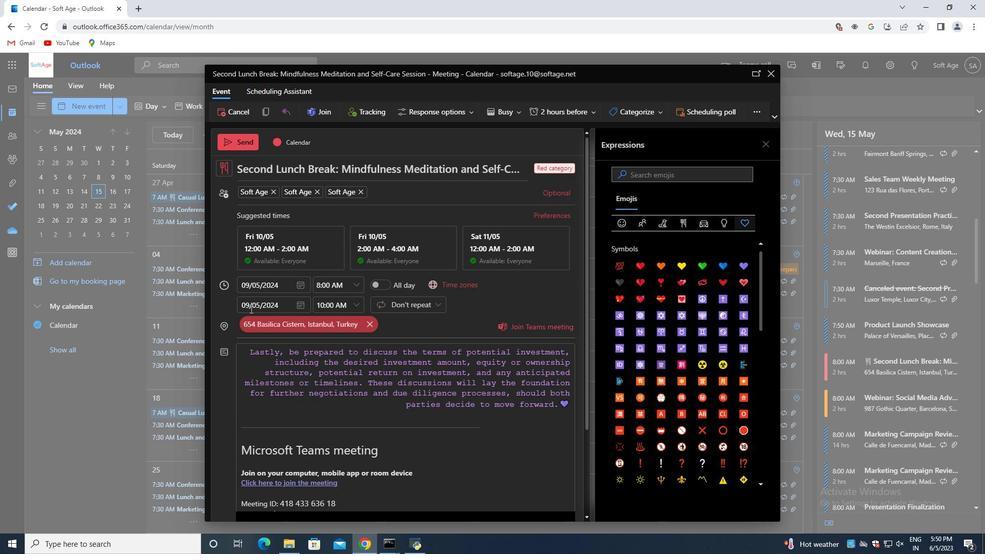 
Action: Mouse scrolled (249, 291) with delta (0, 0)
Screenshot: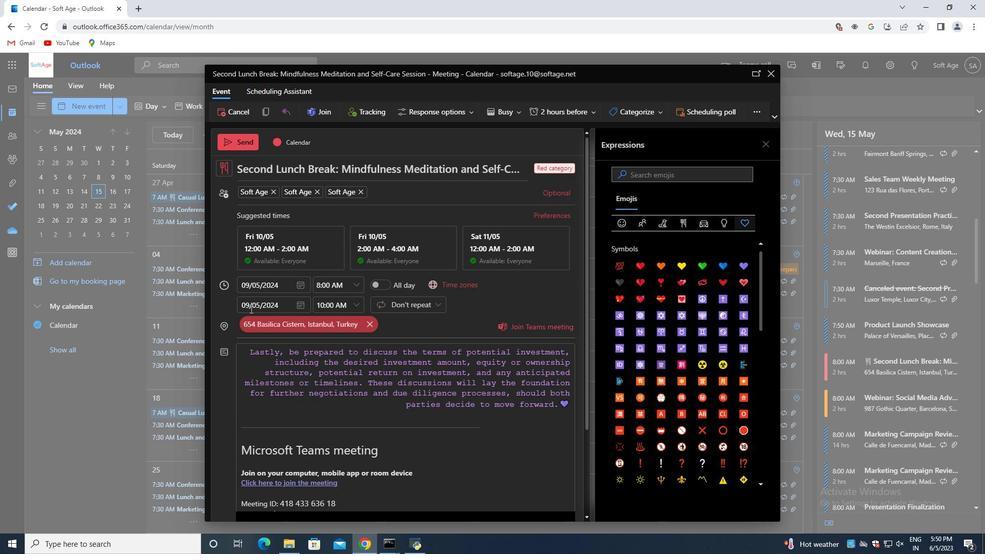 
Action: Mouse moved to (216, 165)
Screenshot: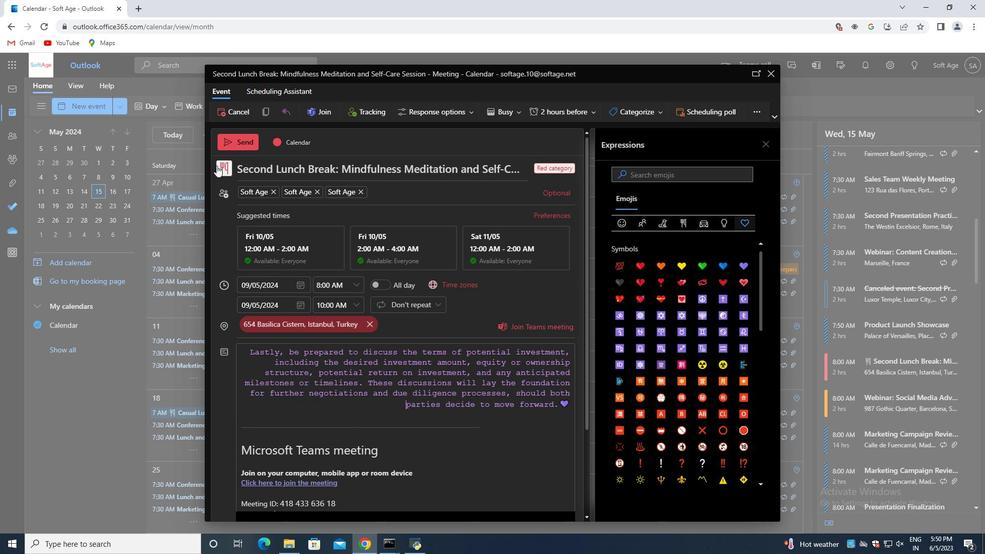 
Action: Mouse pressed left at (216, 165)
Screenshot: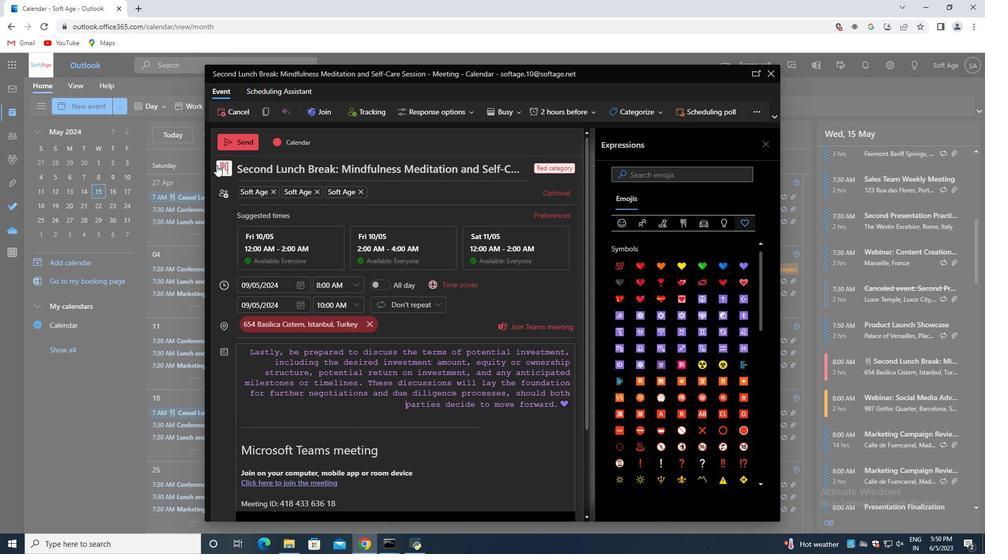 
Action: Mouse moved to (282, 204)
Screenshot: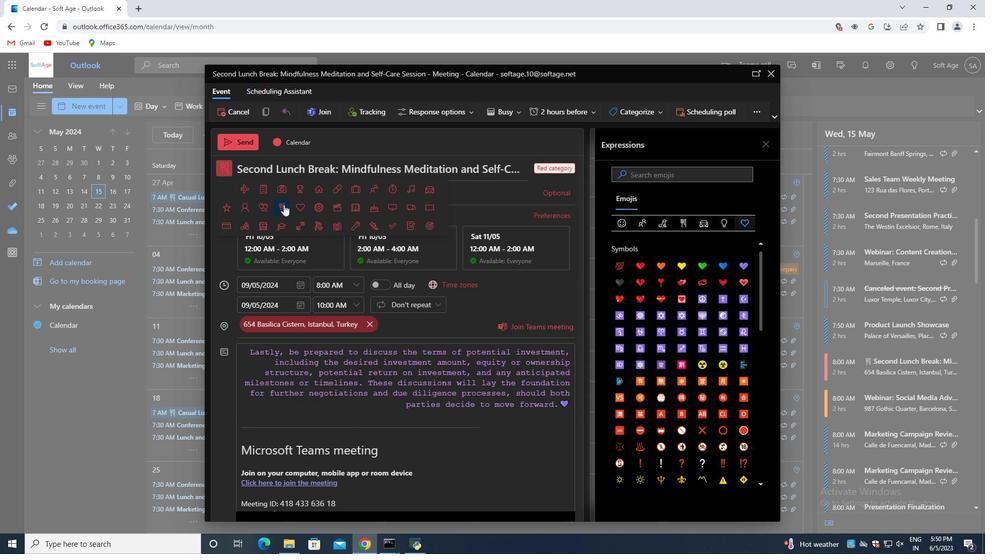 
Action: Mouse pressed left at (282, 204)
Screenshot: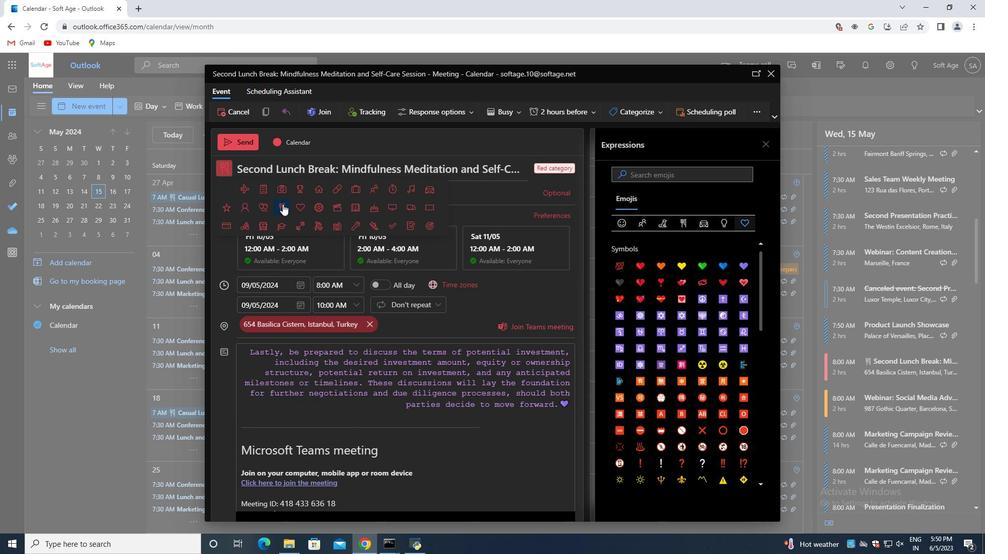 
Action: Mouse moved to (233, 138)
Screenshot: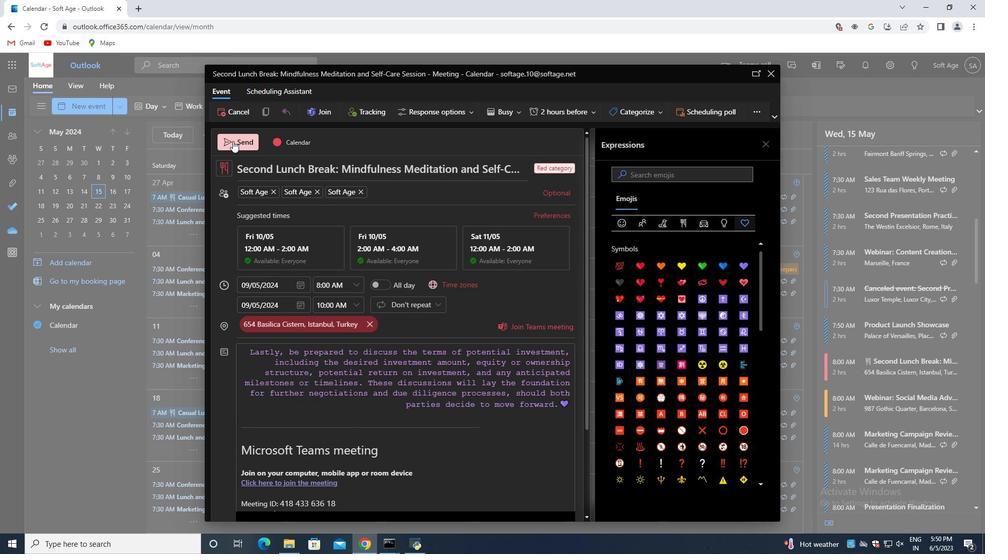 
Action: Mouse pressed left at (233, 138)
Screenshot: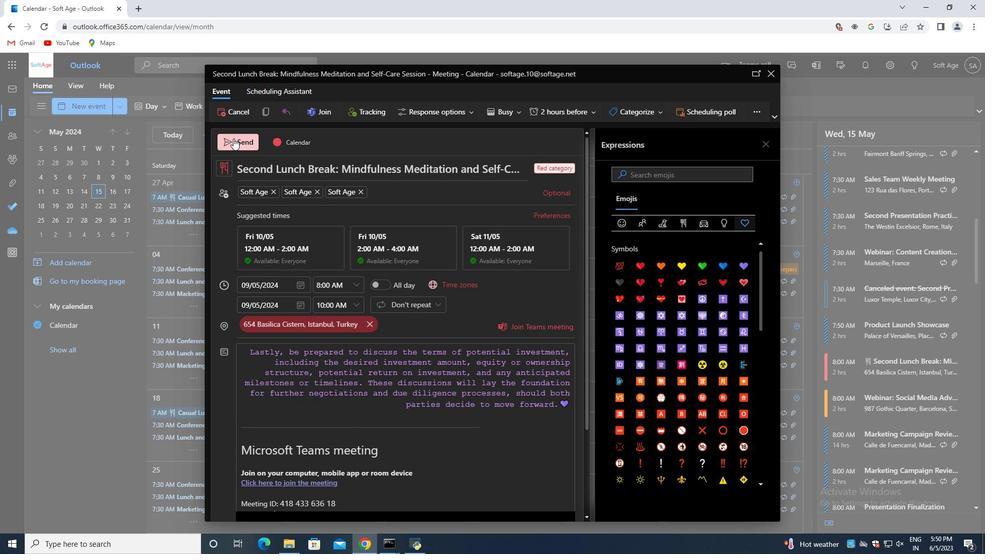 
Action: Mouse moved to (233, 138)
Screenshot: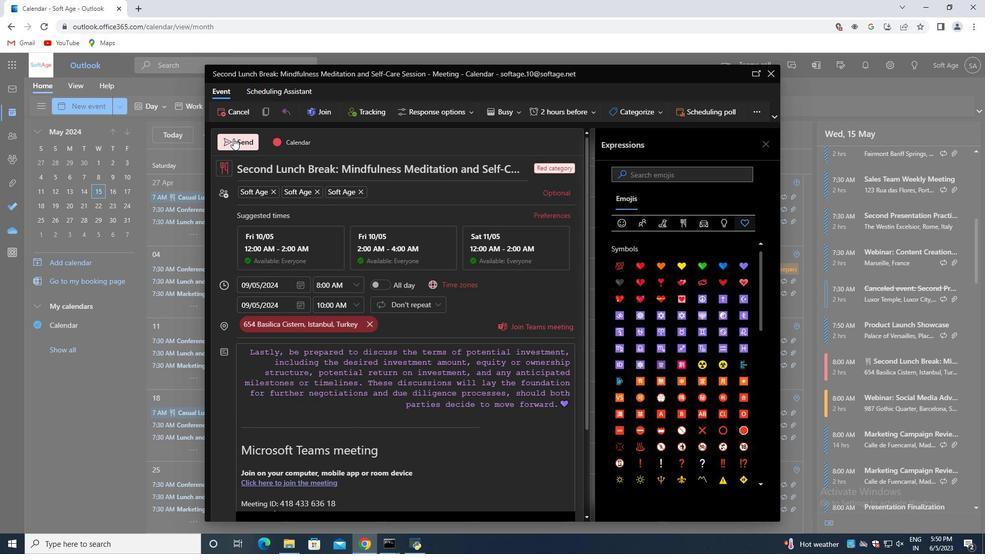 
